 Task: Find a place to stay in Leominster from July 12 to July 16 for 8 guests, with amenities like WiFi, TV, and breakfast, within a price range of 10,000 to 160,000.
Action: Mouse moved to (625, 124)
Screenshot: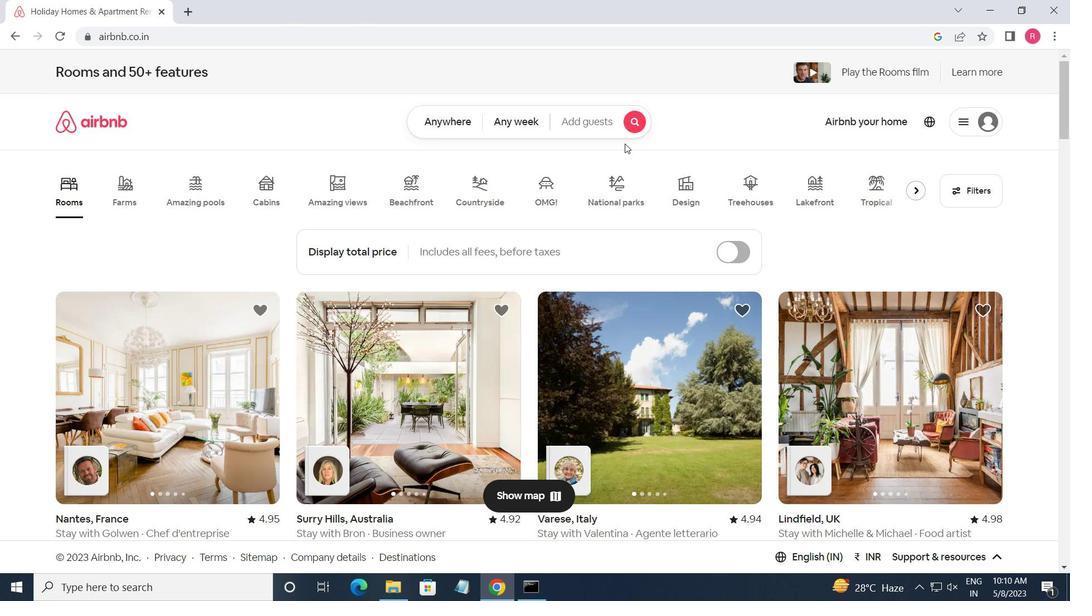 
Action: Mouse pressed left at (625, 124)
Screenshot: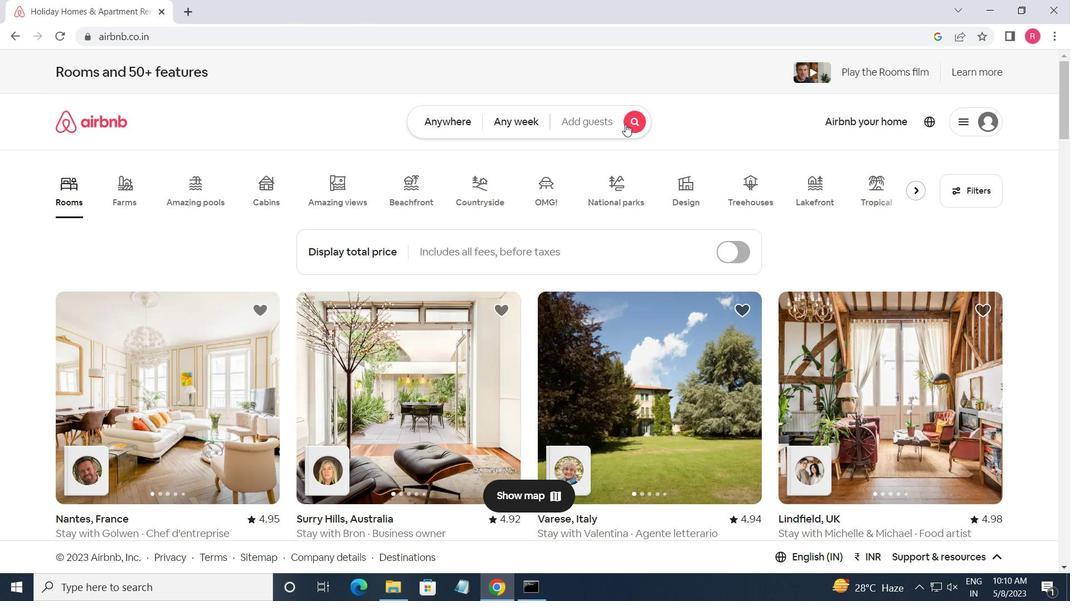 
Action: Mouse moved to (381, 173)
Screenshot: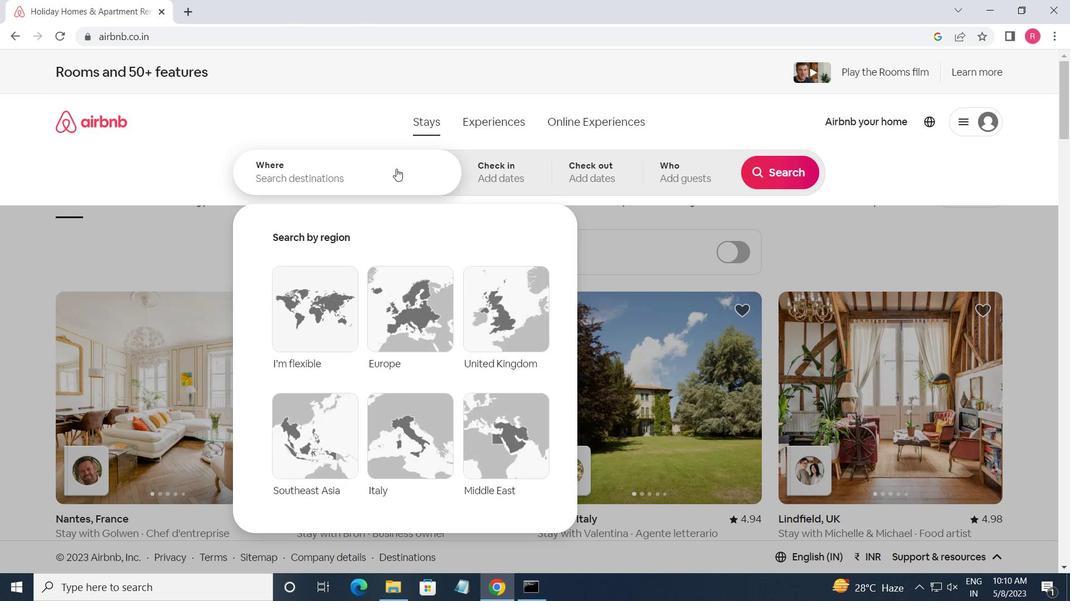 
Action: Mouse pressed left at (381, 173)
Screenshot: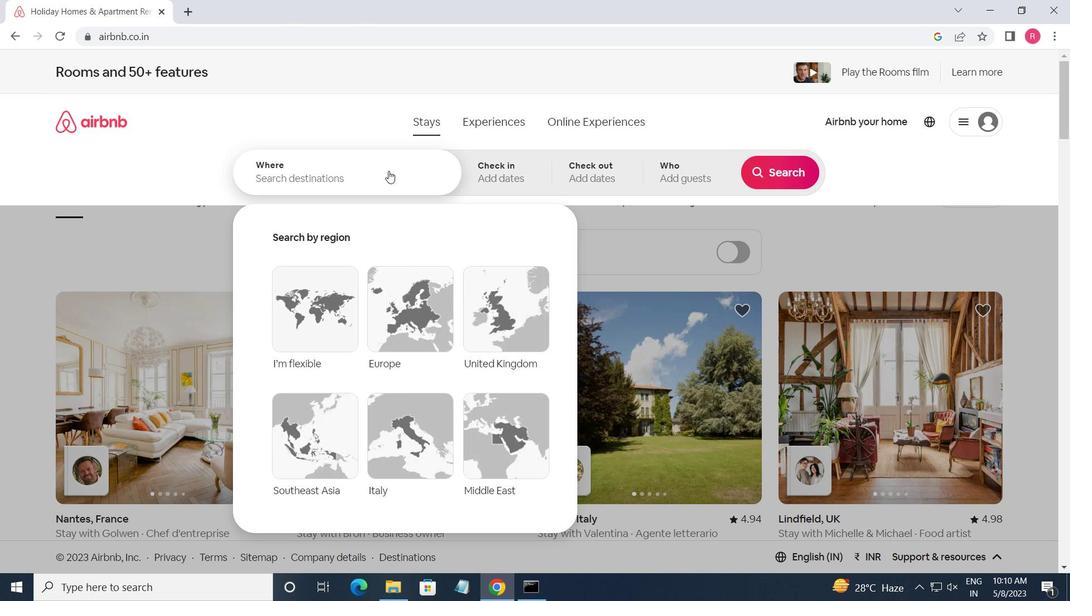 
Action: Mouse moved to (365, 180)
Screenshot: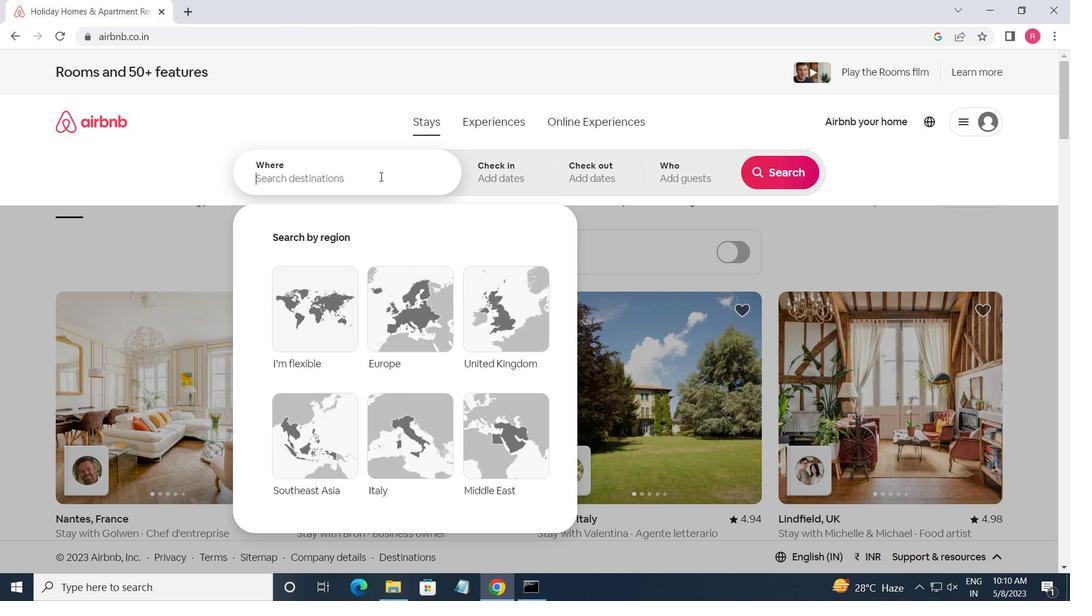 
Action: Key pressed <Key.shift_r><Key.shift_r><Key.shift_r><Key.shift_r><Key.shift_r><Key.shift_r><Key.shift_r><Key.shift_r><Key.shift_r><Key.shift_r><Key.shift_r><Key.shift_r><Key.shift_r><Key.shift_r><Key.shift_r><Key.shift_r><Key.shift_r><Key.shift_r><Key.shift_r><Key.shift_r><Key.shift_r><Key.shift_r><Key.shift_r><Key.shift_r><Key.shift_r><Key.shift_r><Key.shift_r><Key.shift_r><Key.shift_r><Key.shift_r><Key.shift_r><Key.shift_r><Key.shift_r><Key.shift_r><Key.shift_r><Key.shift_r><Key.shift_r><Key.shift_r><Key.shift_r><Key.shift_r><Key.shift_r>Leomi
Screenshot: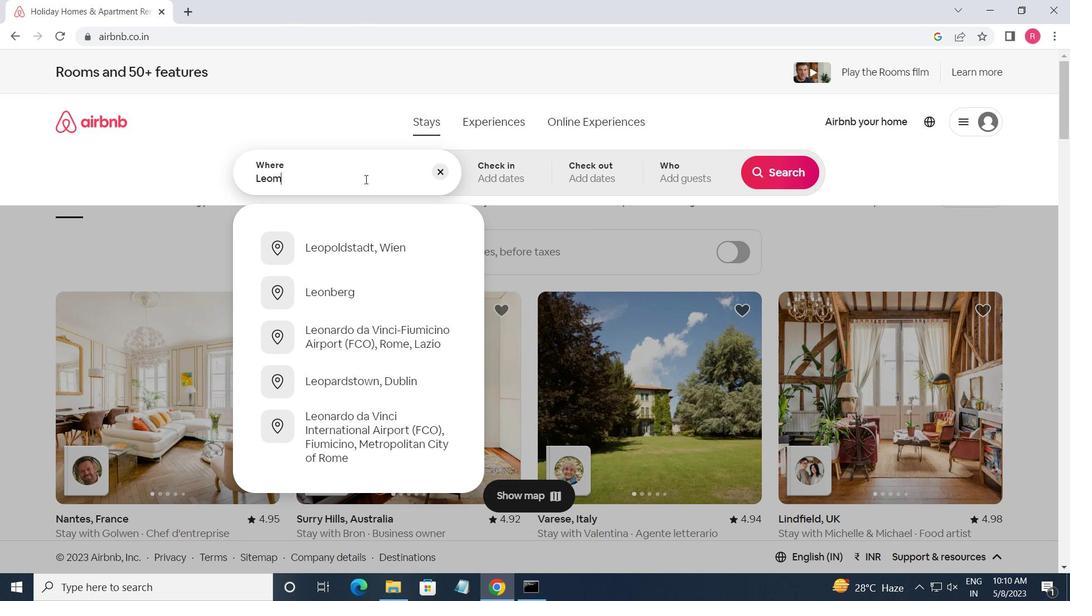 
Action: Mouse moved to (343, 254)
Screenshot: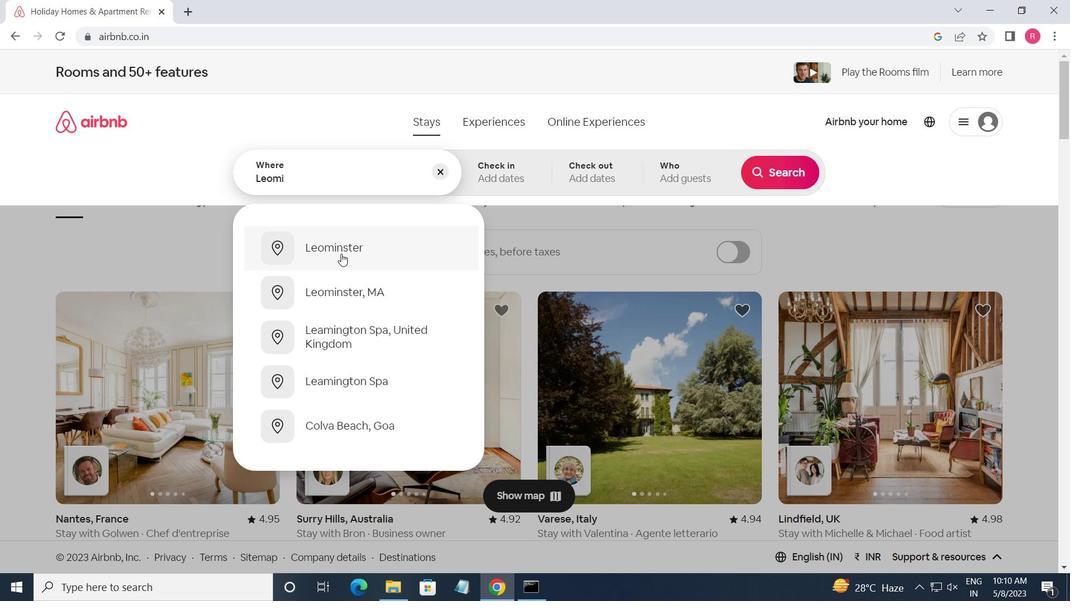 
Action: Mouse pressed left at (343, 254)
Screenshot: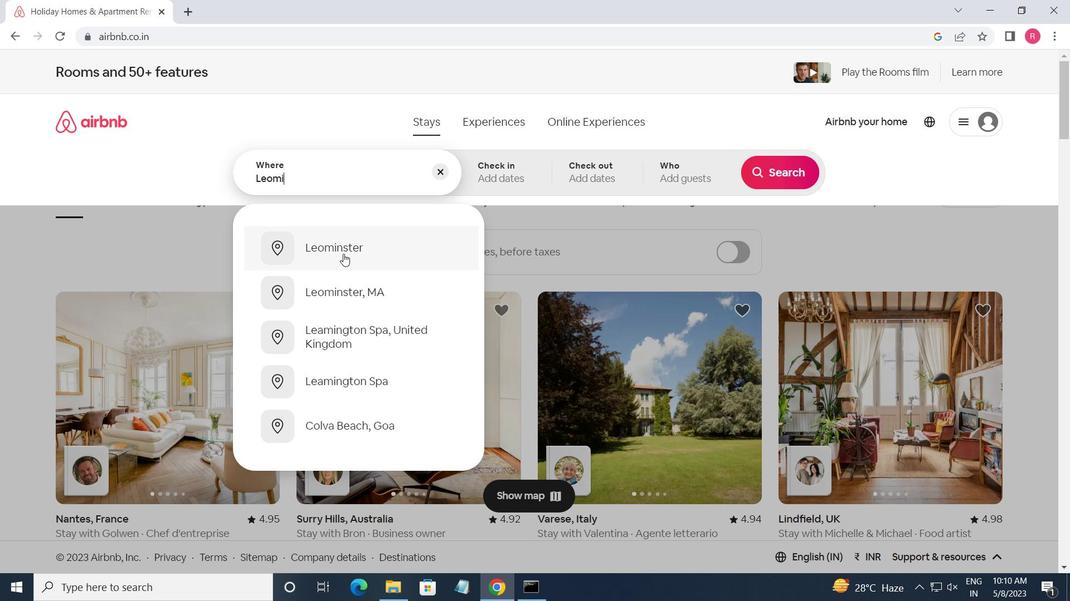 
Action: Mouse moved to (781, 284)
Screenshot: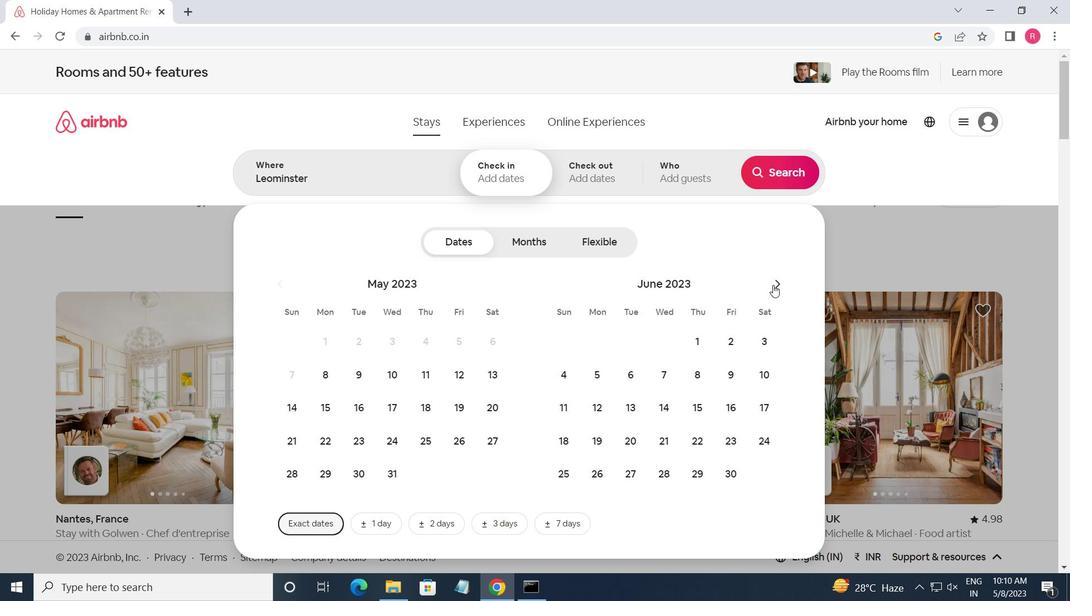 
Action: Mouse pressed left at (781, 284)
Screenshot: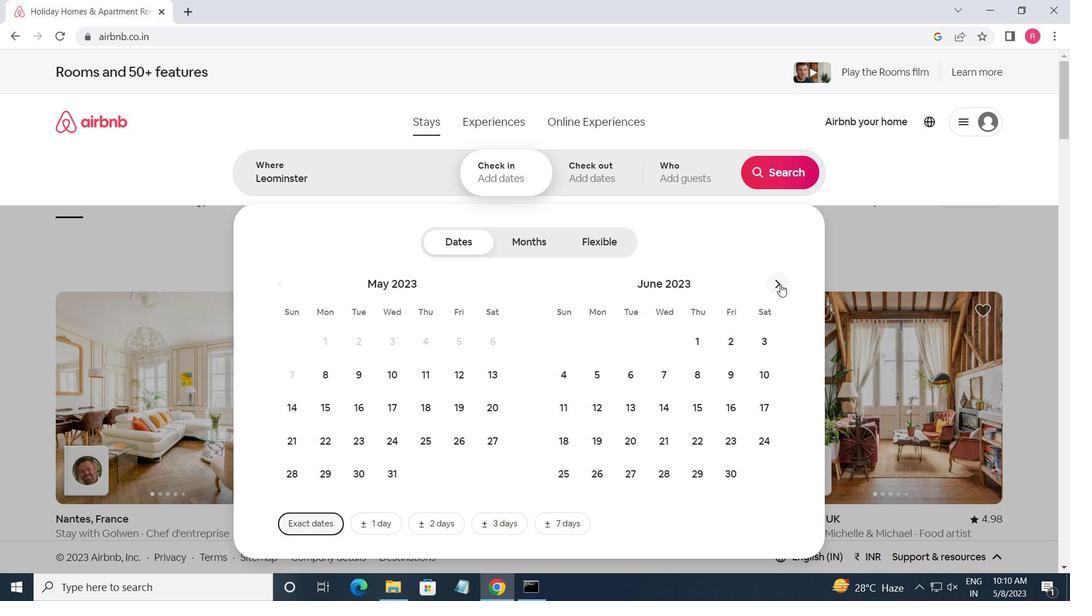 
Action: Mouse moved to (782, 284)
Screenshot: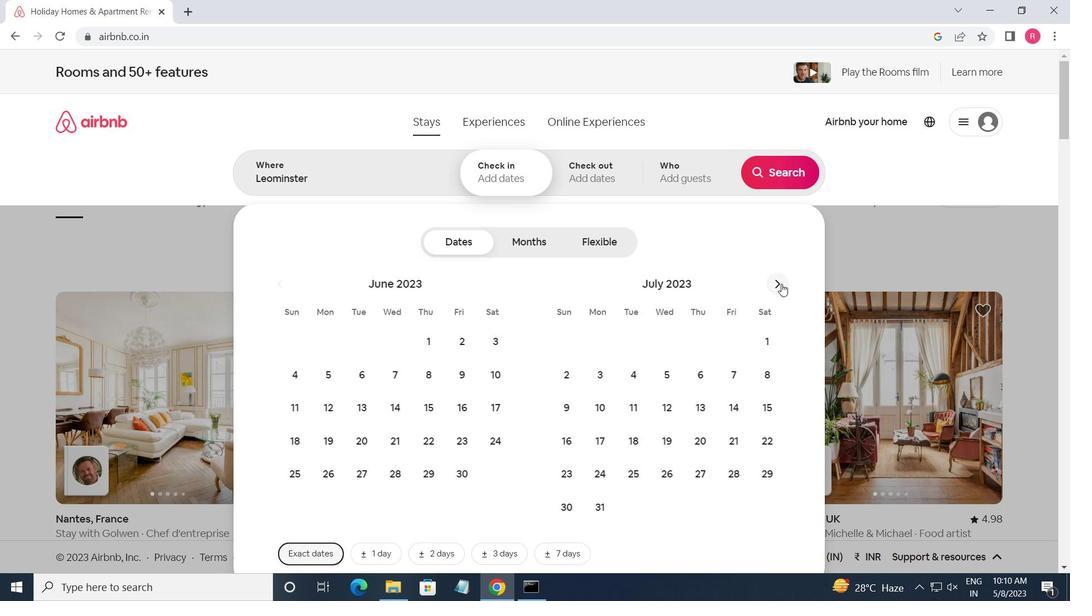 
Action: Mouse pressed left at (782, 284)
Screenshot: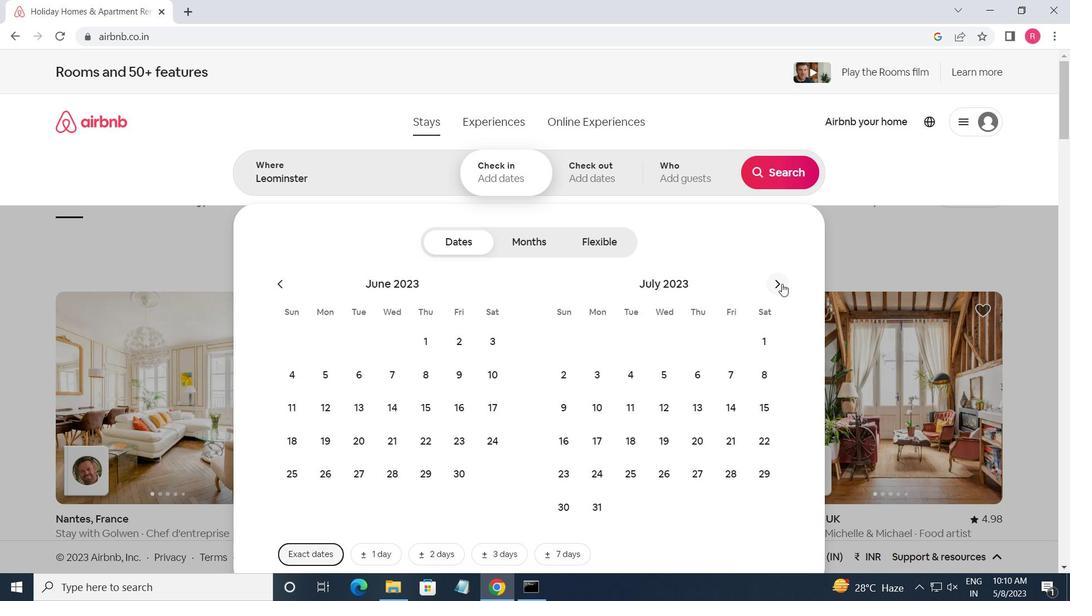 
Action: Mouse moved to (397, 406)
Screenshot: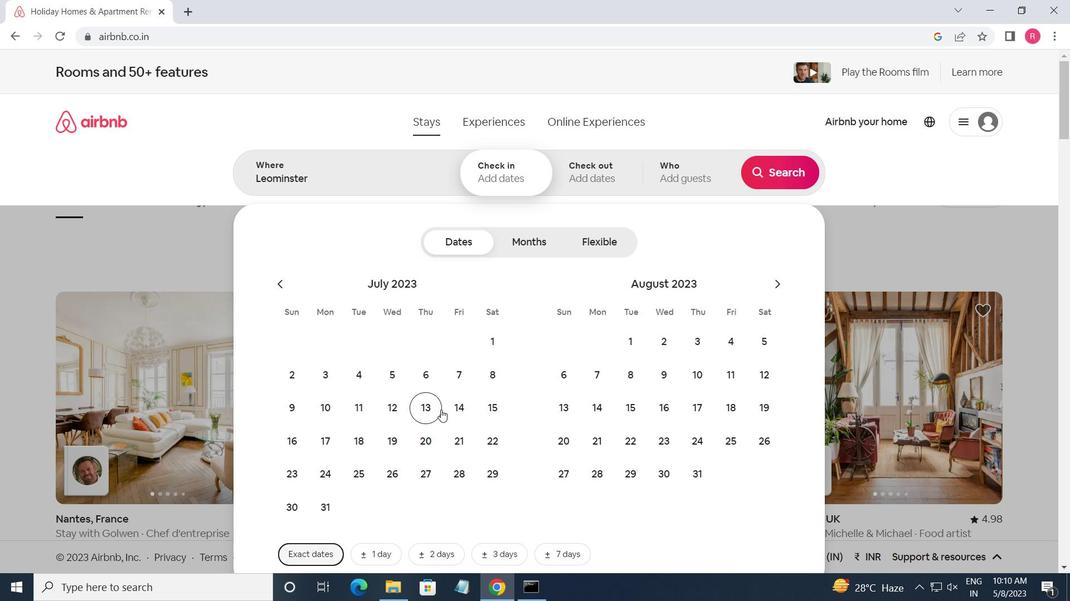 
Action: Mouse pressed left at (397, 406)
Screenshot: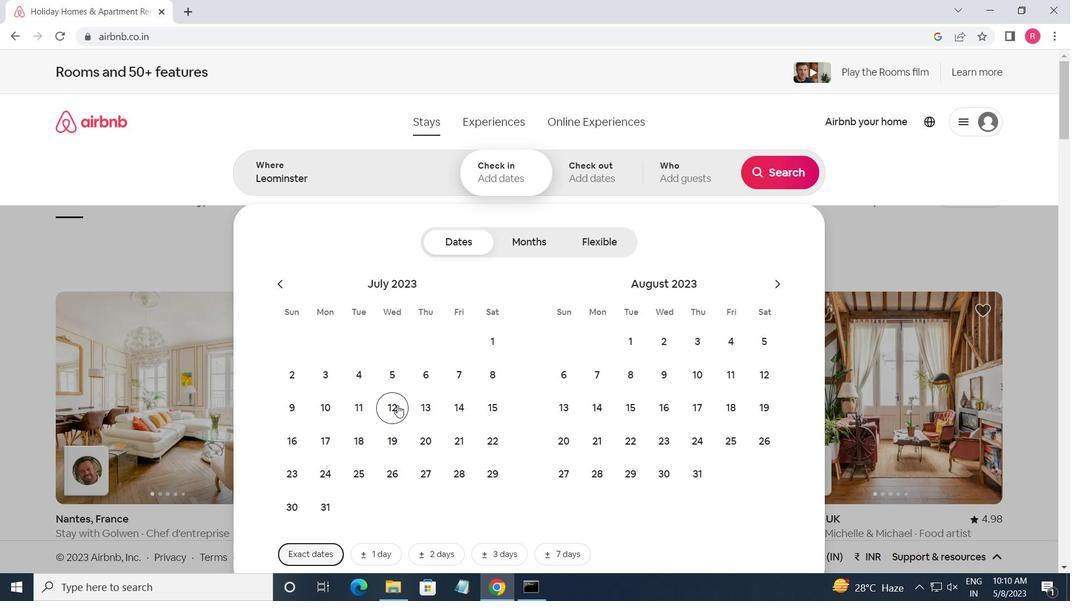 
Action: Mouse moved to (307, 440)
Screenshot: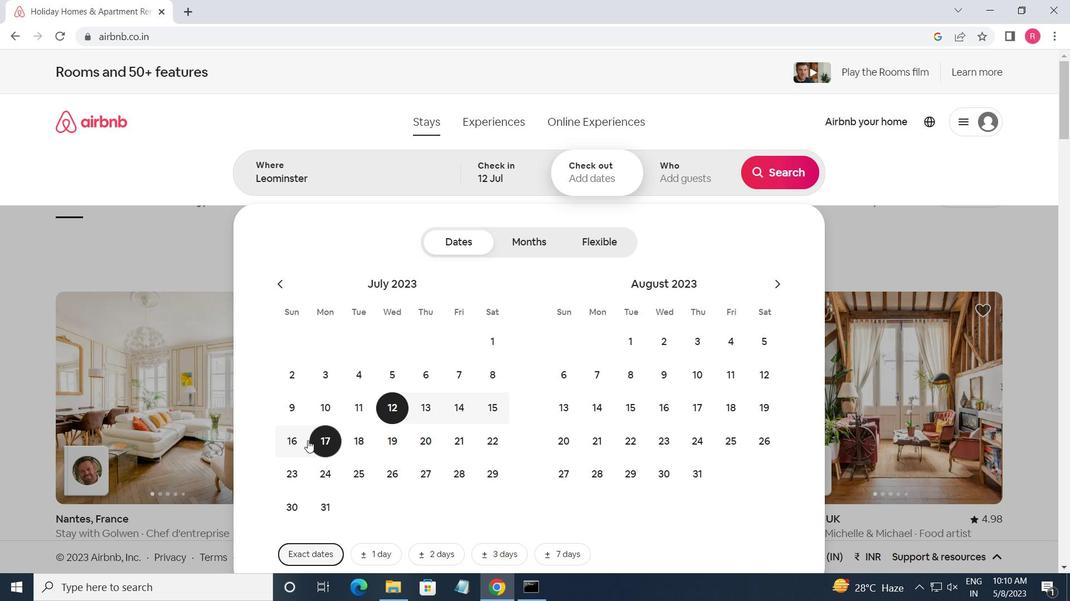 
Action: Mouse pressed left at (307, 440)
Screenshot: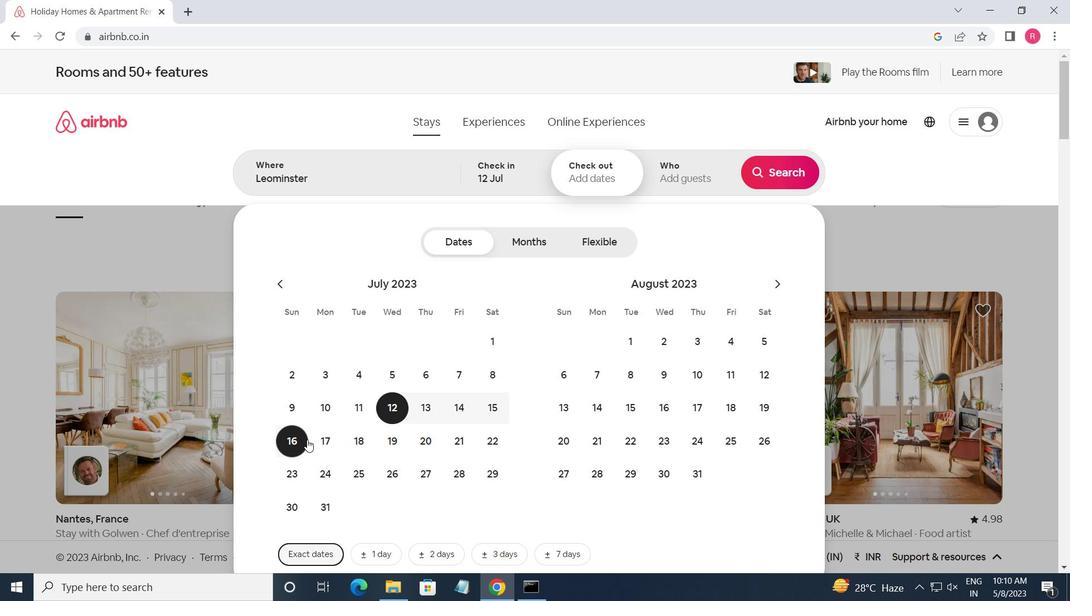 
Action: Mouse moved to (665, 173)
Screenshot: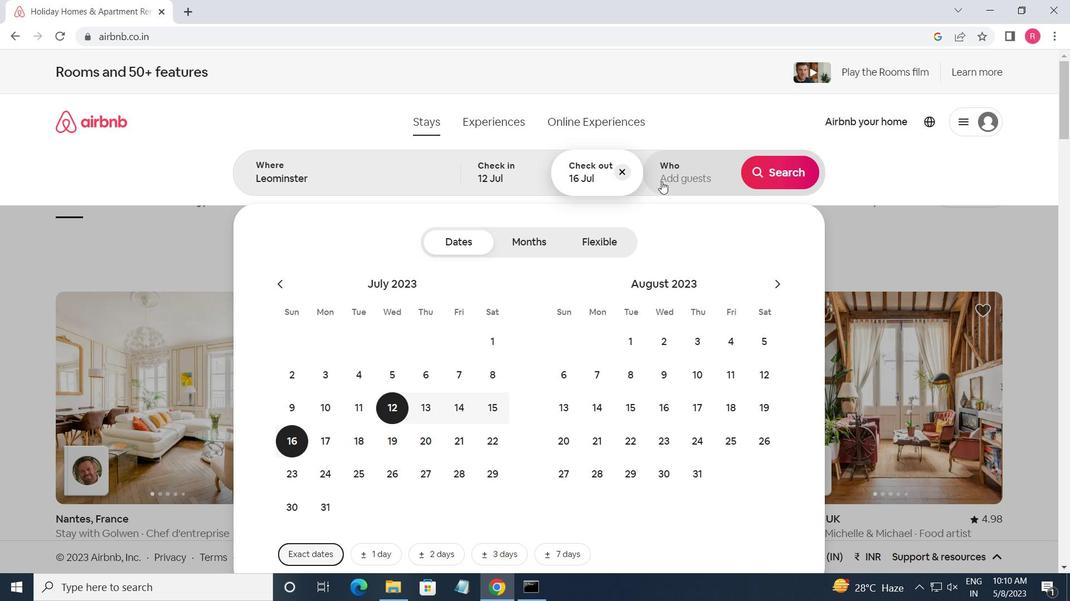 
Action: Mouse pressed left at (665, 173)
Screenshot: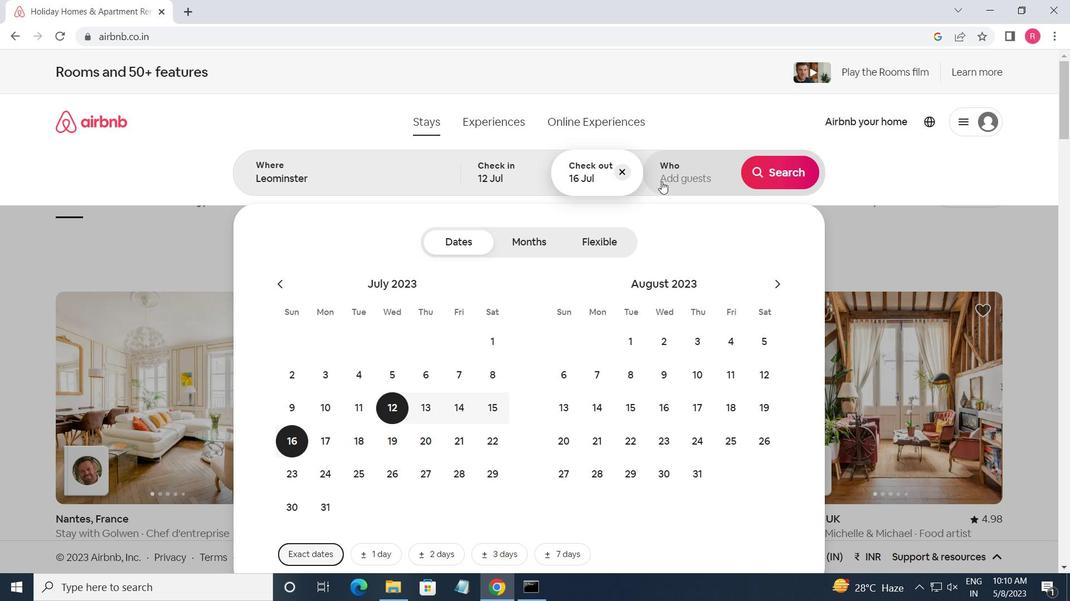 
Action: Mouse moved to (781, 253)
Screenshot: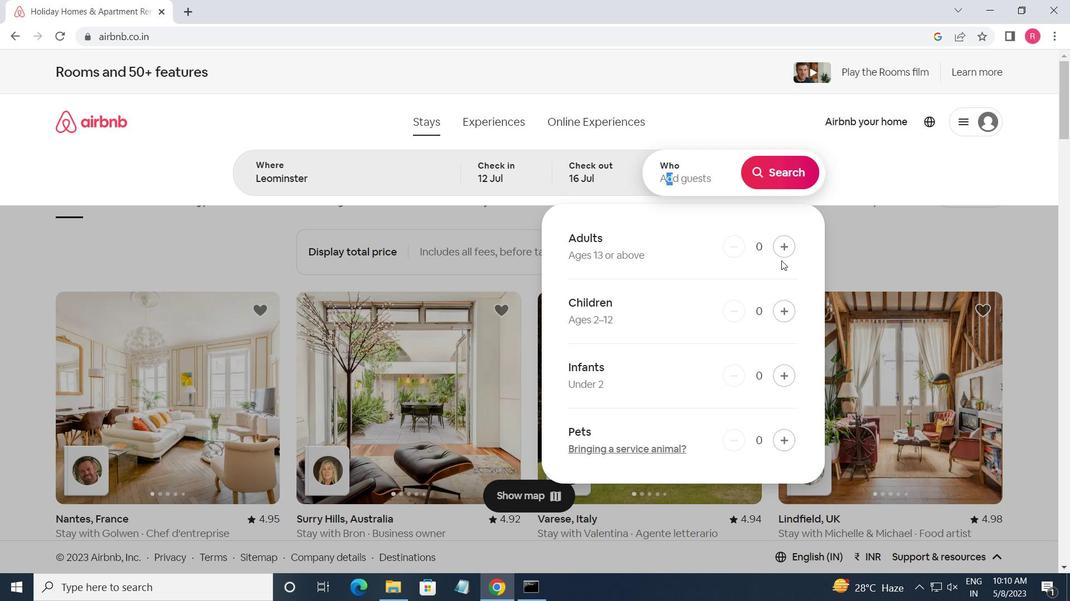
Action: Mouse pressed left at (781, 253)
Screenshot: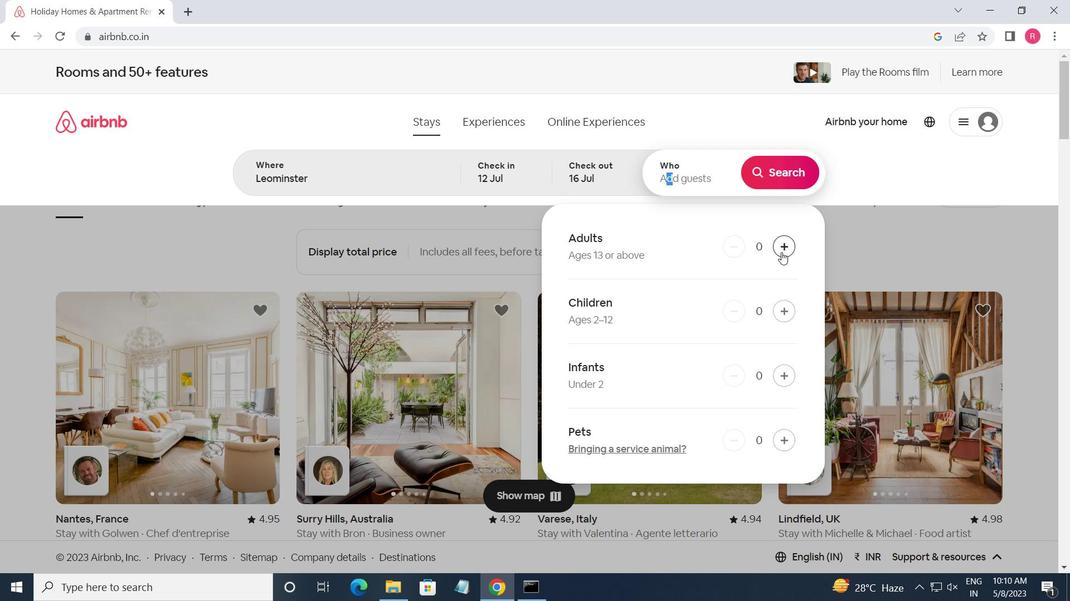 
Action: Mouse pressed left at (781, 253)
Screenshot: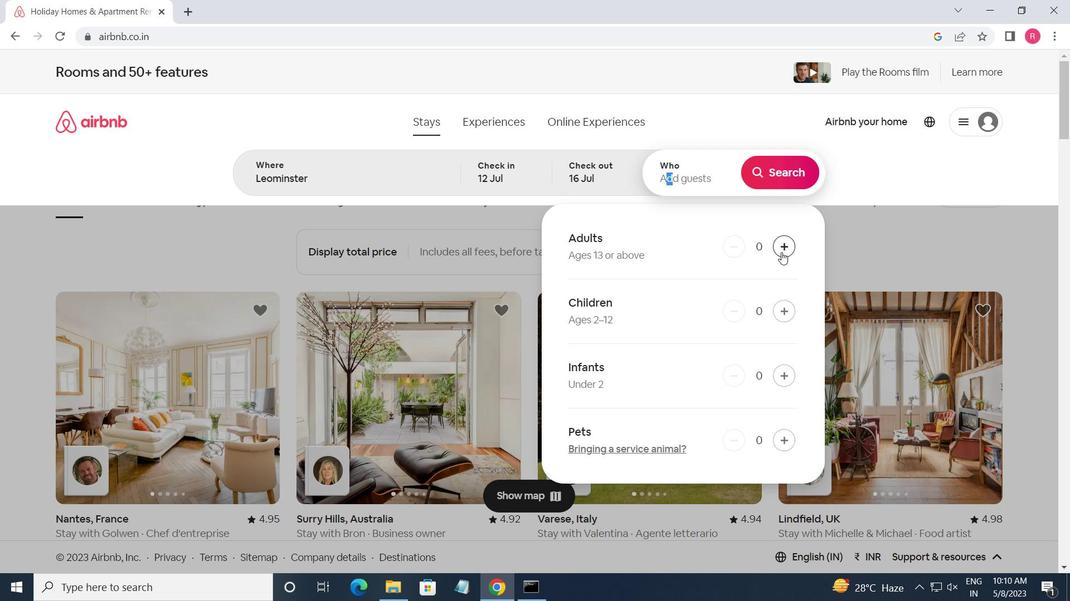
Action: Mouse pressed left at (781, 253)
Screenshot: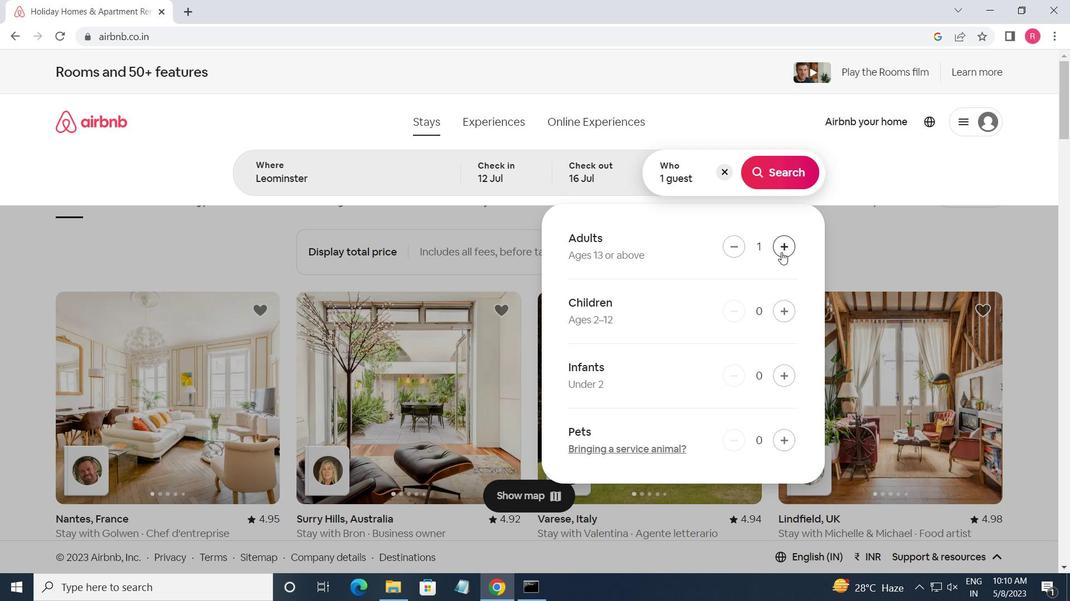 
Action: Mouse pressed left at (781, 253)
Screenshot: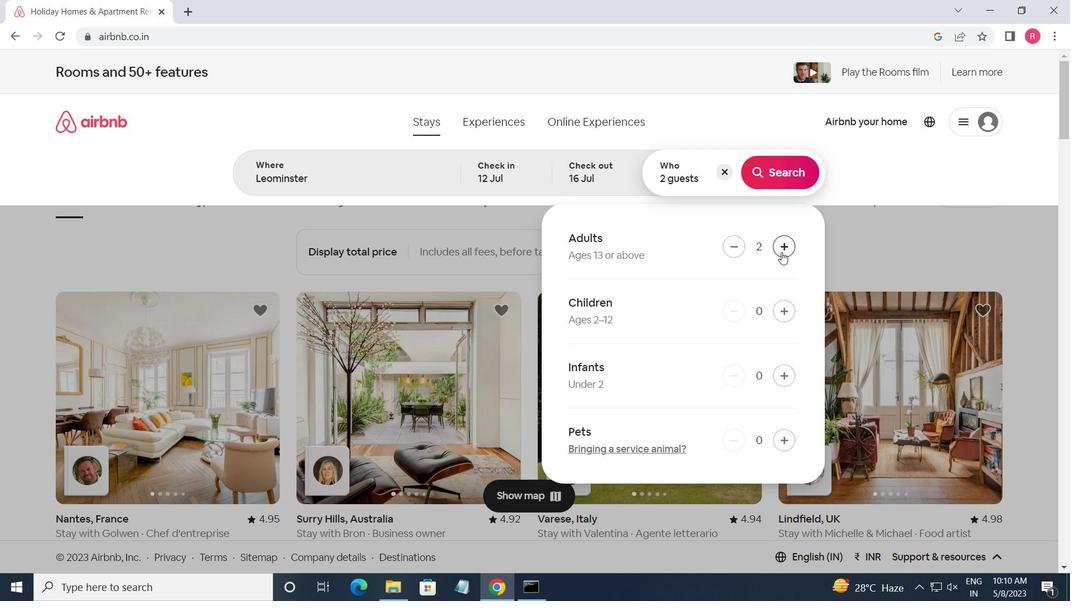 
Action: Mouse pressed left at (781, 253)
Screenshot: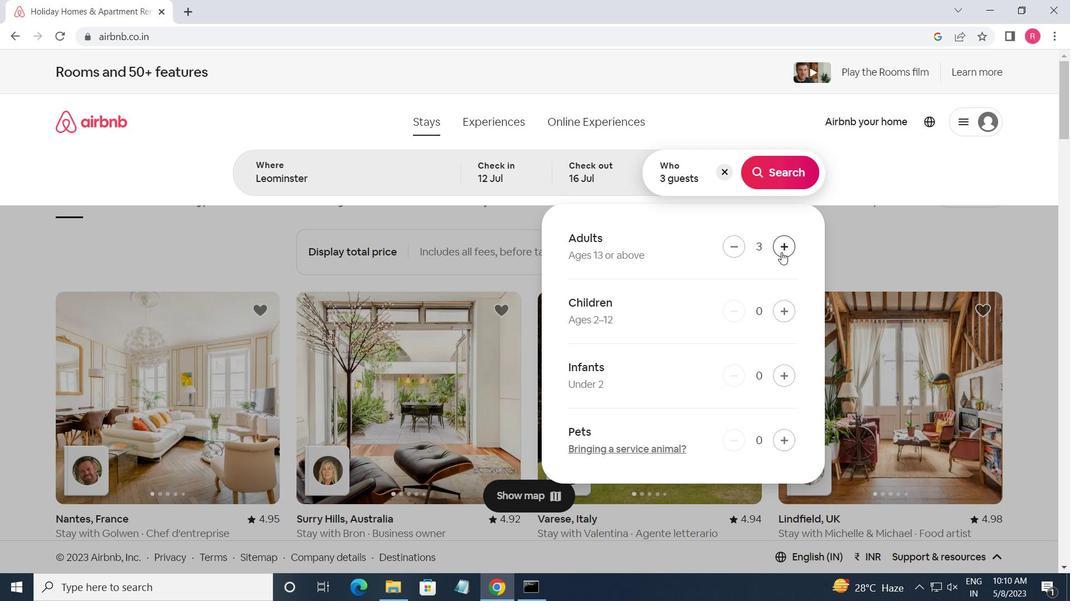 
Action: Mouse pressed left at (781, 253)
Screenshot: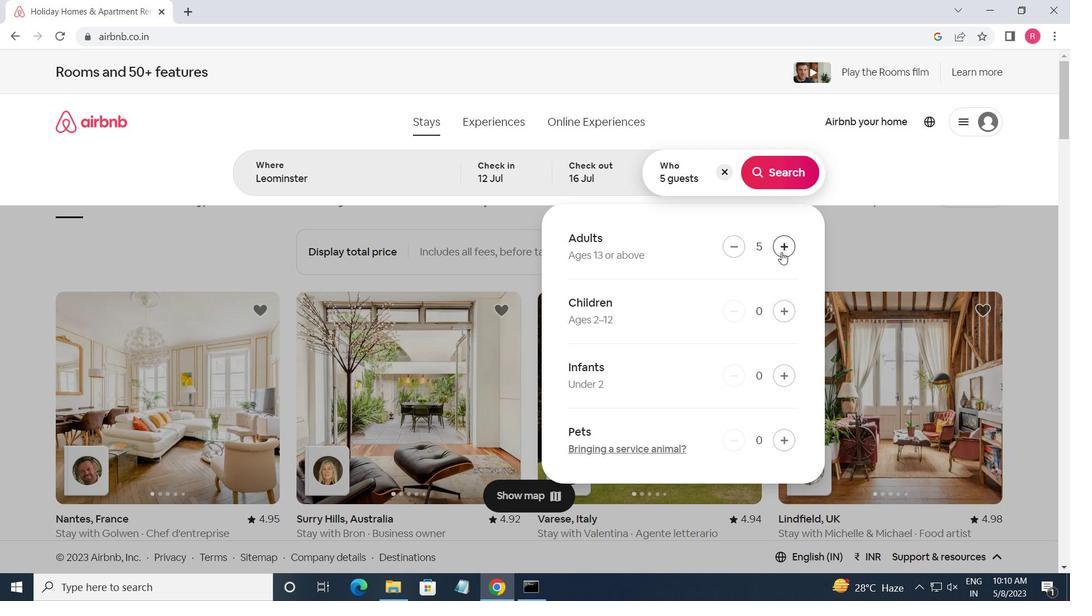 
Action: Mouse pressed left at (781, 253)
Screenshot: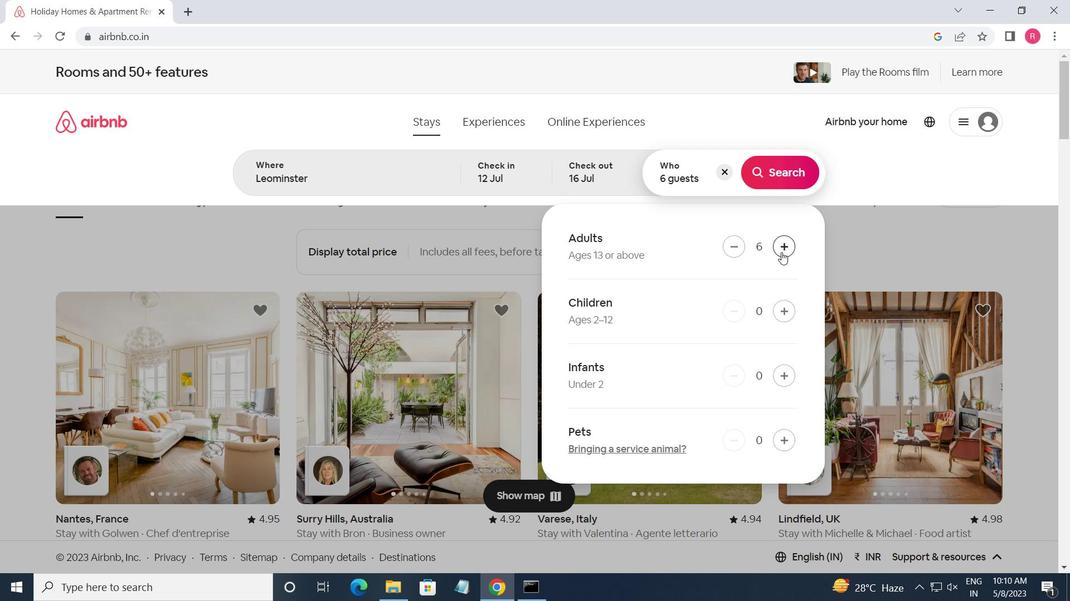 
Action: Mouse pressed left at (781, 253)
Screenshot: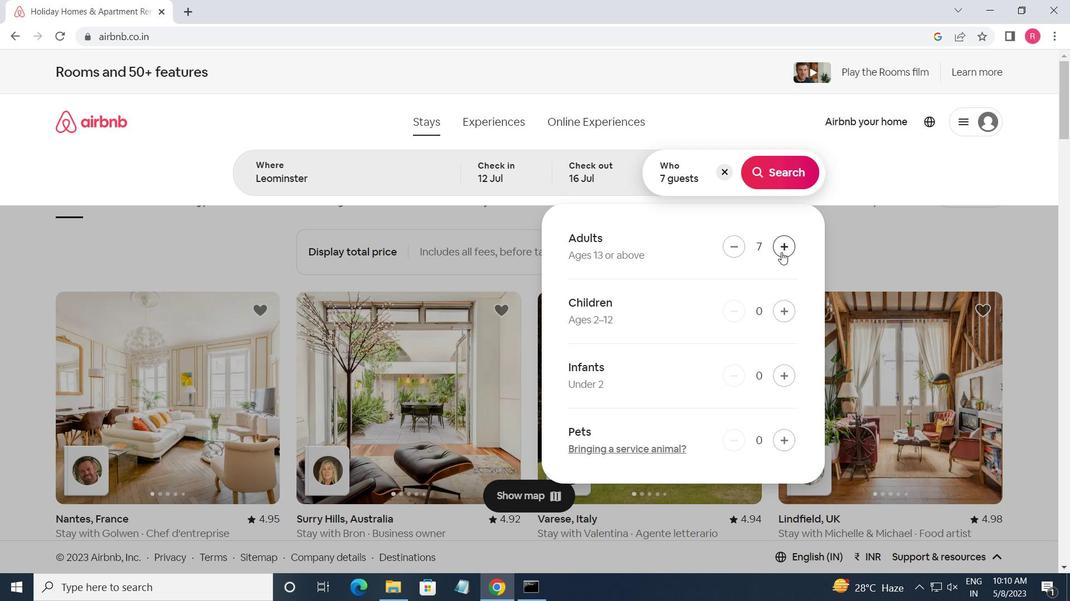 
Action: Mouse moved to (762, 162)
Screenshot: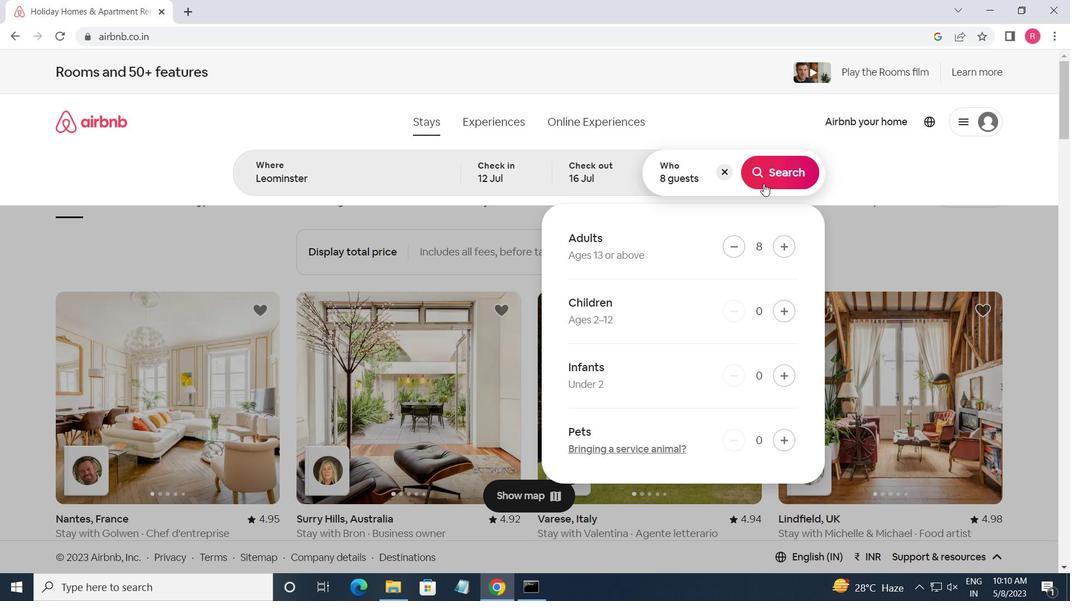 
Action: Mouse pressed left at (762, 162)
Screenshot: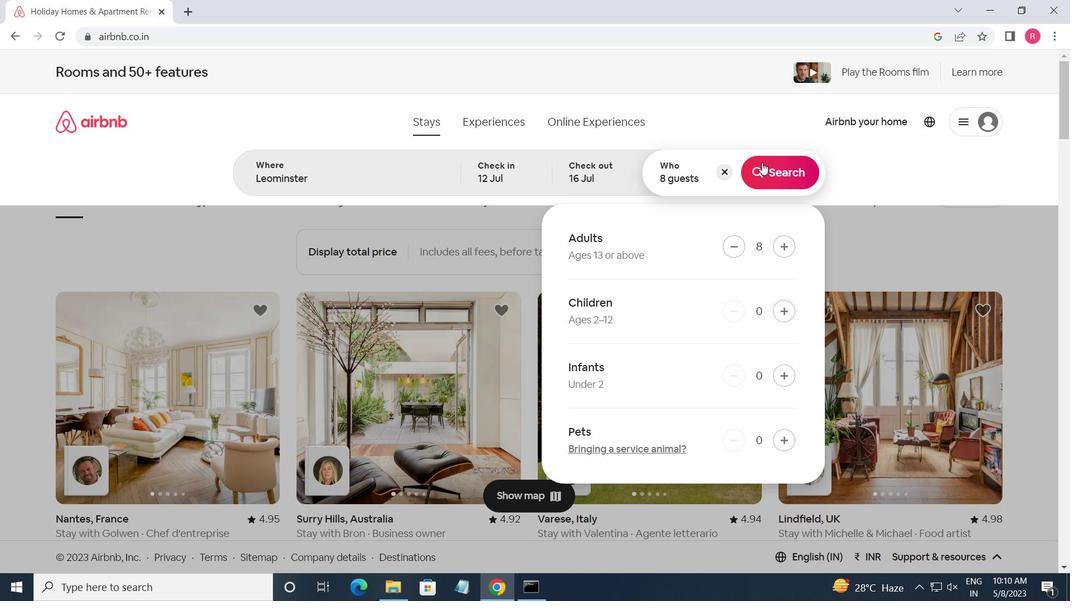 
Action: Mouse moved to (992, 132)
Screenshot: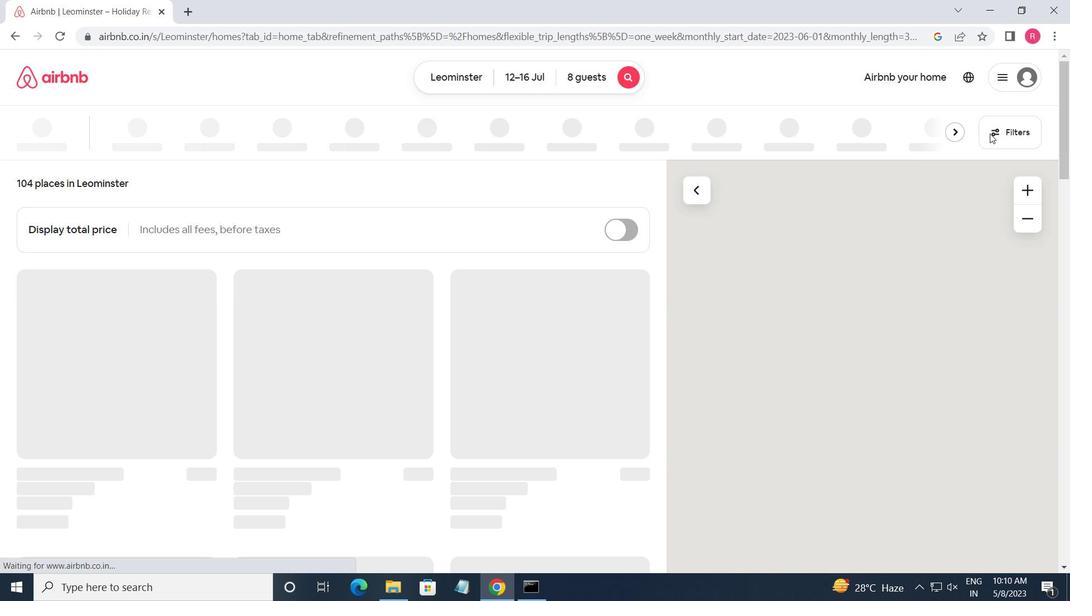 
Action: Mouse pressed left at (992, 132)
Screenshot: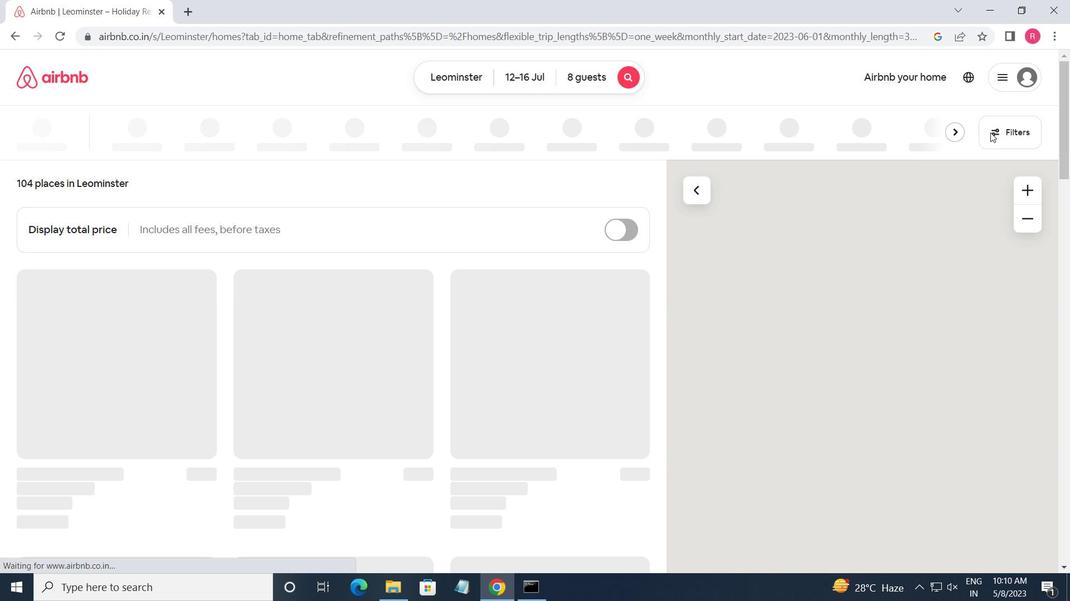 
Action: Mouse moved to (362, 476)
Screenshot: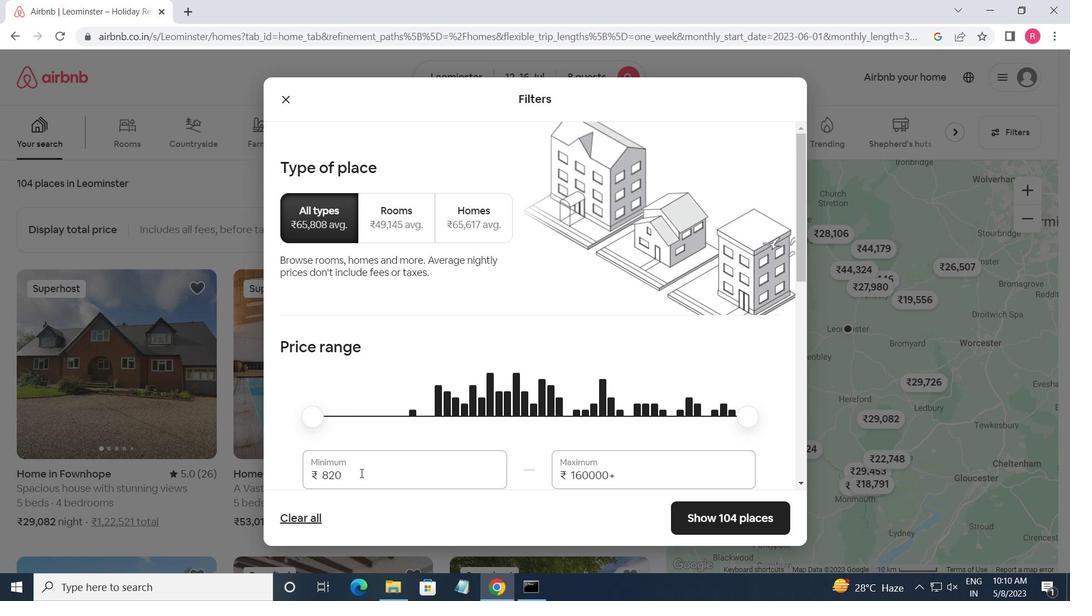 
Action: Mouse pressed left at (362, 476)
Screenshot: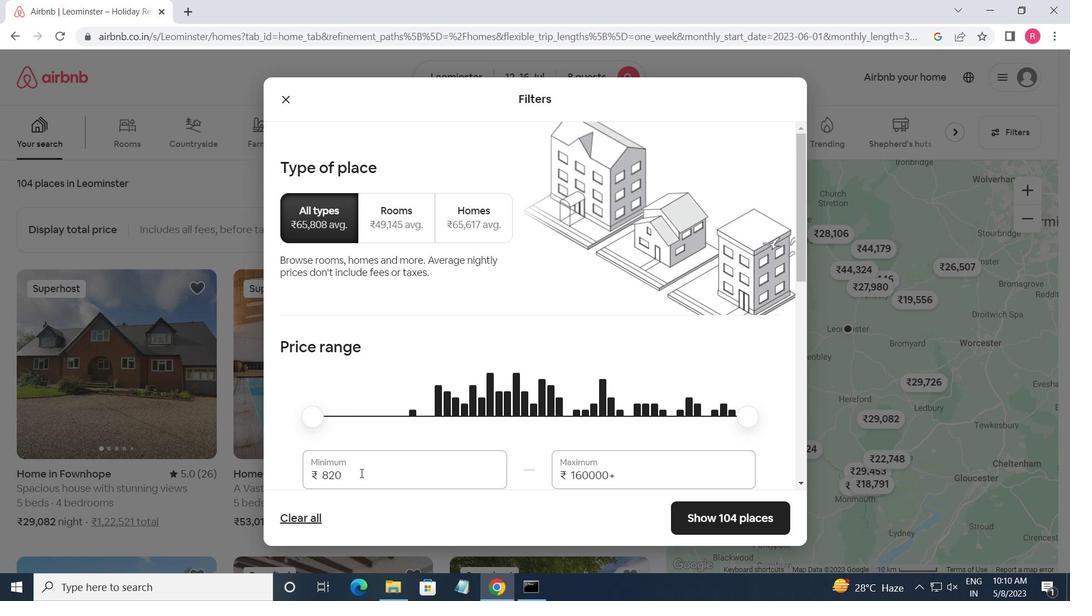 
Action: Key pressed <Key.backspace><Key.backspace><Key.backspace><Key.backspace>10000<Key.tab>16000
Screenshot: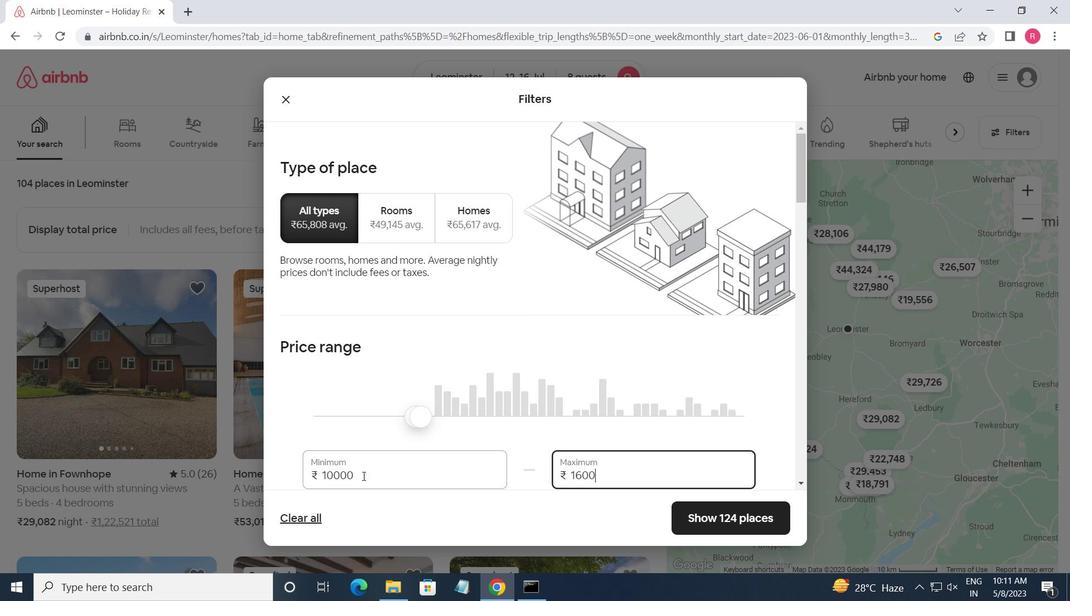 
Action: Mouse moved to (443, 423)
Screenshot: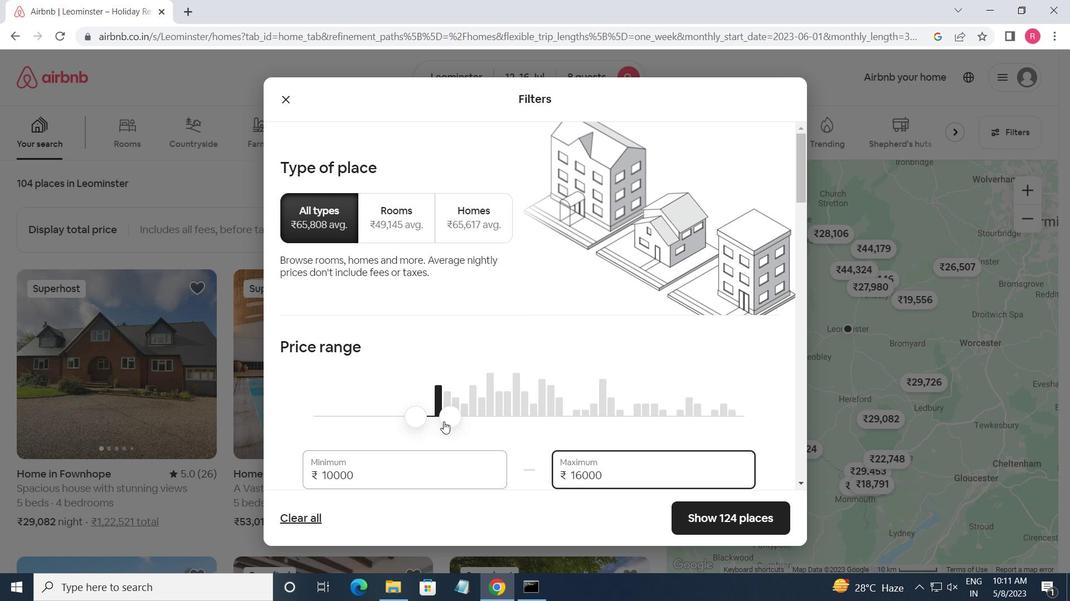 
Action: Mouse scrolled (443, 423) with delta (0, 0)
Screenshot: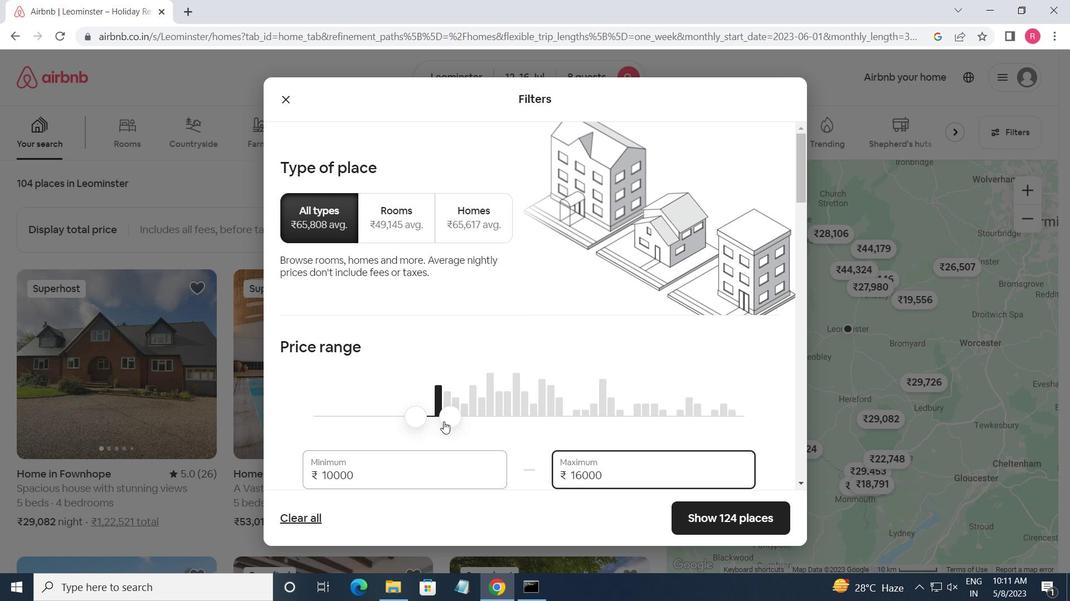 
Action: Mouse scrolled (443, 423) with delta (0, 0)
Screenshot: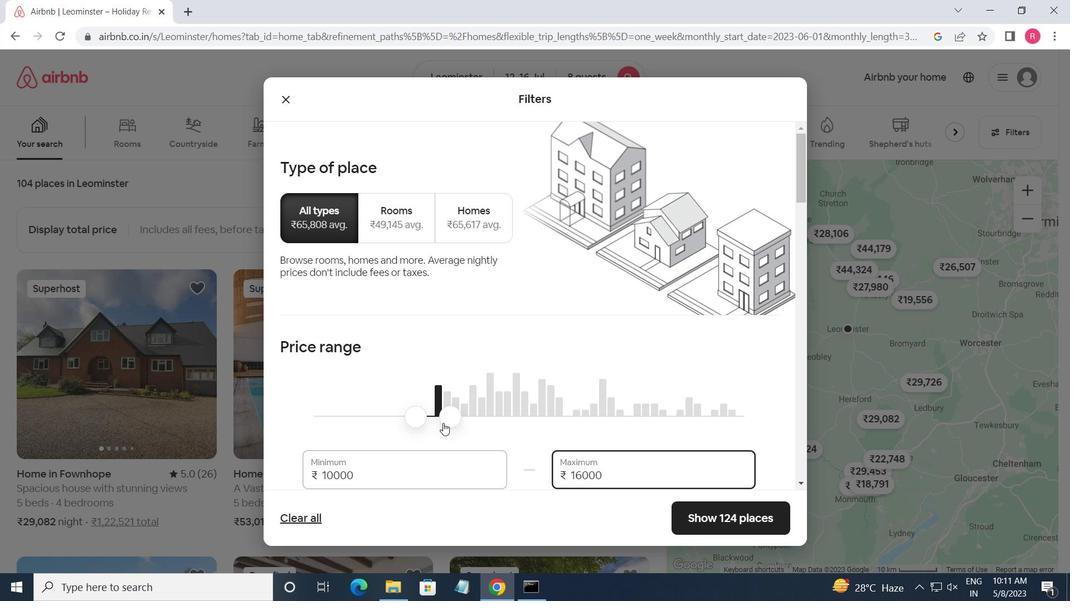 
Action: Mouse scrolled (443, 423) with delta (0, 0)
Screenshot: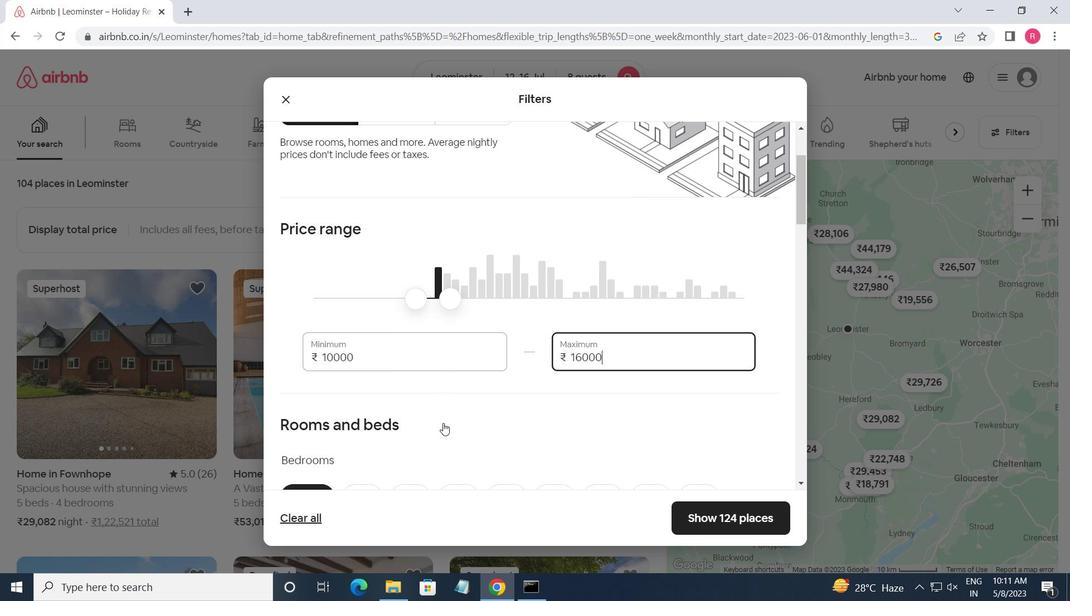 
Action: Mouse moved to (703, 416)
Screenshot: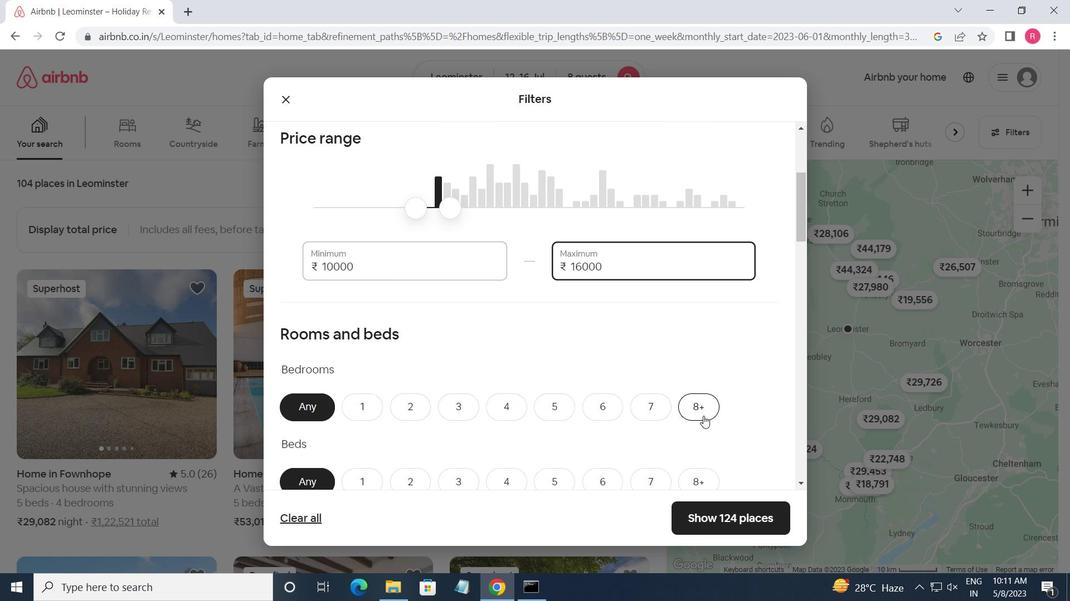 
Action: Mouse pressed left at (703, 416)
Screenshot: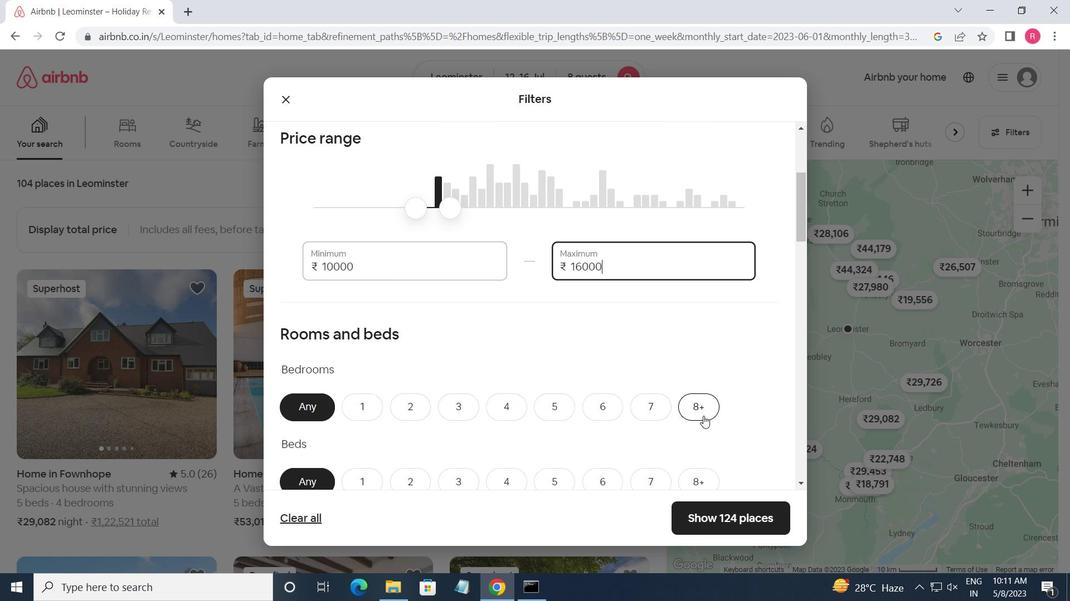 
Action: Mouse moved to (700, 486)
Screenshot: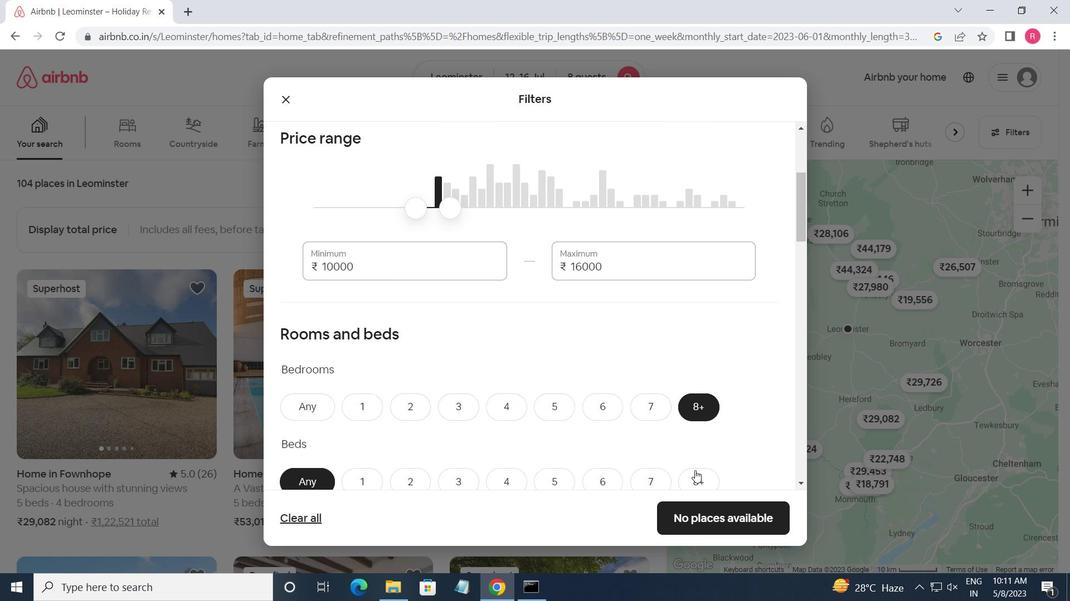 
Action: Mouse pressed left at (700, 486)
Screenshot: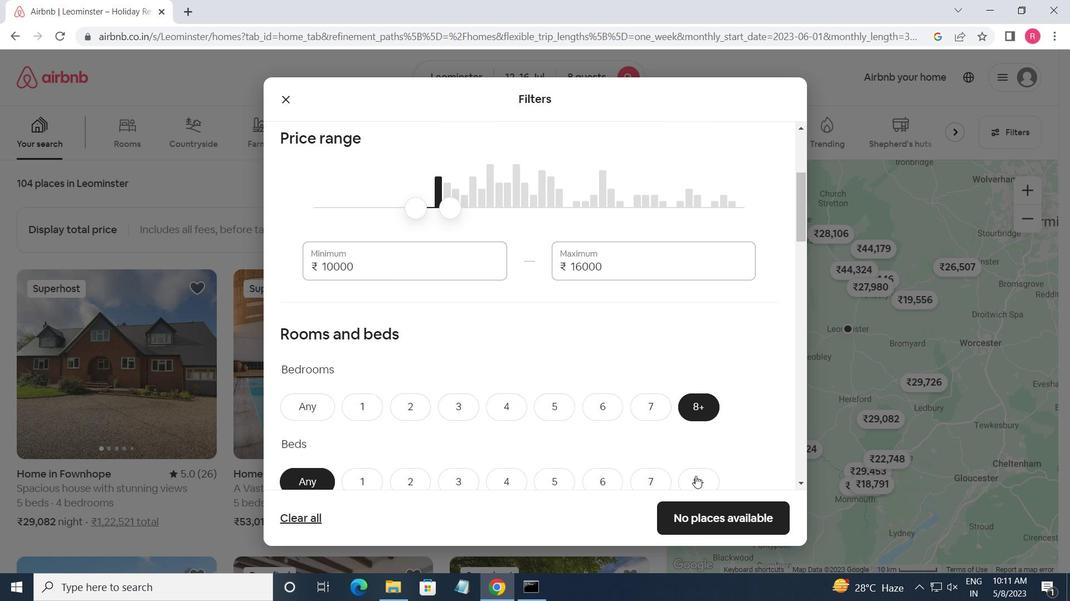 
Action: Mouse moved to (664, 410)
Screenshot: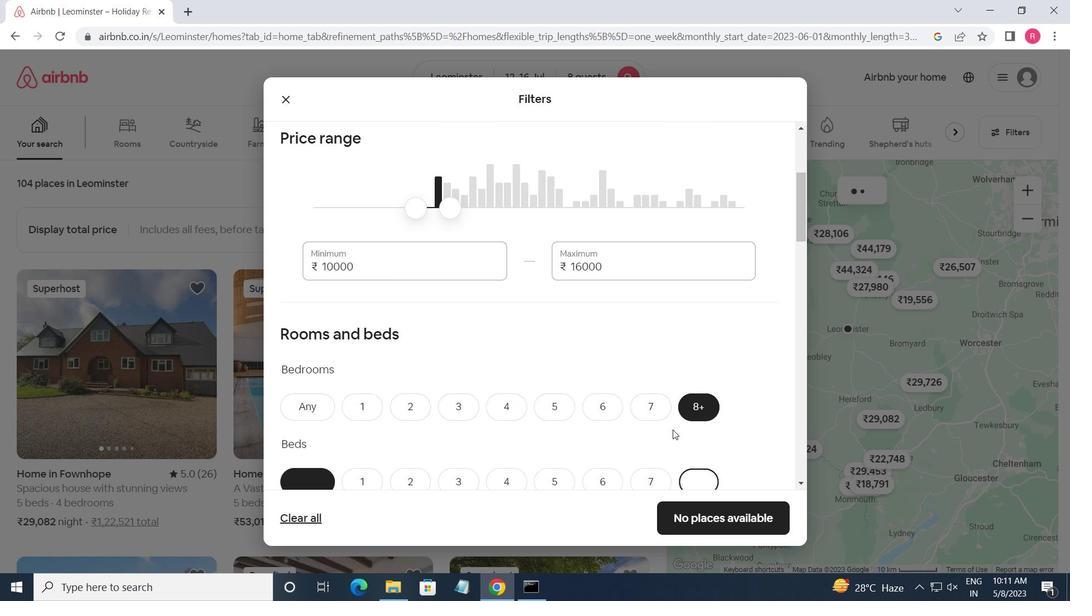 
Action: Mouse scrolled (664, 410) with delta (0, 0)
Screenshot: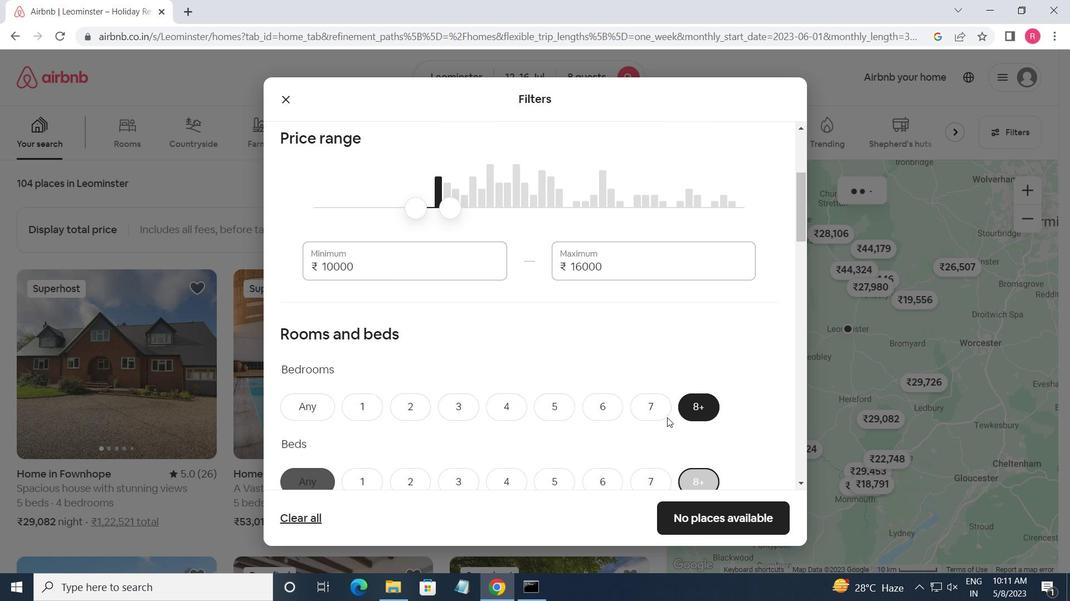 
Action: Mouse scrolled (664, 410) with delta (0, 0)
Screenshot: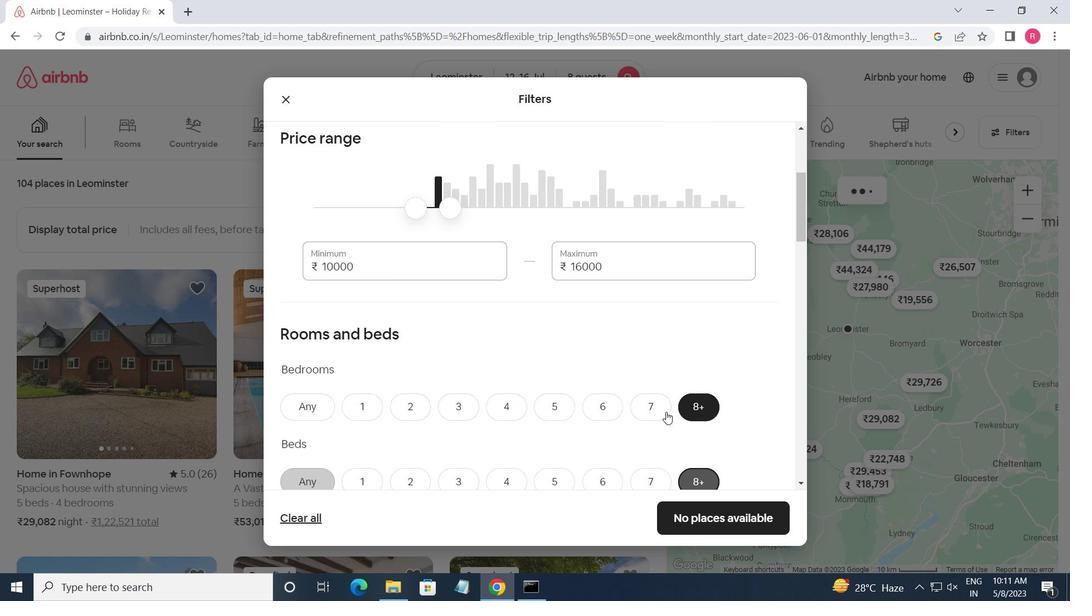 
Action: Mouse moved to (664, 410)
Screenshot: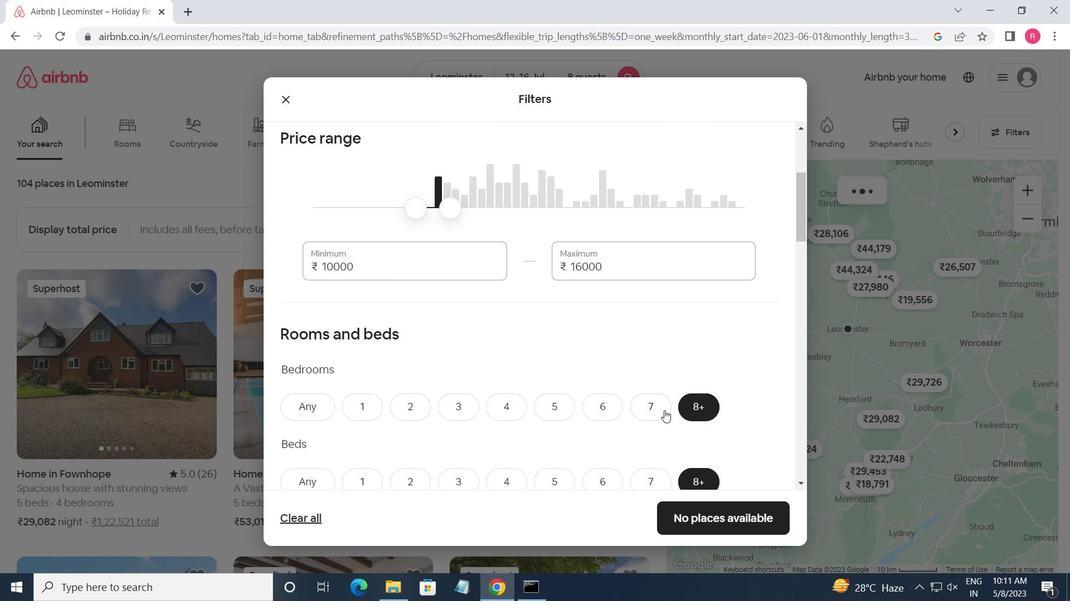 
Action: Mouse scrolled (664, 409) with delta (0, 0)
Screenshot: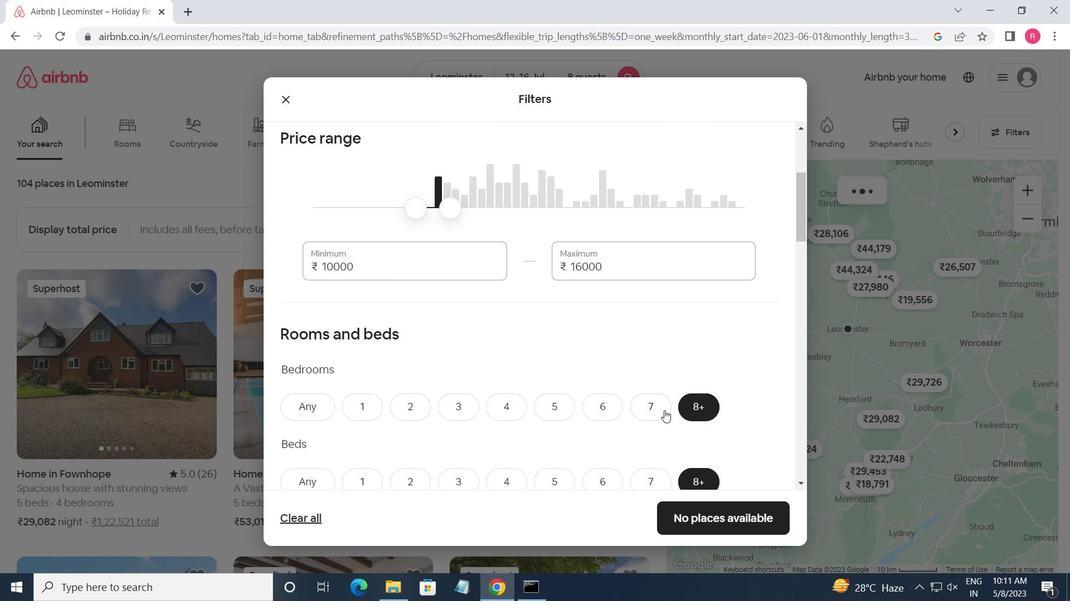 
Action: Mouse moved to (700, 334)
Screenshot: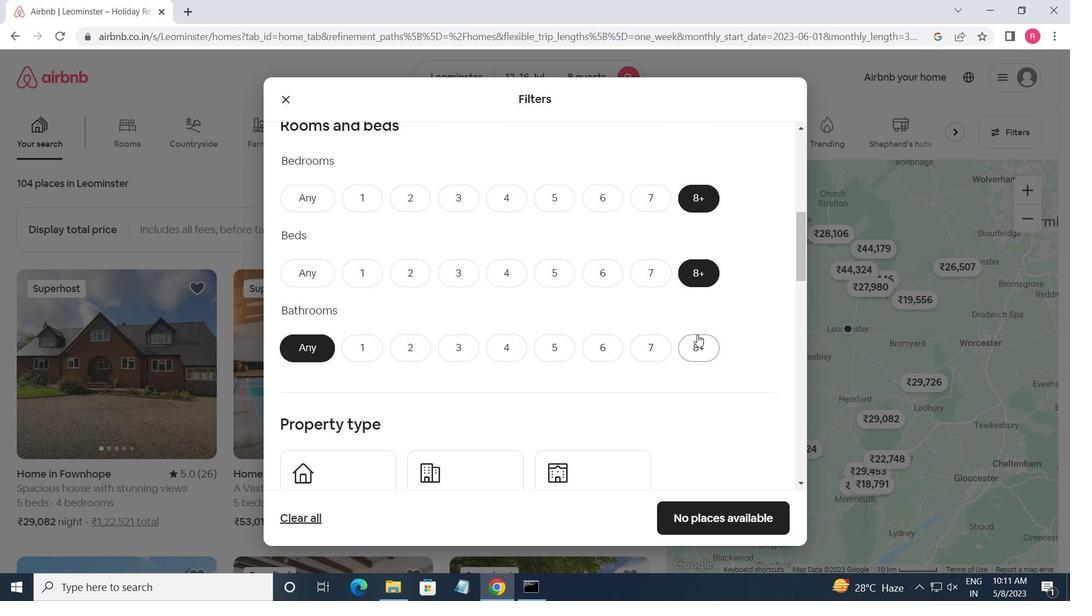 
Action: Mouse pressed left at (700, 334)
Screenshot: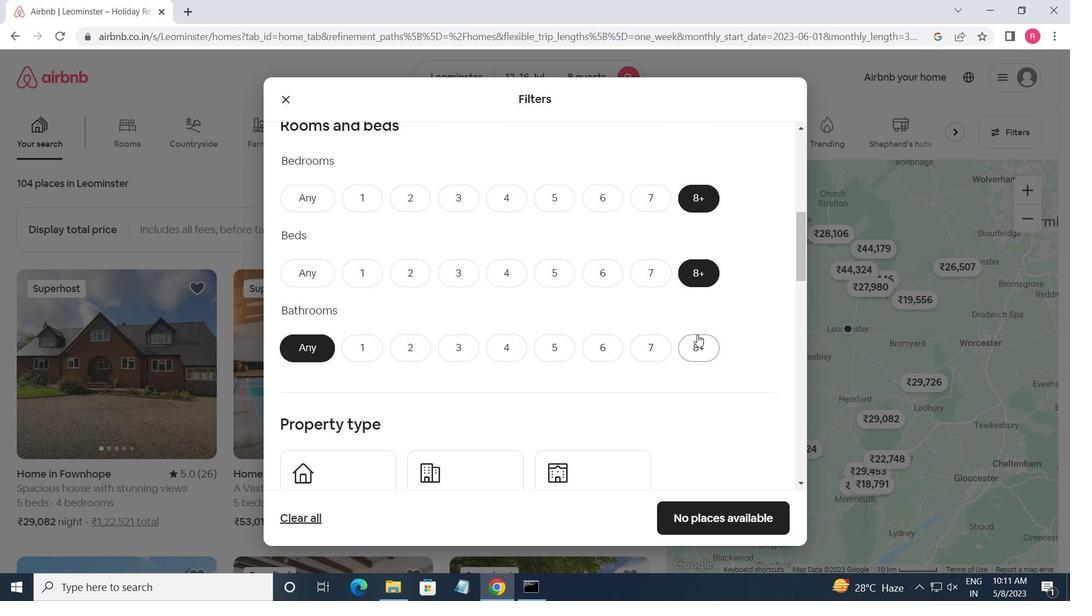 
Action: Mouse moved to (643, 343)
Screenshot: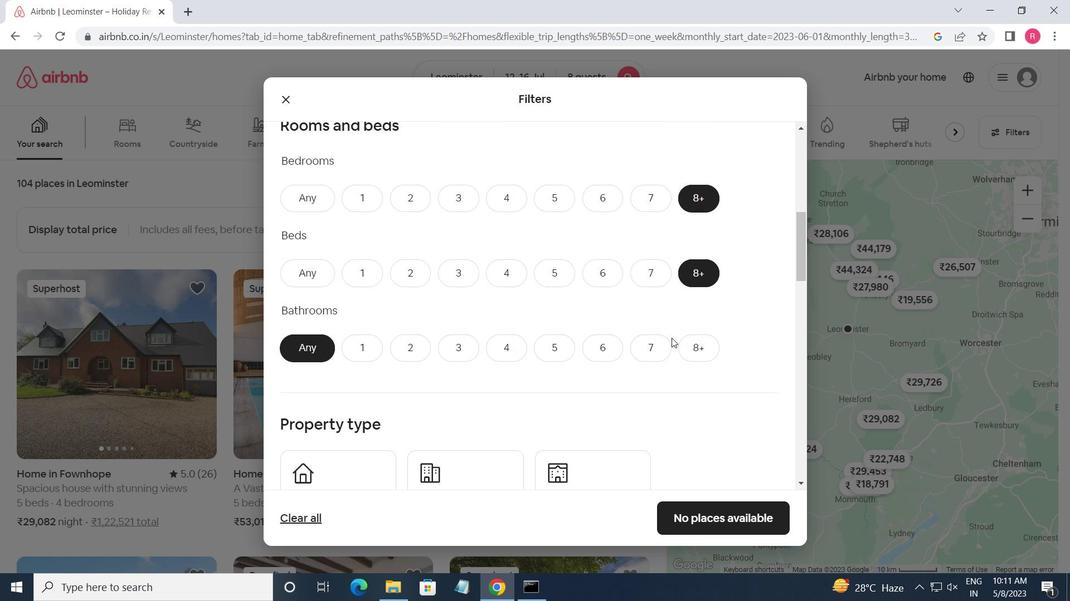
Action: Mouse scrolled (643, 343) with delta (0, 0)
Screenshot: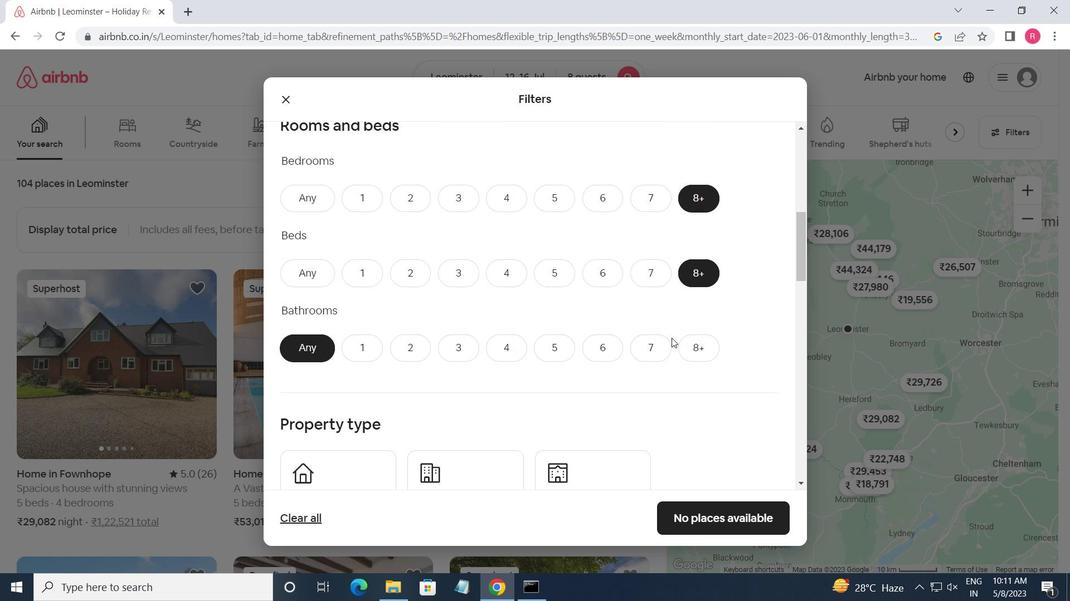 
Action: Mouse moved to (626, 346)
Screenshot: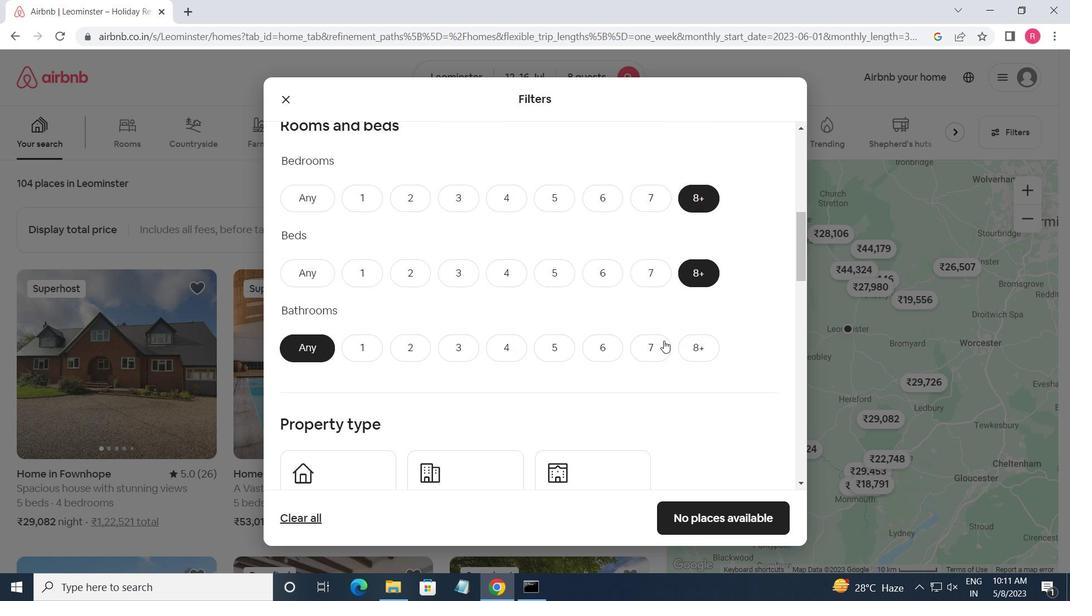 
Action: Mouse scrolled (626, 346) with delta (0, 0)
Screenshot: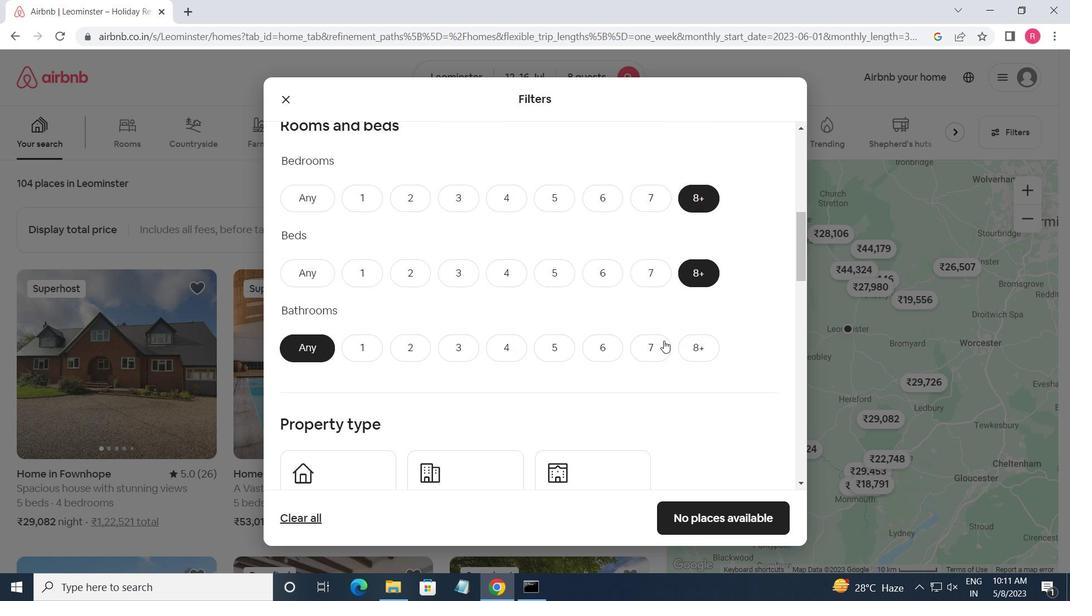 
Action: Mouse moved to (332, 346)
Screenshot: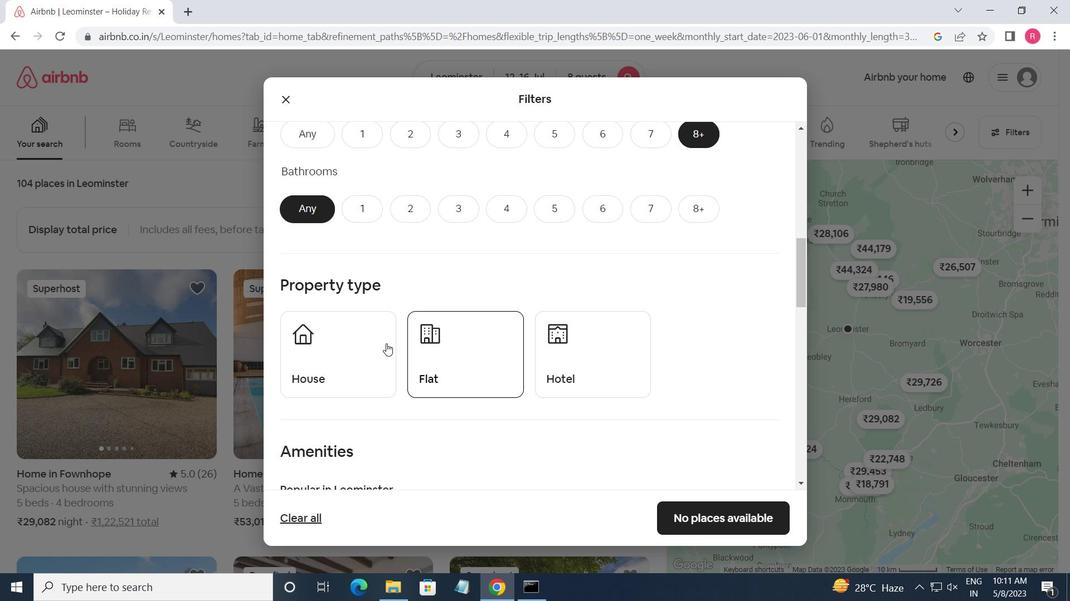 
Action: Mouse pressed left at (332, 346)
Screenshot: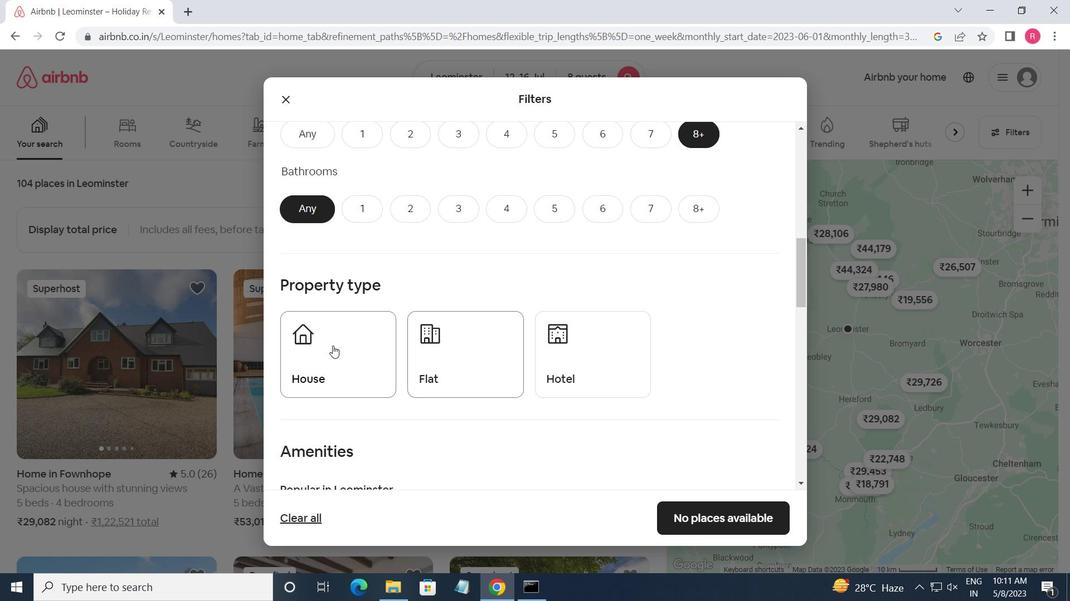 
Action: Mouse moved to (442, 361)
Screenshot: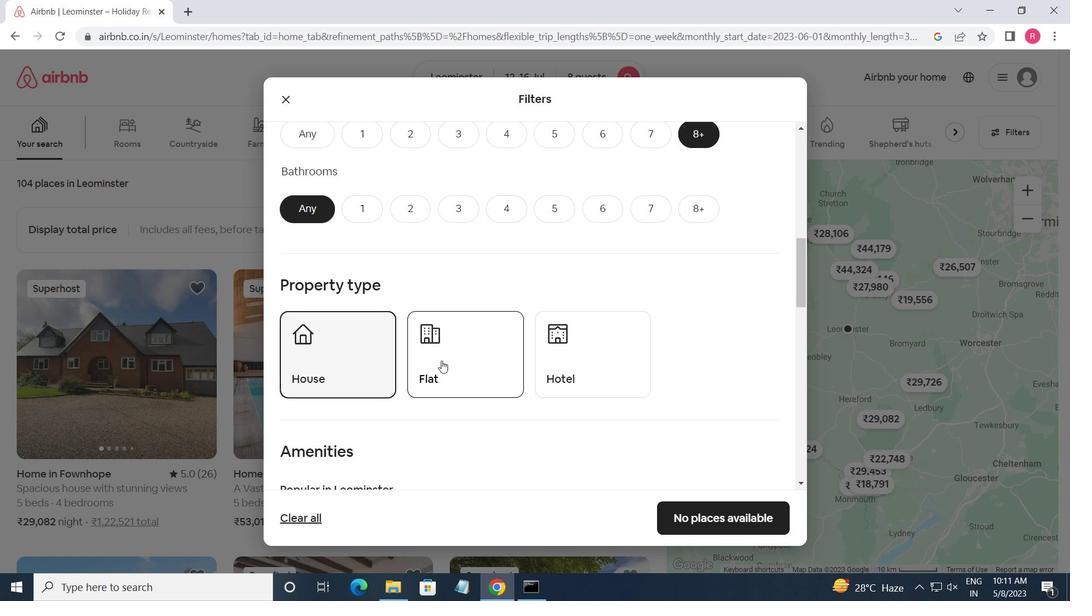 
Action: Mouse pressed left at (442, 361)
Screenshot: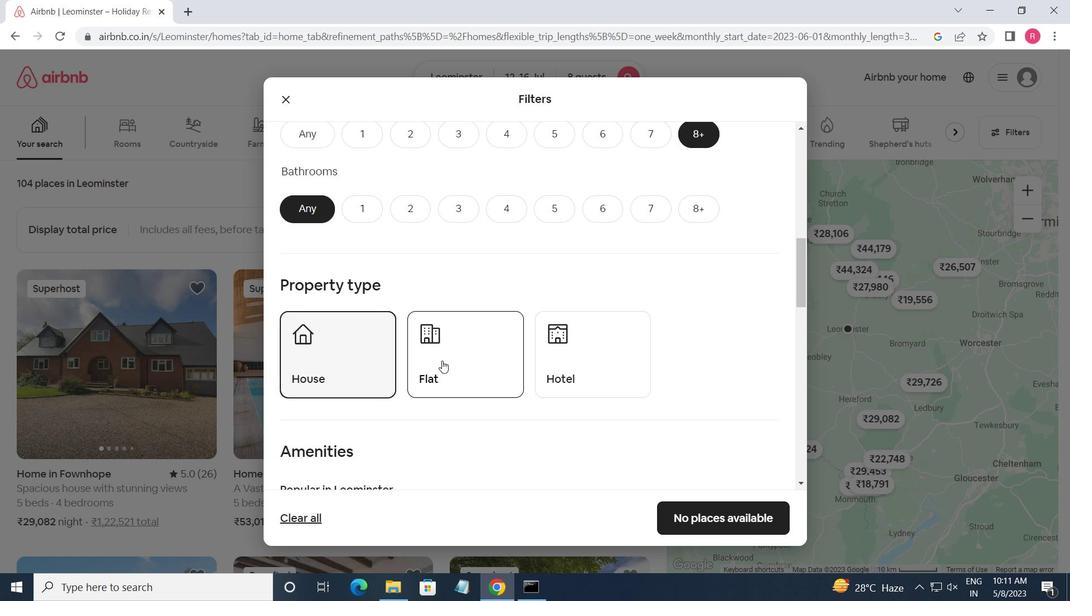 
Action: Mouse moved to (558, 370)
Screenshot: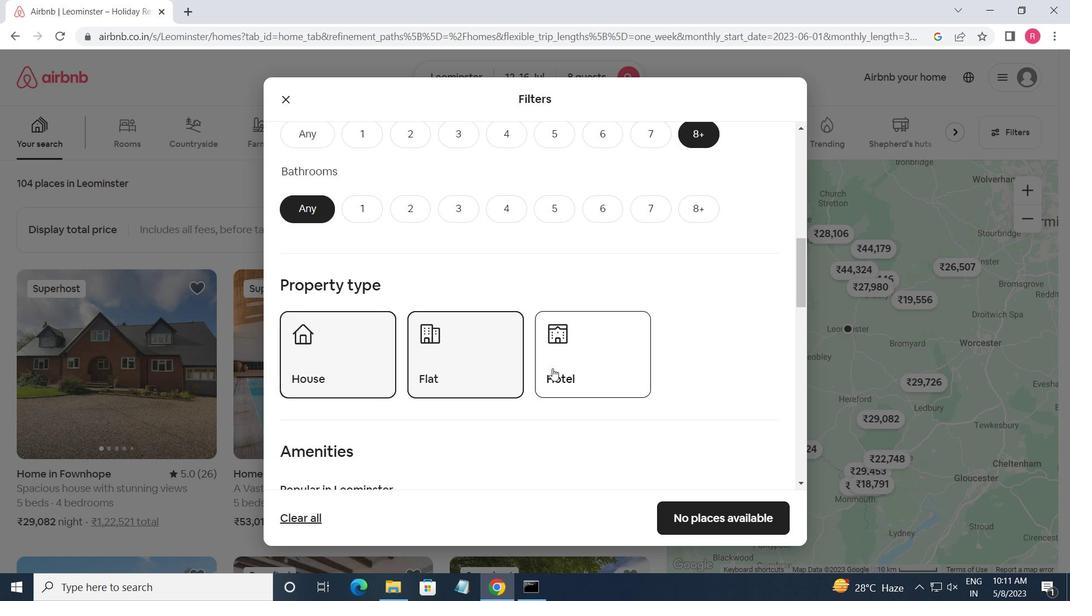 
Action: Mouse pressed left at (558, 370)
Screenshot: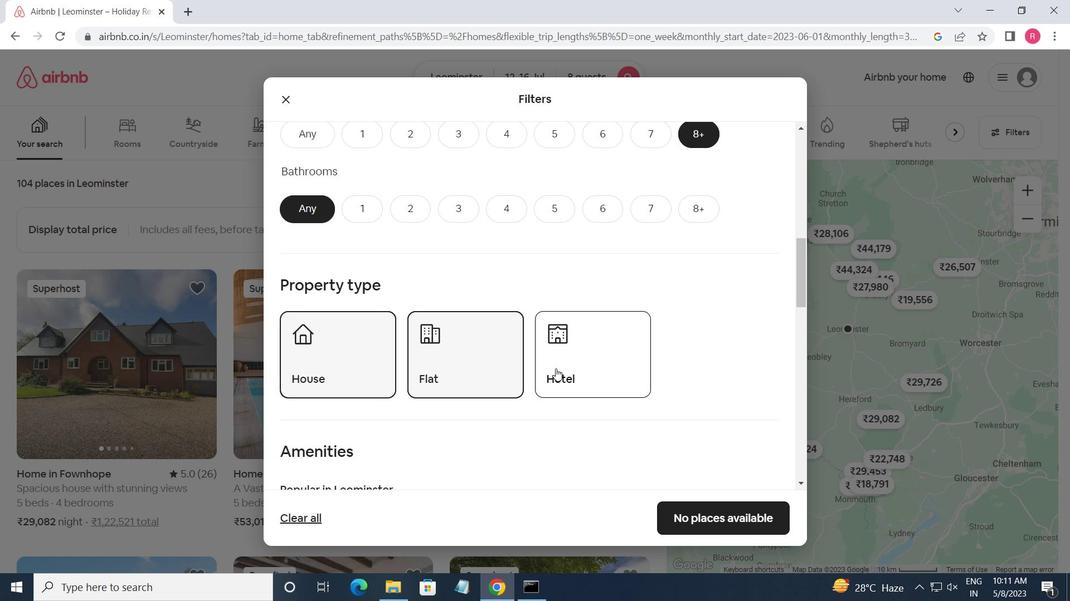 
Action: Mouse moved to (556, 365)
Screenshot: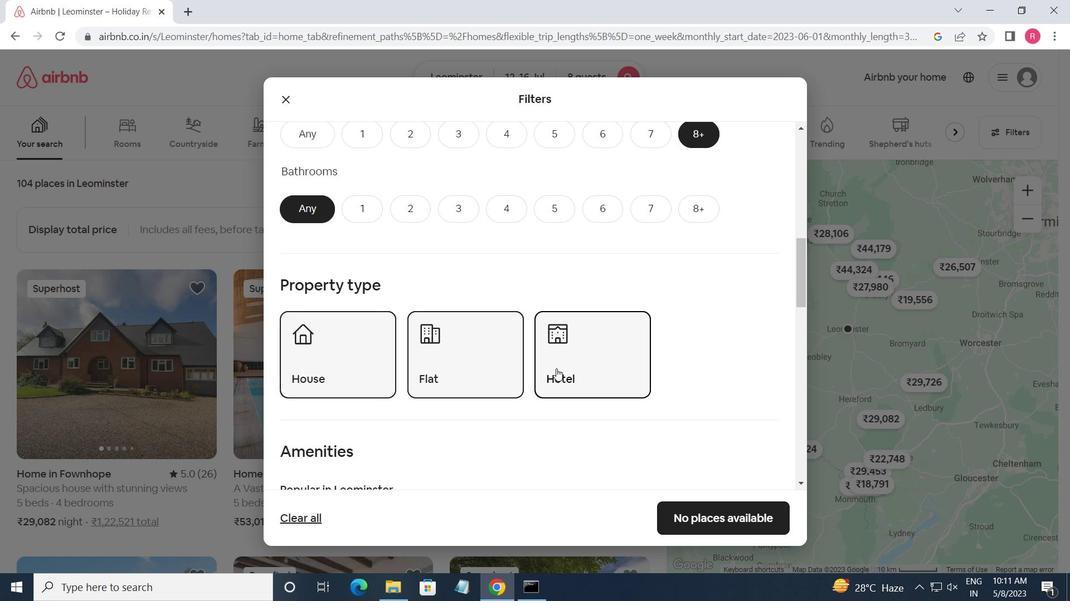 
Action: Mouse scrolled (556, 365) with delta (0, 0)
Screenshot: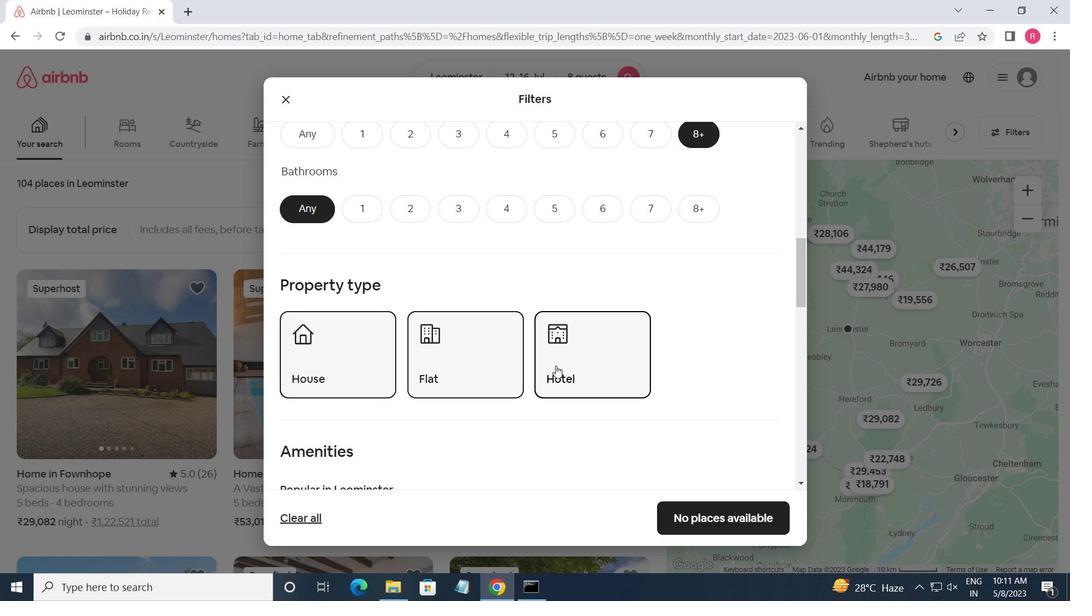 
Action: Mouse moved to (555, 365)
Screenshot: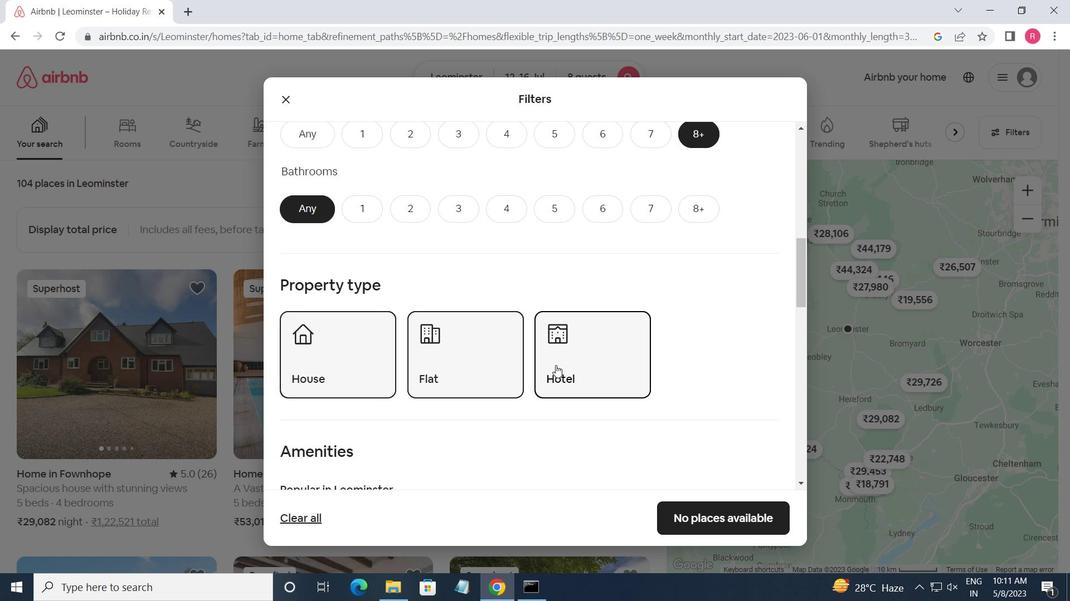 
Action: Mouse scrolled (555, 365) with delta (0, 0)
Screenshot: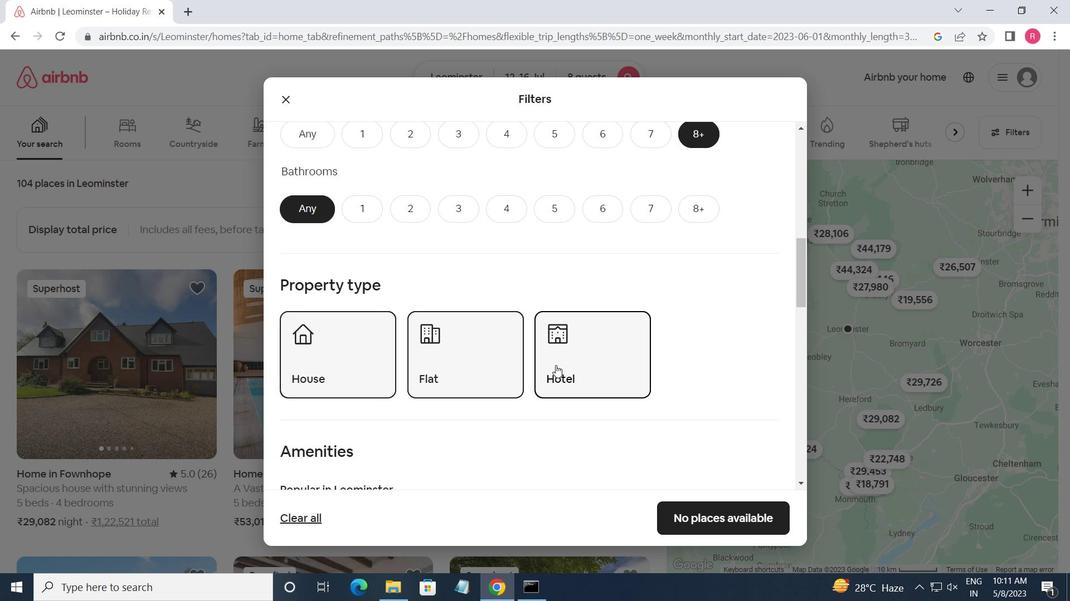 
Action: Mouse moved to (554, 364)
Screenshot: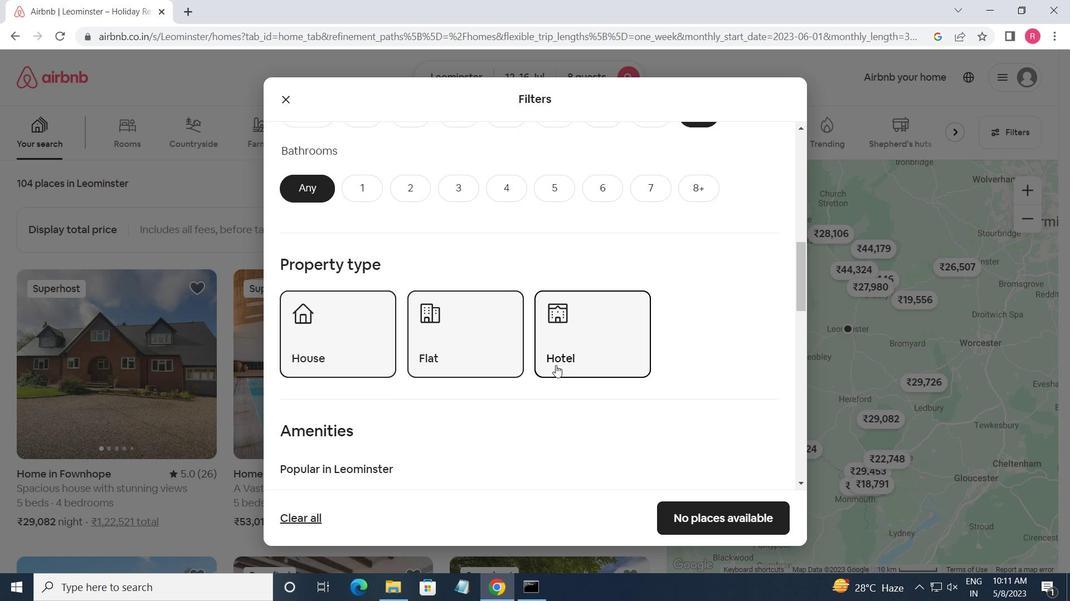 
Action: Mouse scrolled (554, 363) with delta (0, 0)
Screenshot: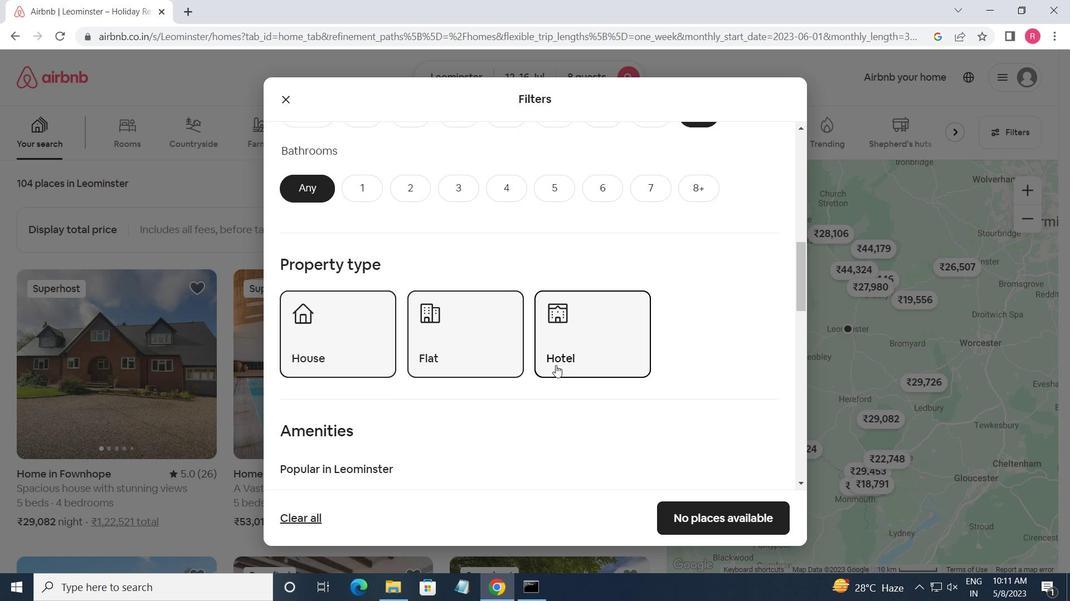
Action: Mouse moved to (540, 319)
Screenshot: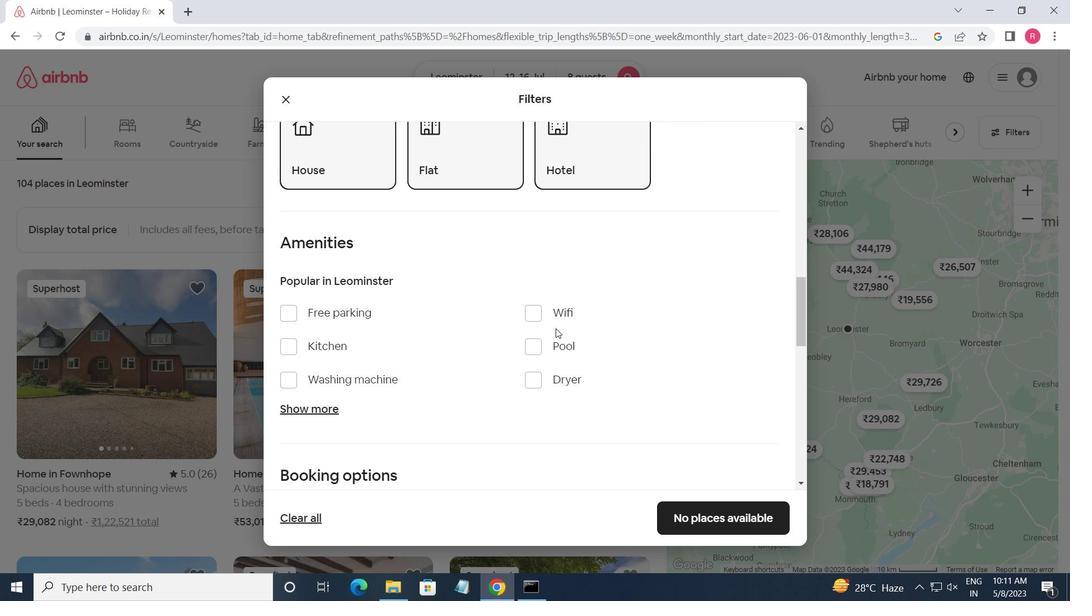 
Action: Mouse pressed left at (540, 319)
Screenshot: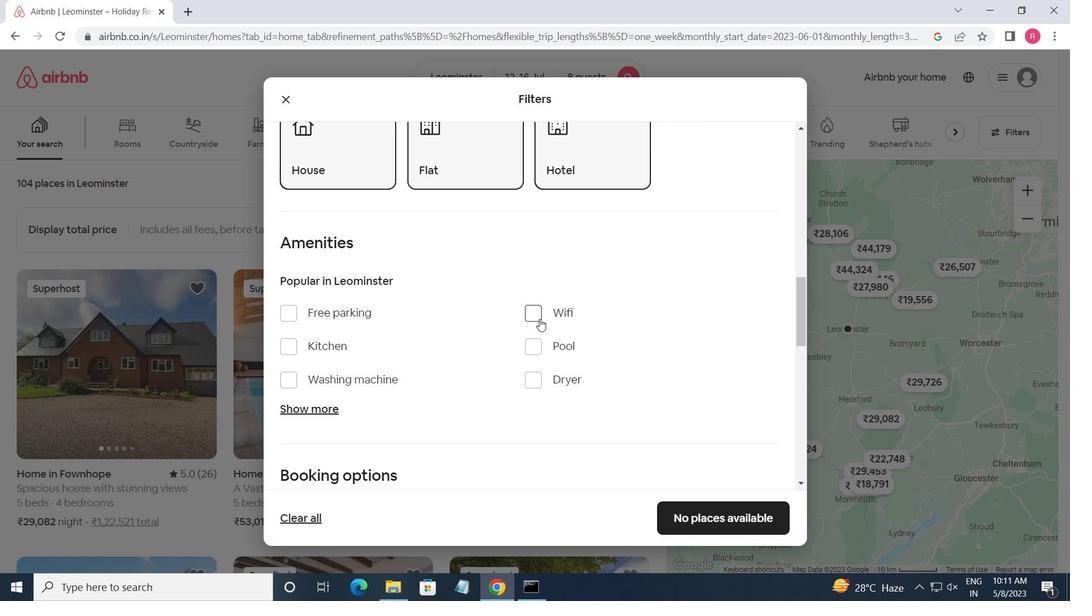 
Action: Mouse moved to (291, 318)
Screenshot: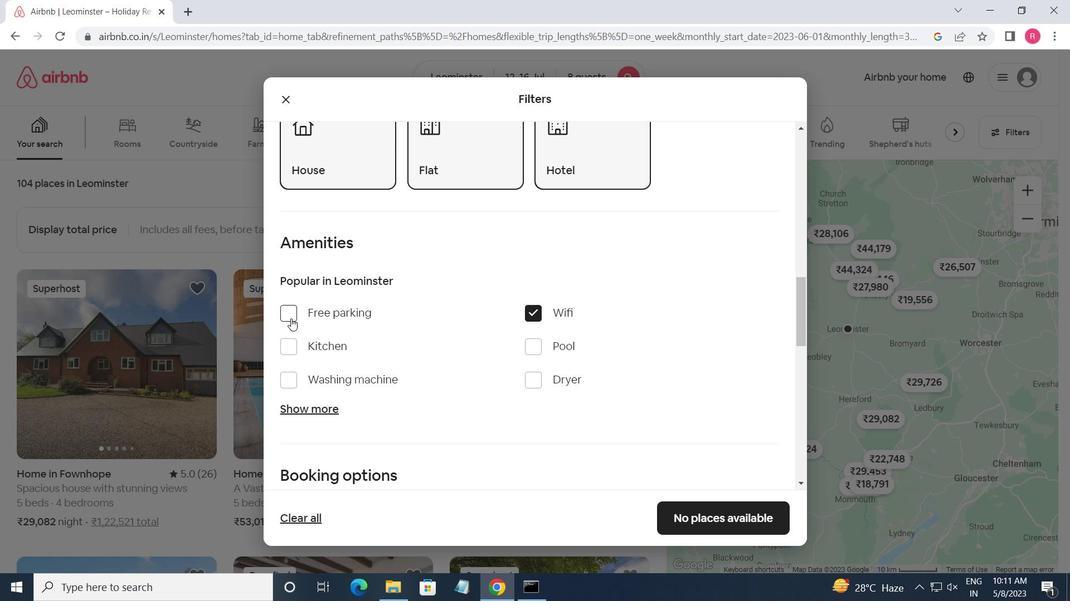 
Action: Mouse pressed left at (291, 318)
Screenshot: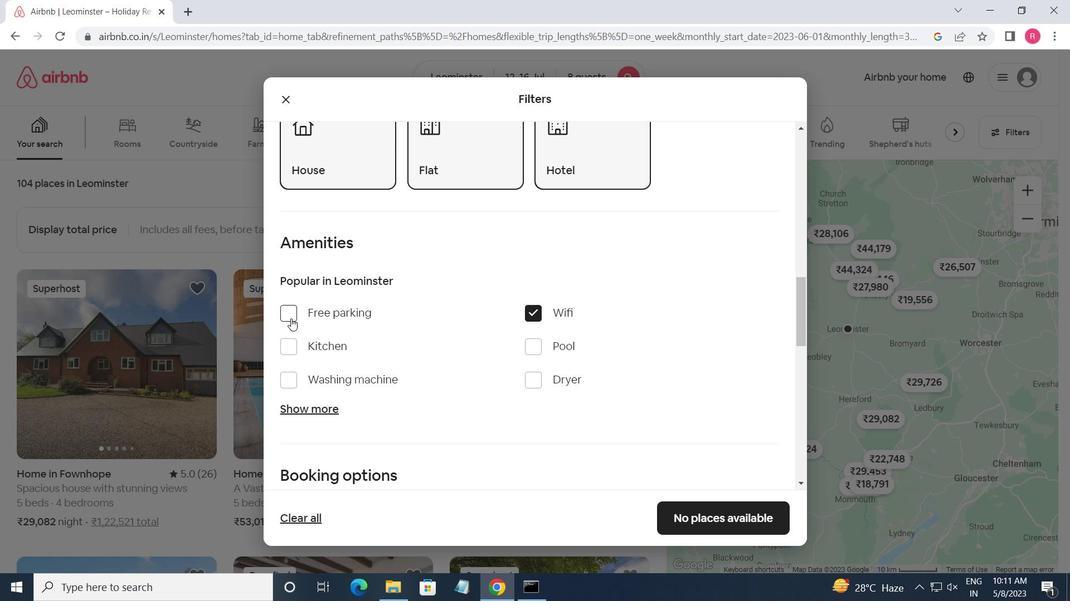 
Action: Mouse moved to (336, 410)
Screenshot: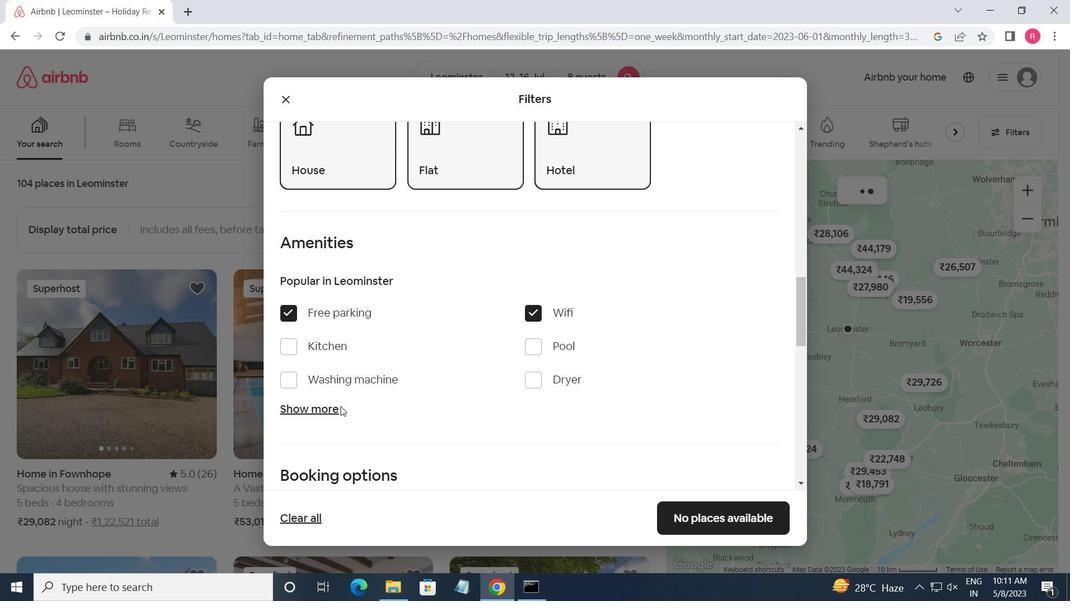 
Action: Mouse pressed left at (336, 410)
Screenshot: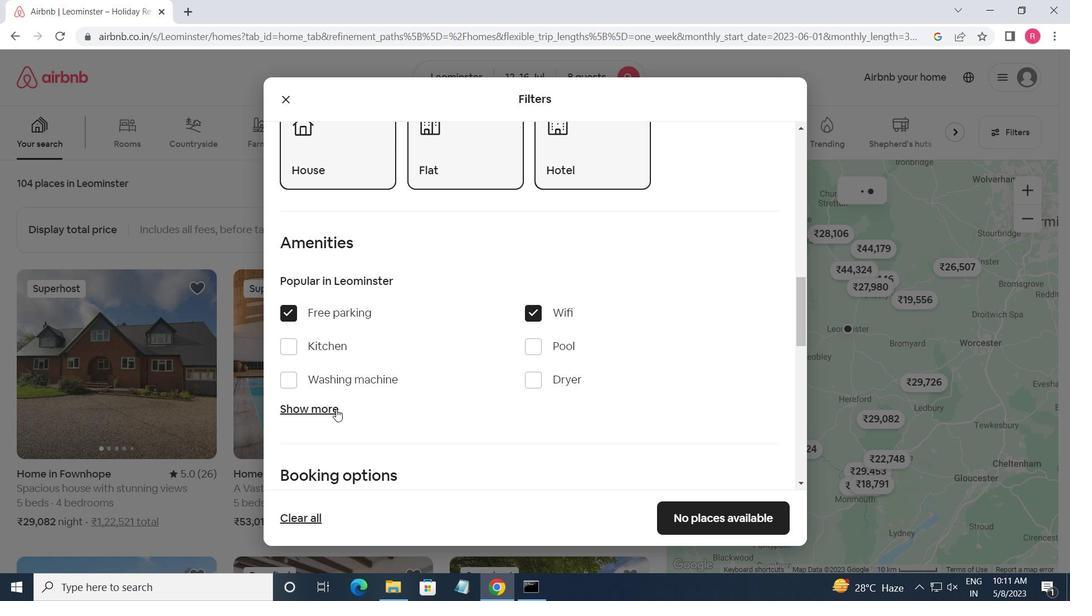 
Action: Mouse moved to (339, 404)
Screenshot: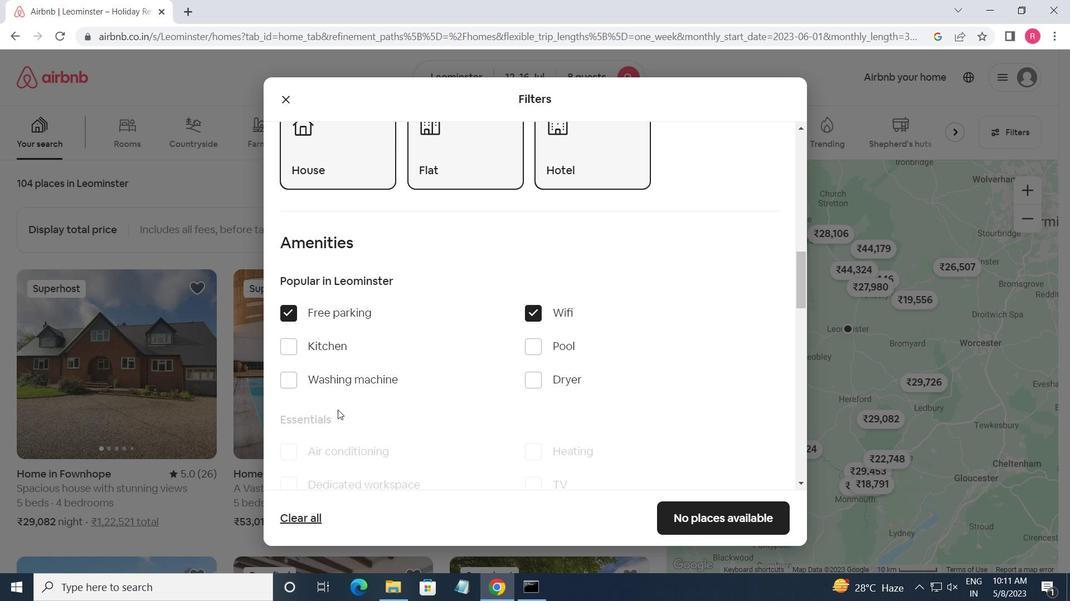 
Action: Mouse scrolled (339, 404) with delta (0, 0)
Screenshot: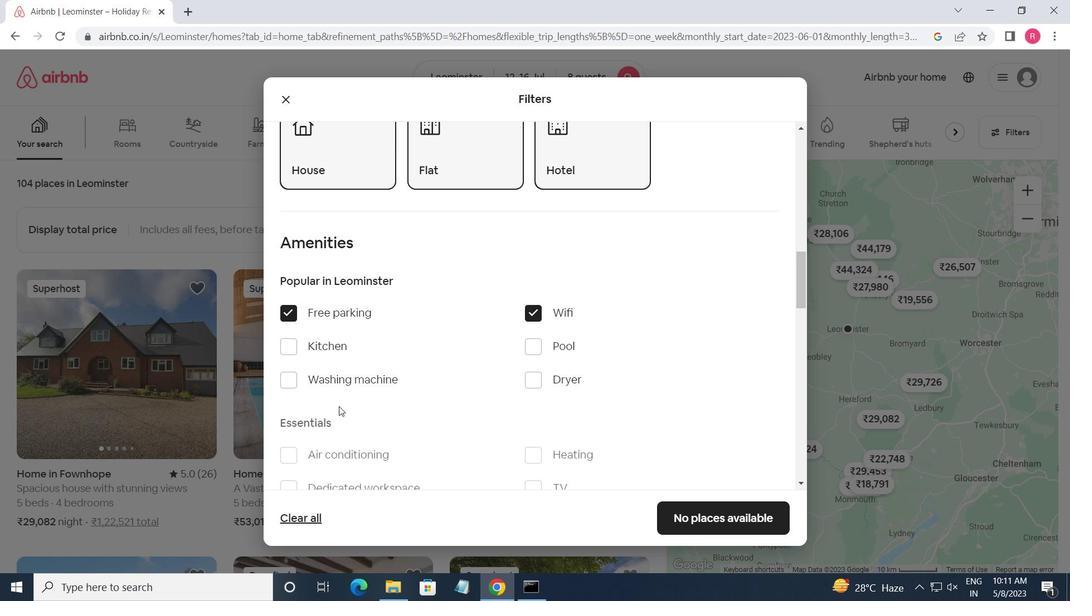 
Action: Mouse scrolled (339, 404) with delta (0, 0)
Screenshot: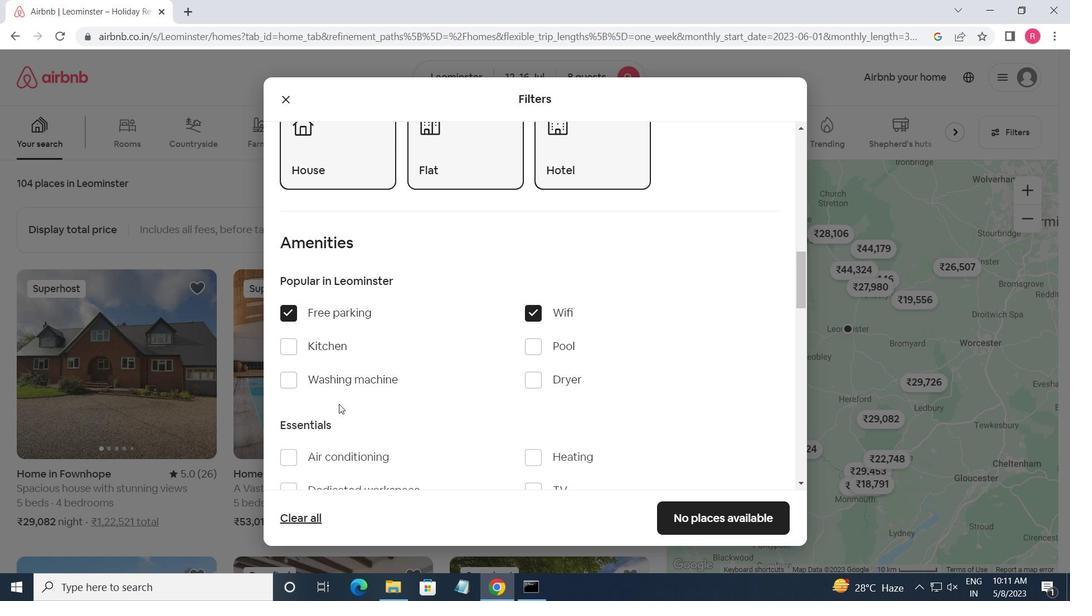 
Action: Mouse moved to (535, 346)
Screenshot: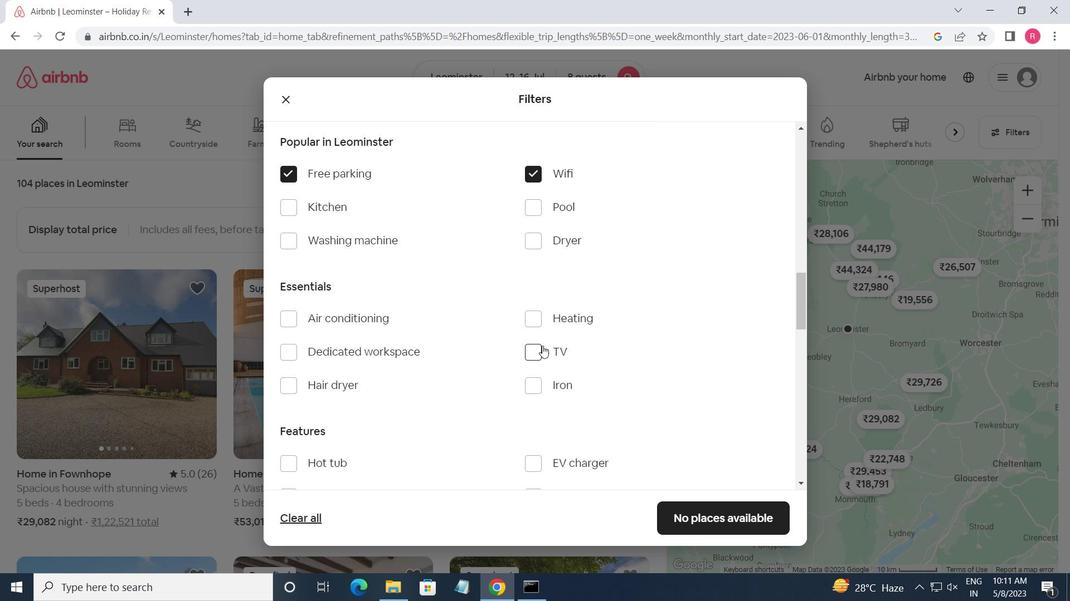 
Action: Mouse pressed left at (535, 346)
Screenshot: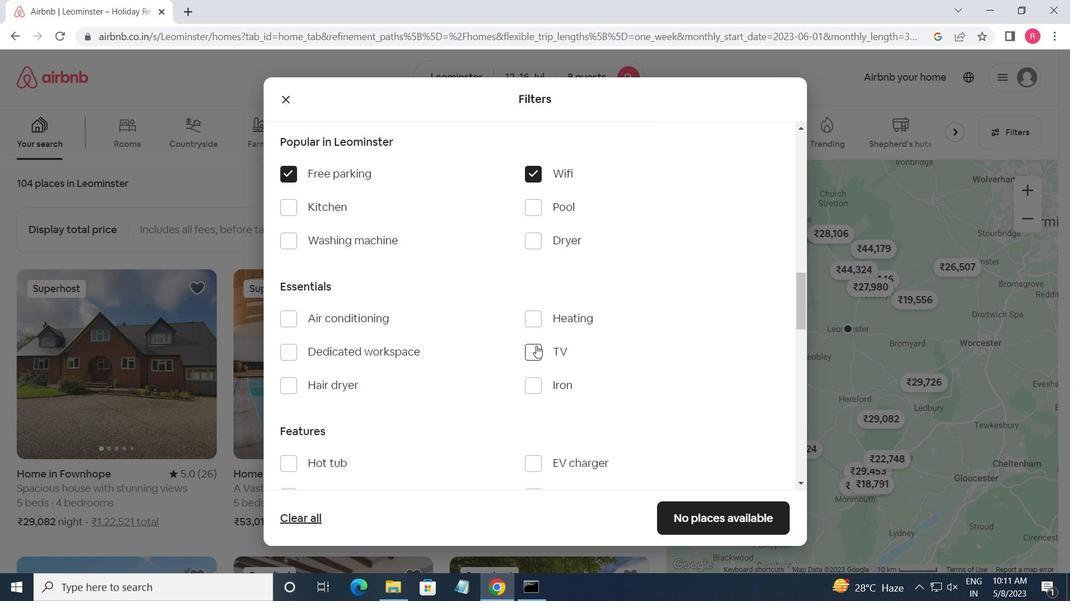 
Action: Mouse moved to (517, 390)
Screenshot: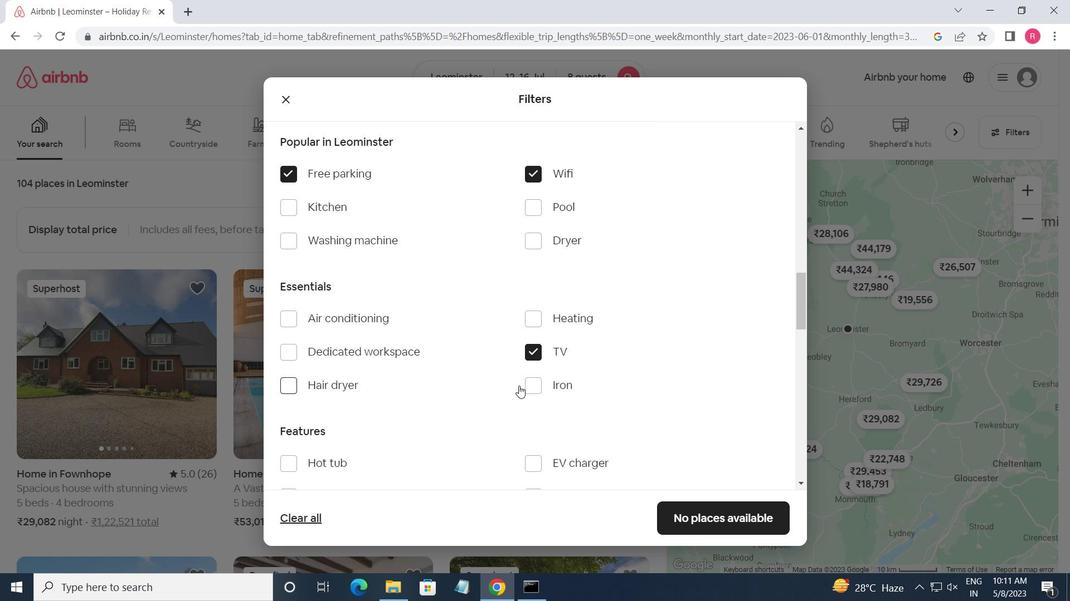 
Action: Mouse scrolled (517, 390) with delta (0, 0)
Screenshot: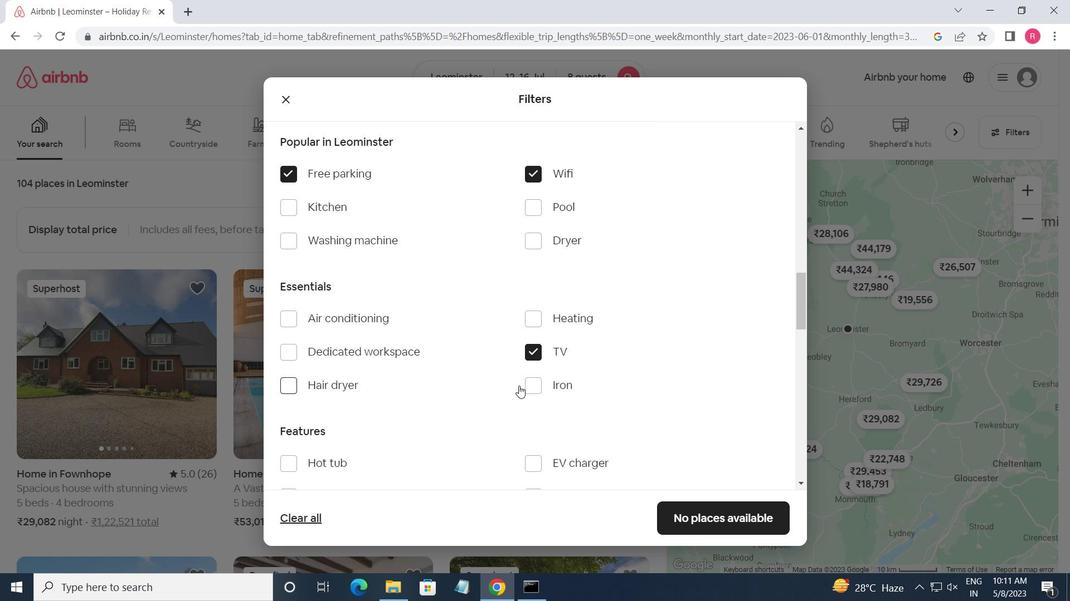 
Action: Mouse moved to (514, 391)
Screenshot: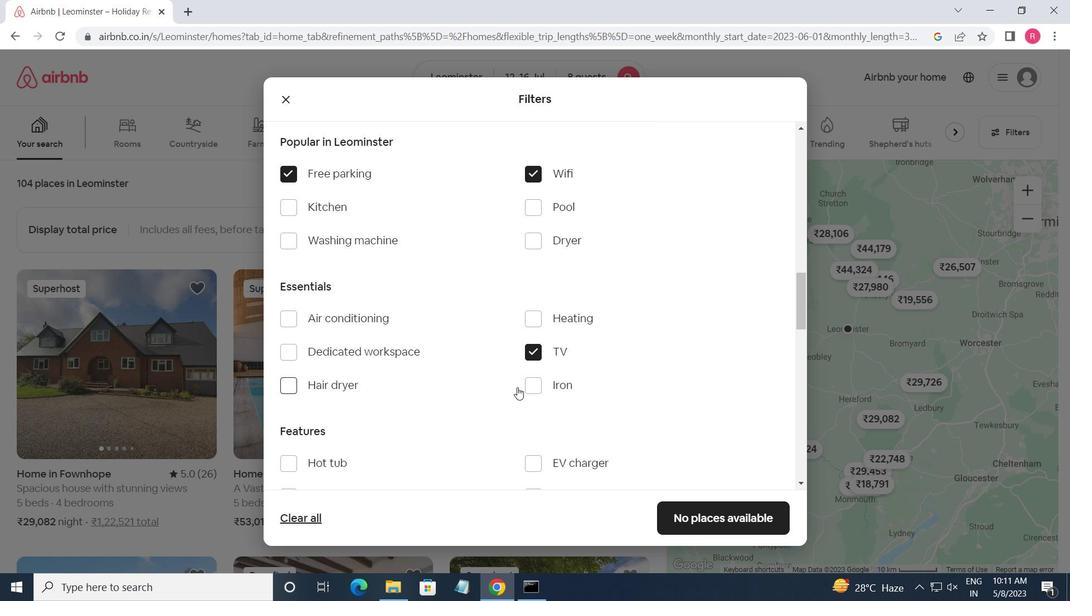 
Action: Mouse scrolled (514, 391) with delta (0, 0)
Screenshot: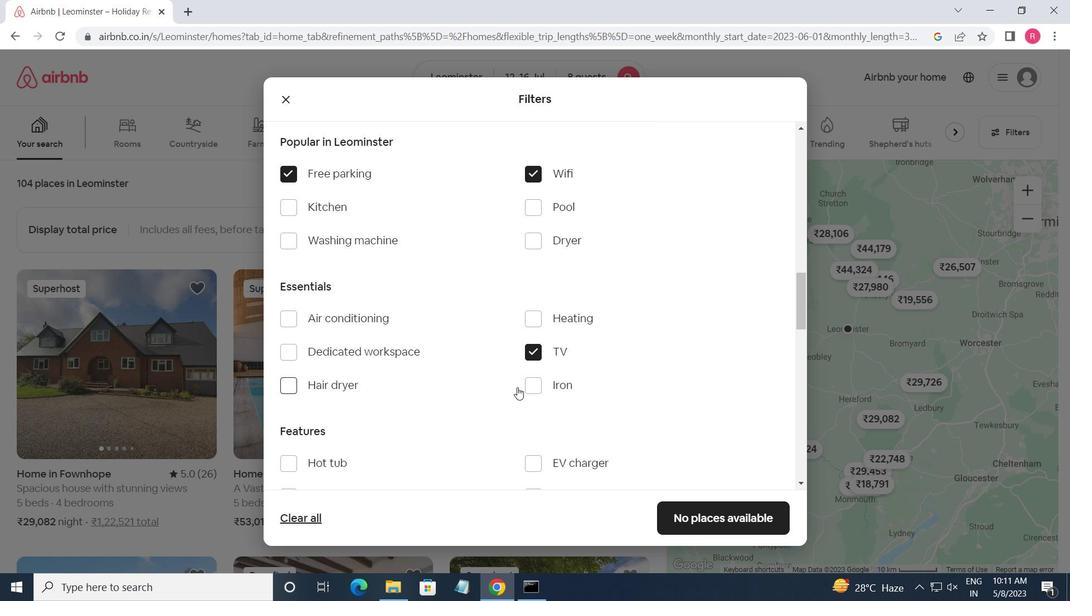 
Action: Mouse moved to (510, 394)
Screenshot: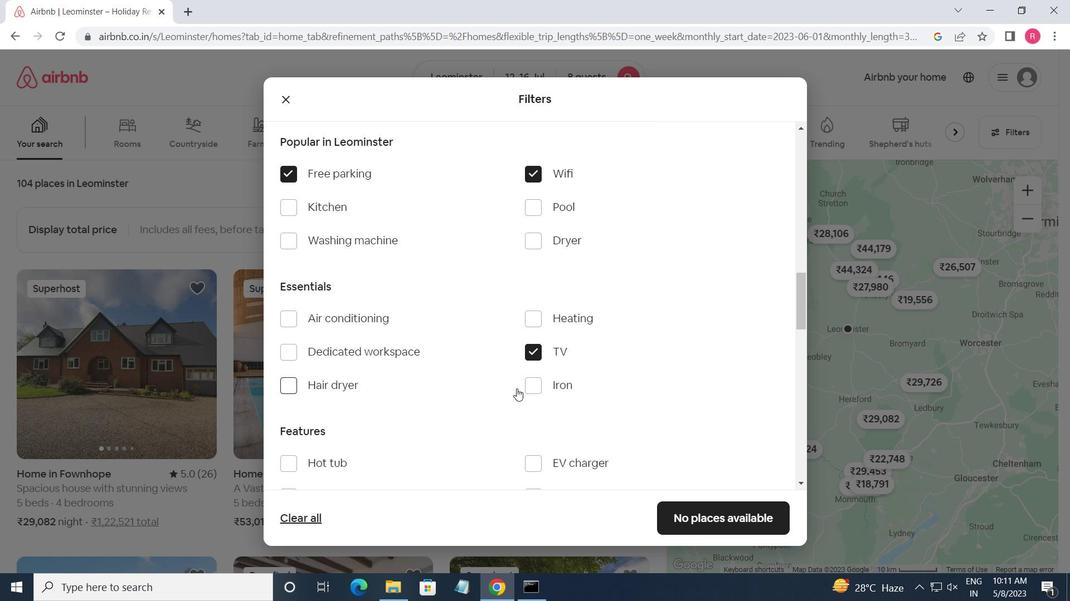 
Action: Mouse scrolled (510, 393) with delta (0, 0)
Screenshot: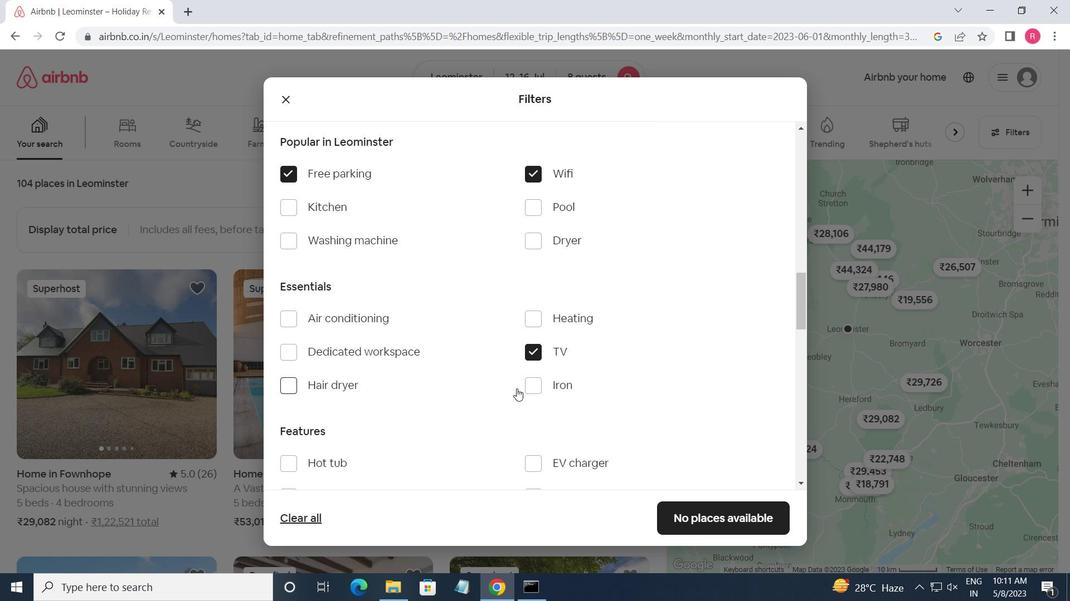 
Action: Mouse moved to (540, 295)
Screenshot: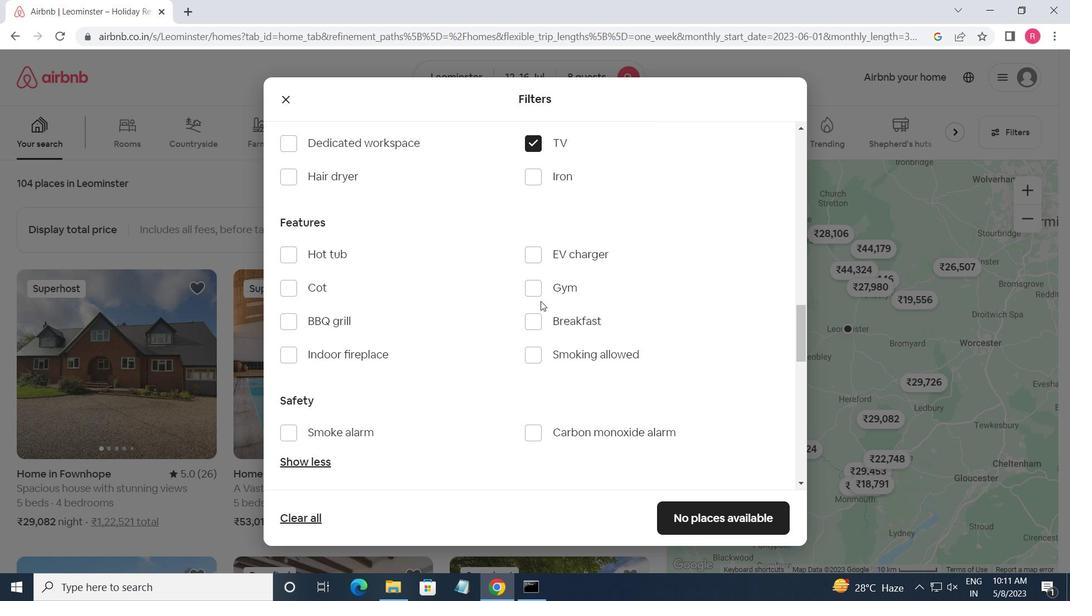 
Action: Mouse pressed left at (540, 295)
Screenshot: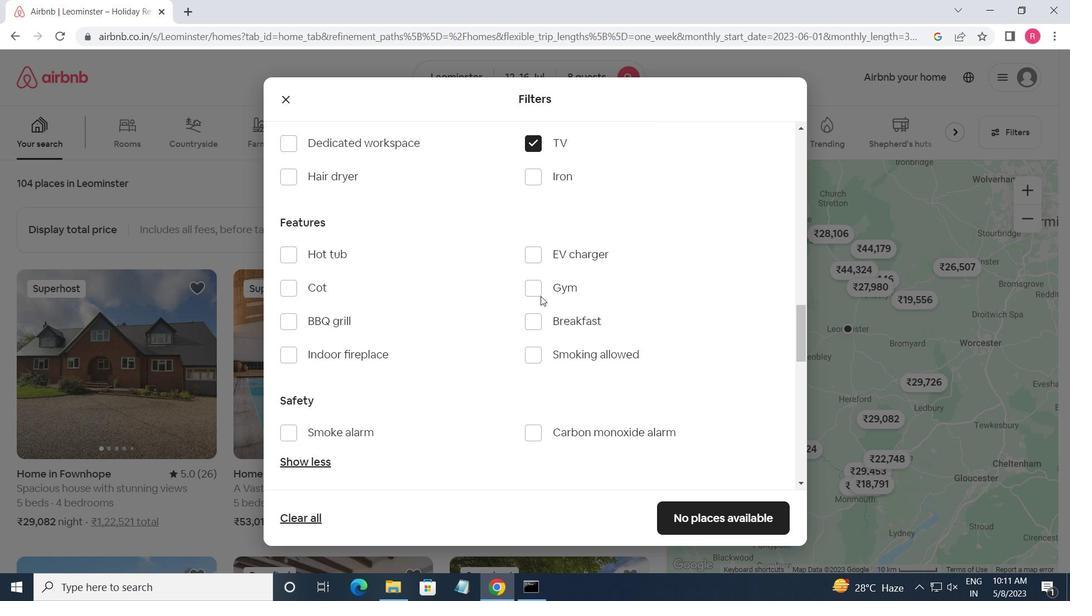 
Action: Mouse moved to (539, 323)
Screenshot: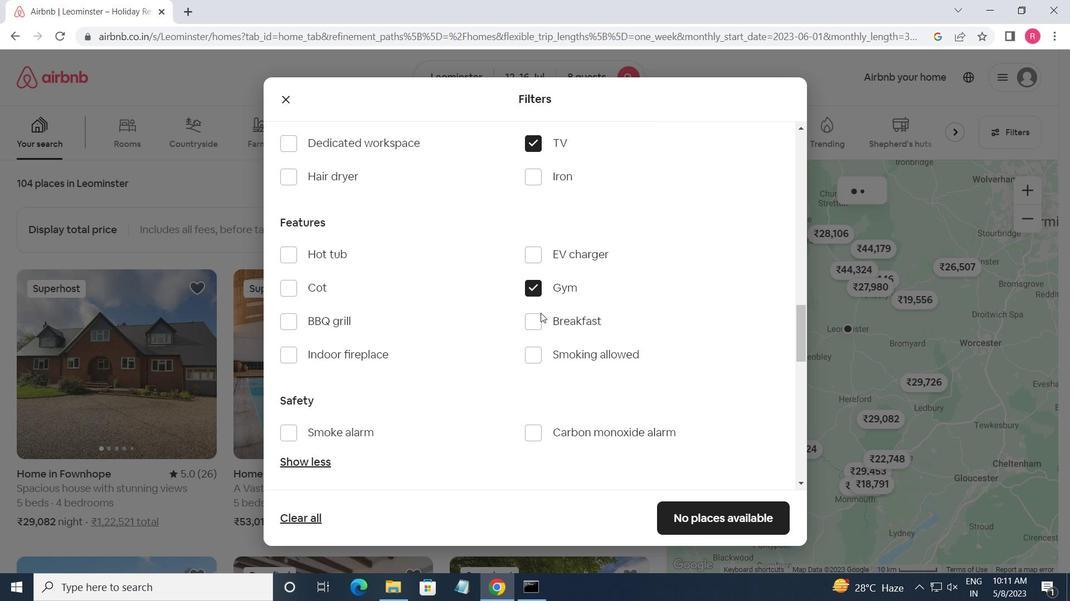 
Action: Mouse pressed left at (539, 323)
Screenshot: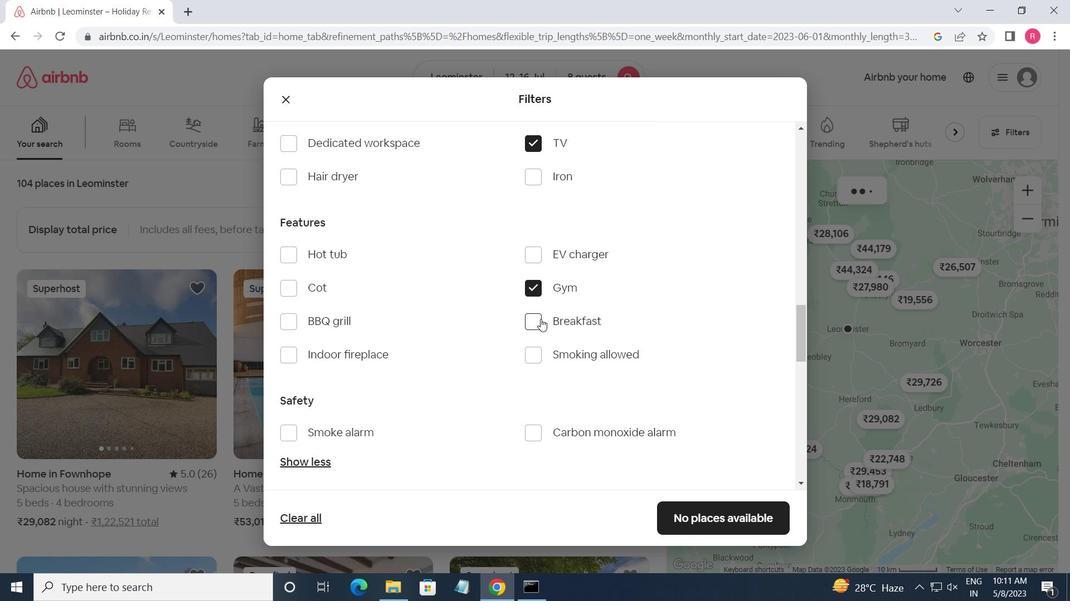 
Action: Mouse scrolled (539, 322) with delta (0, 0)
Screenshot: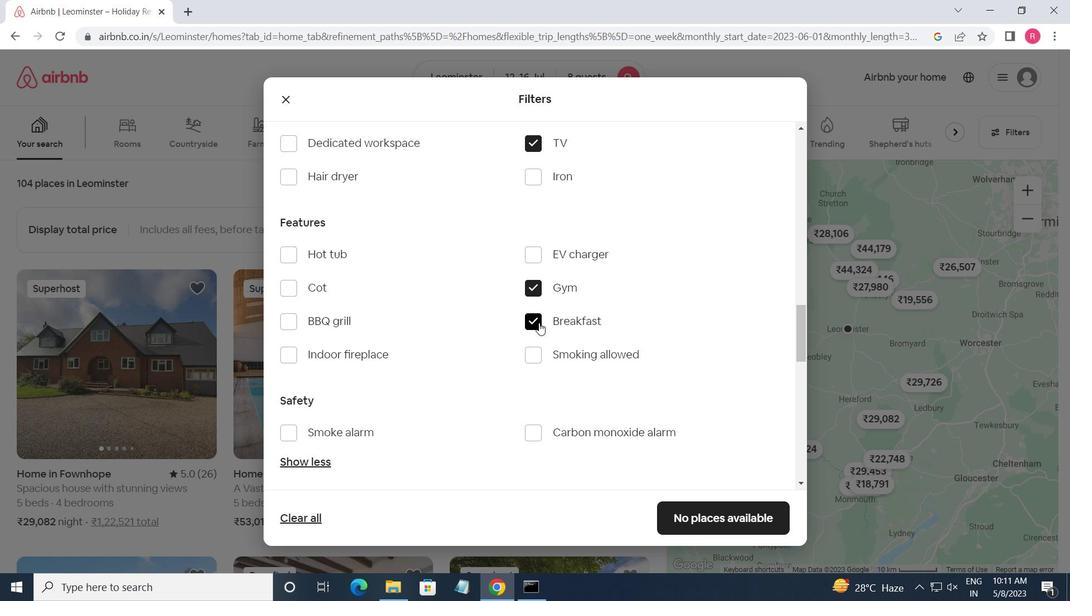
Action: Mouse scrolled (539, 322) with delta (0, 0)
Screenshot: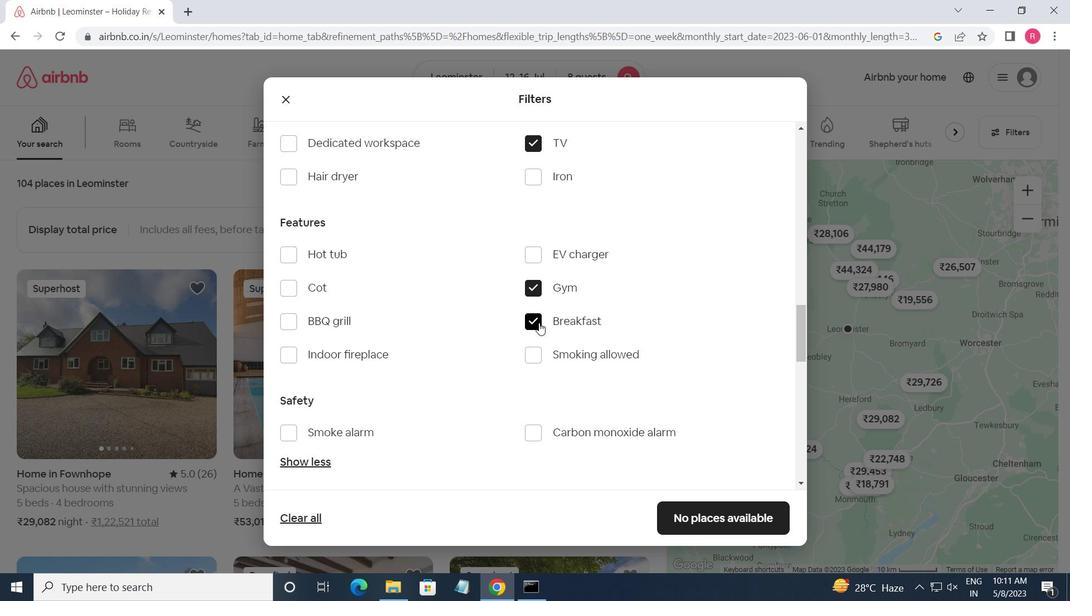 
Action: Mouse moved to (539, 323)
Screenshot: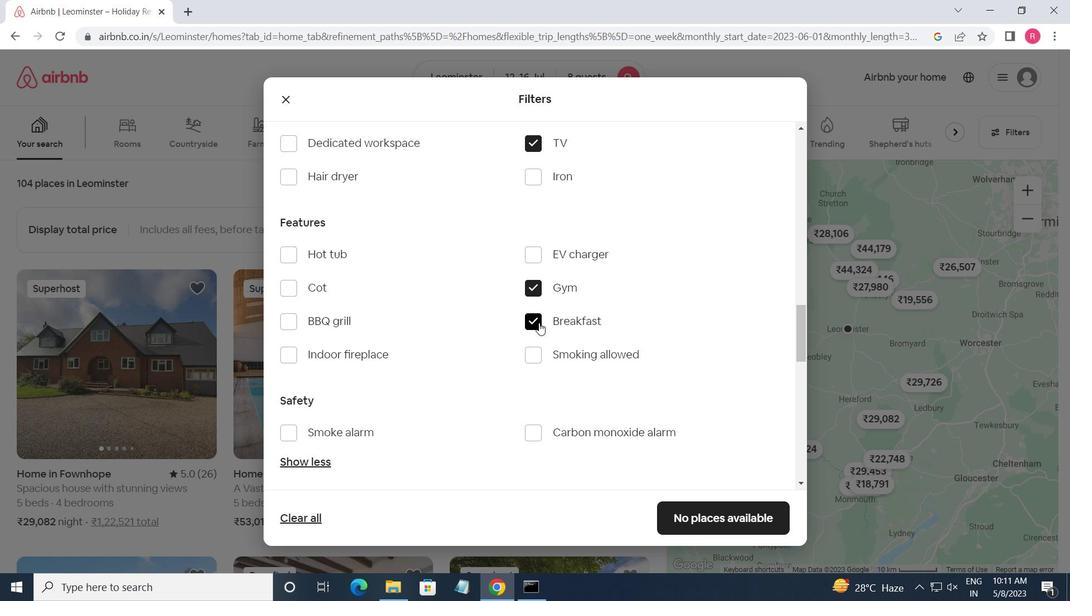
Action: Mouse scrolled (539, 323) with delta (0, 0)
Screenshot: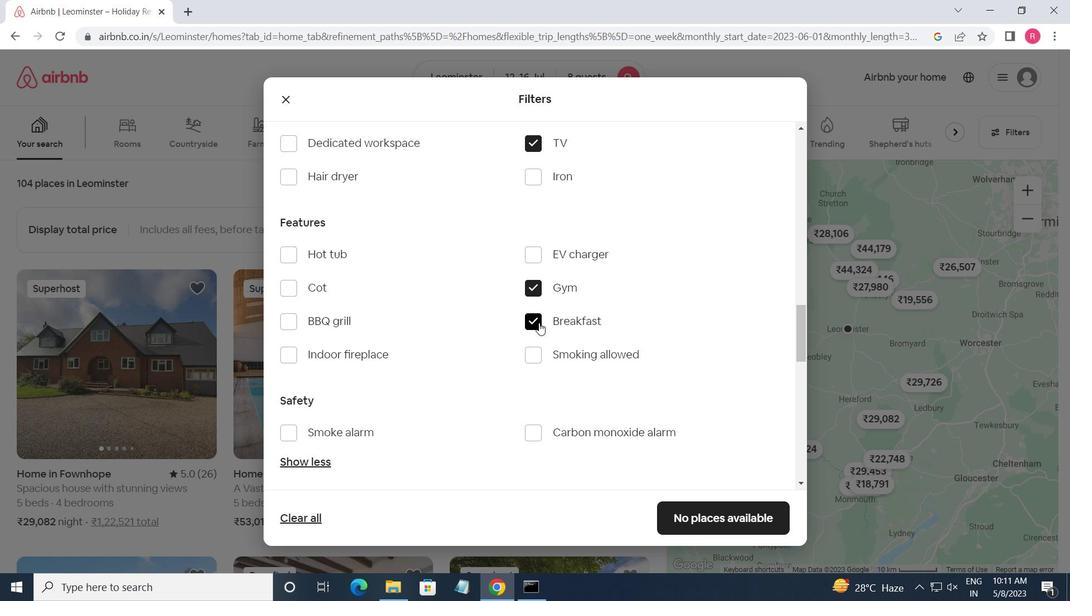 
Action: Mouse scrolled (539, 323) with delta (0, 0)
Screenshot: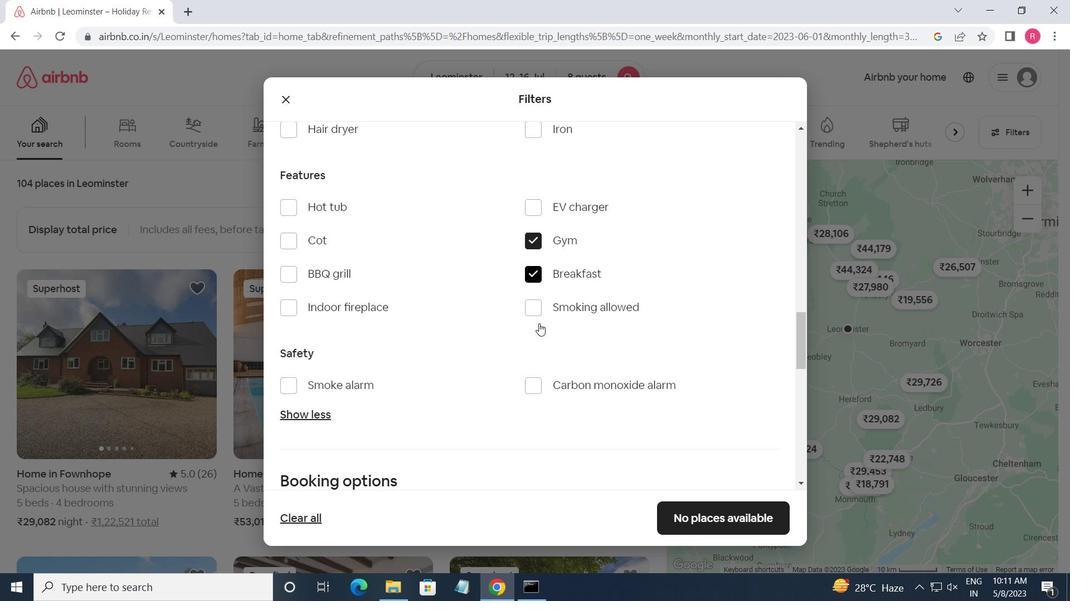 
Action: Mouse moved to (539, 323)
Screenshot: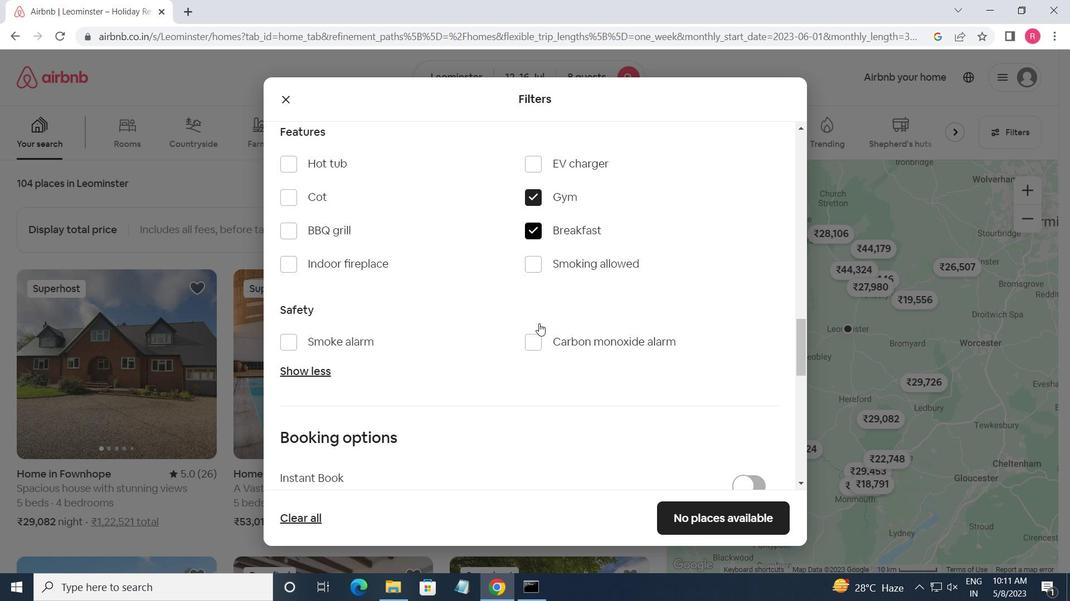 
Action: Mouse scrolled (539, 323) with delta (0, 0)
Screenshot: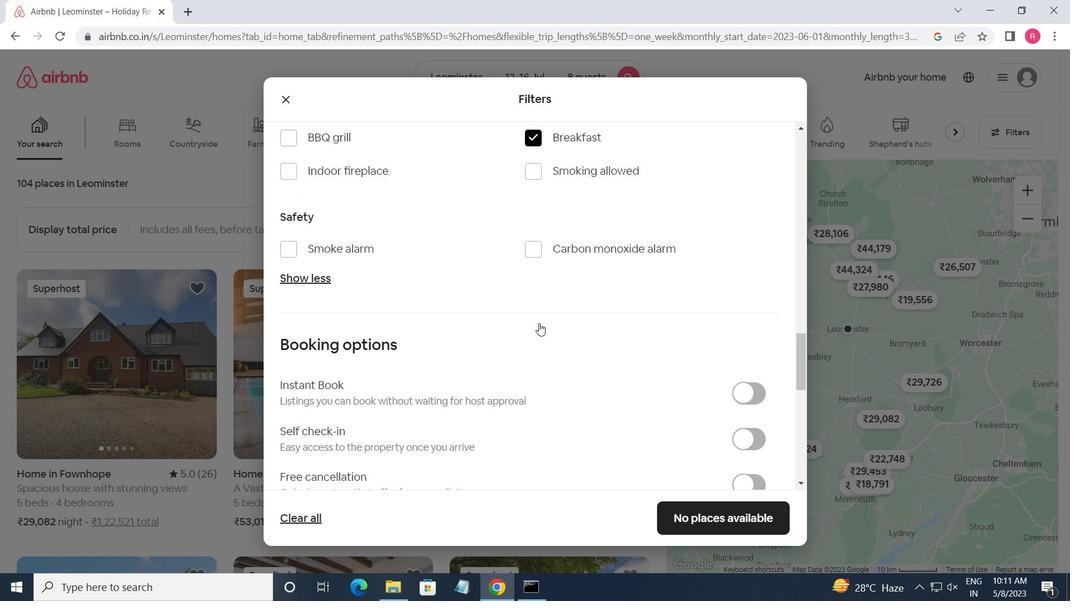 
Action: Mouse moved to (740, 286)
Screenshot: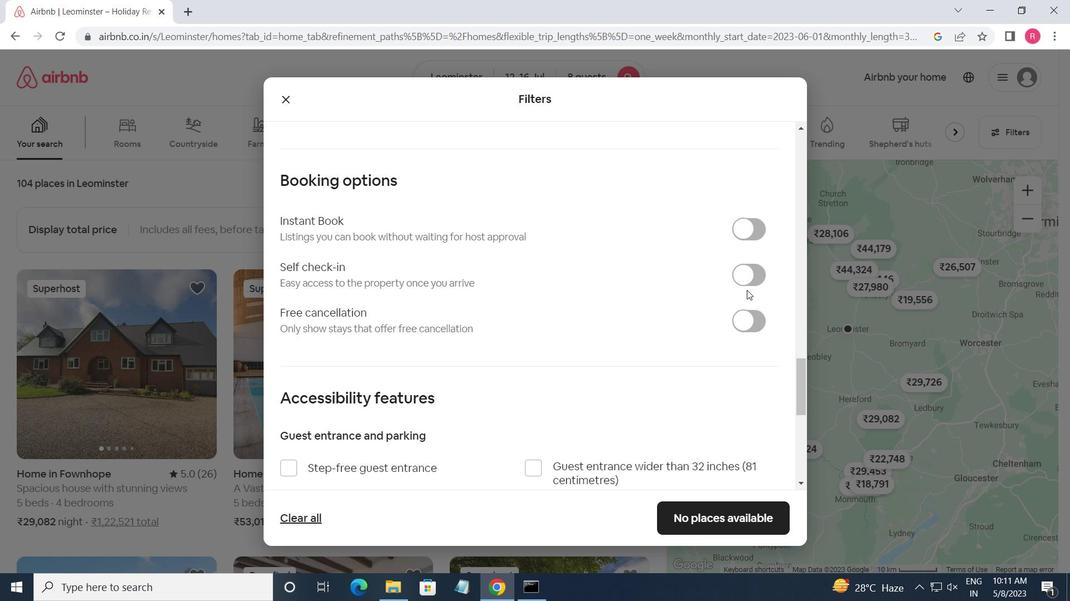 
Action: Mouse pressed left at (740, 286)
Screenshot: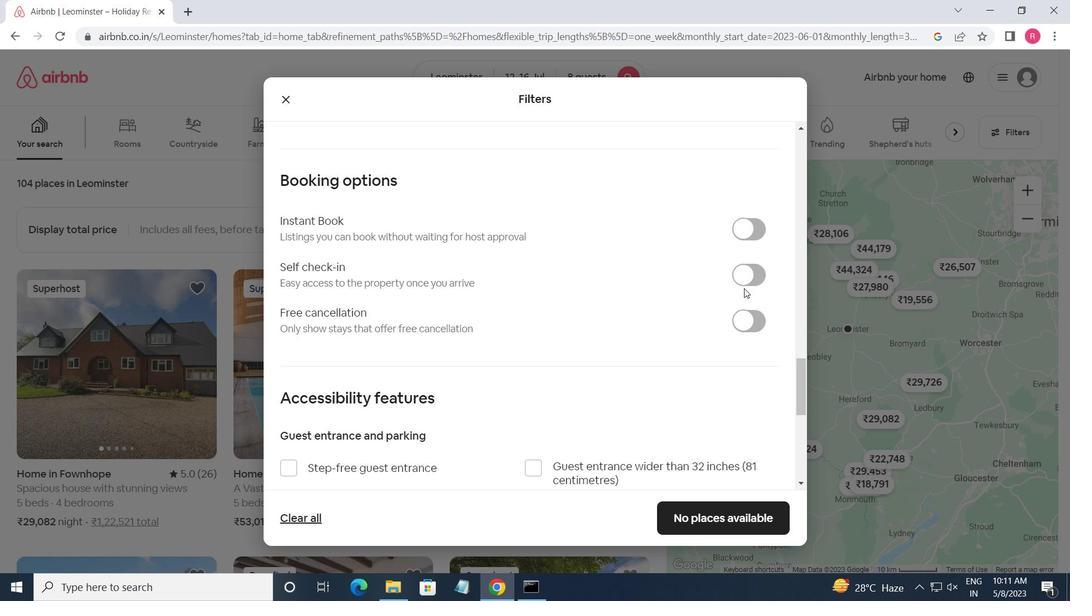 
Action: Mouse moved to (754, 275)
Screenshot: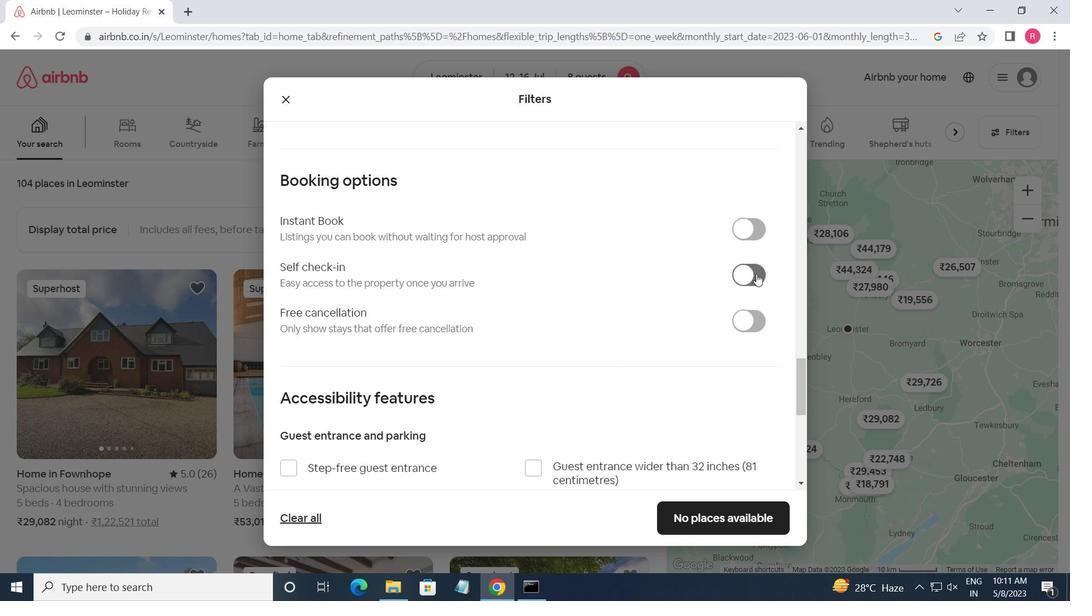 
Action: Mouse pressed left at (754, 275)
Screenshot: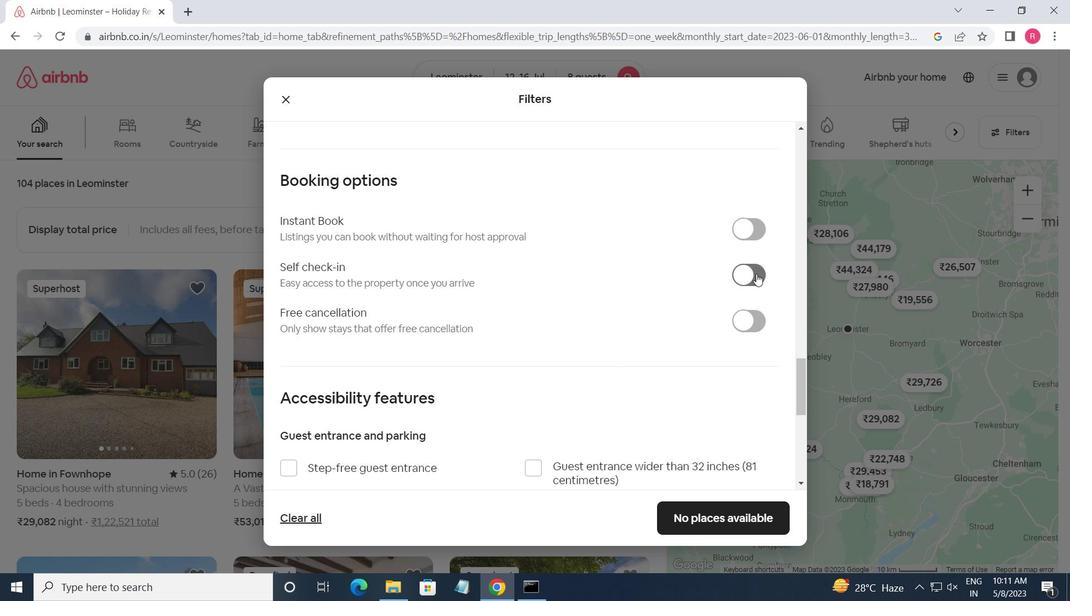 
Action: Mouse moved to (611, 351)
Screenshot: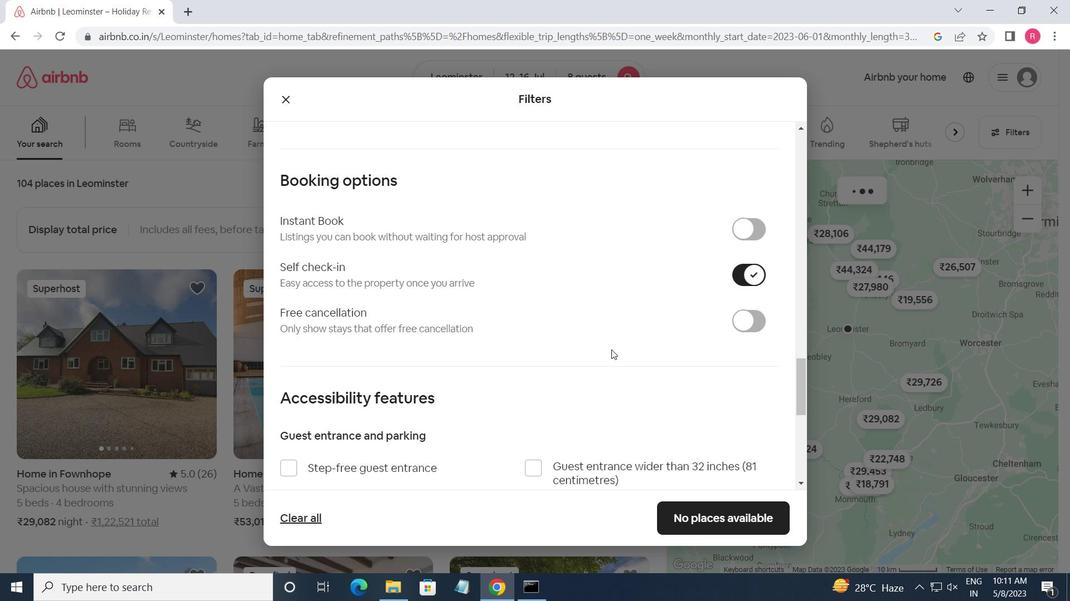 
Action: Mouse scrolled (611, 350) with delta (0, 0)
Screenshot: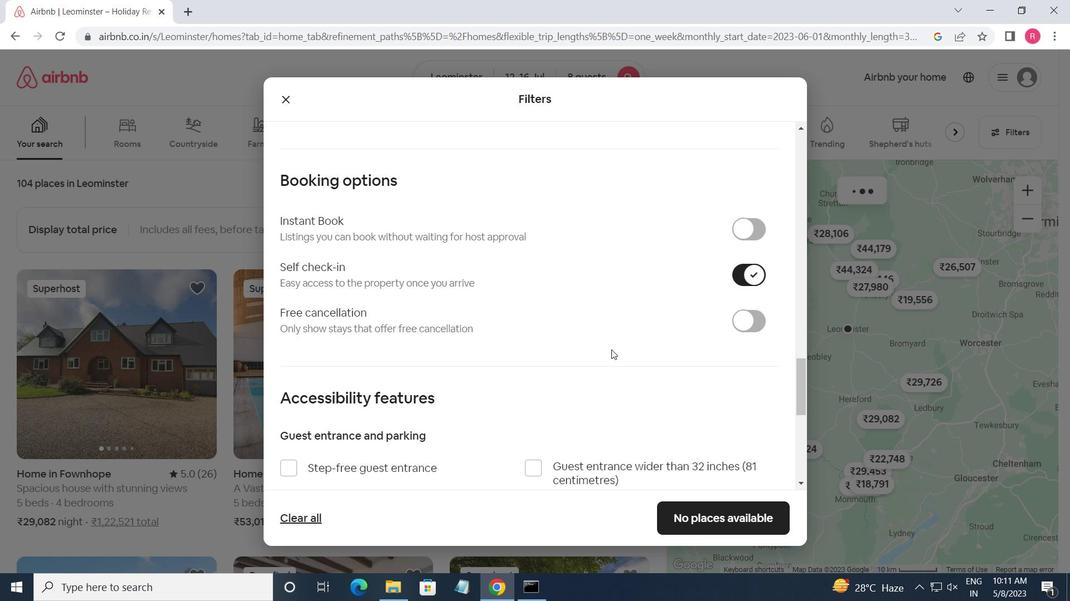 
Action: Mouse moved to (610, 352)
Screenshot: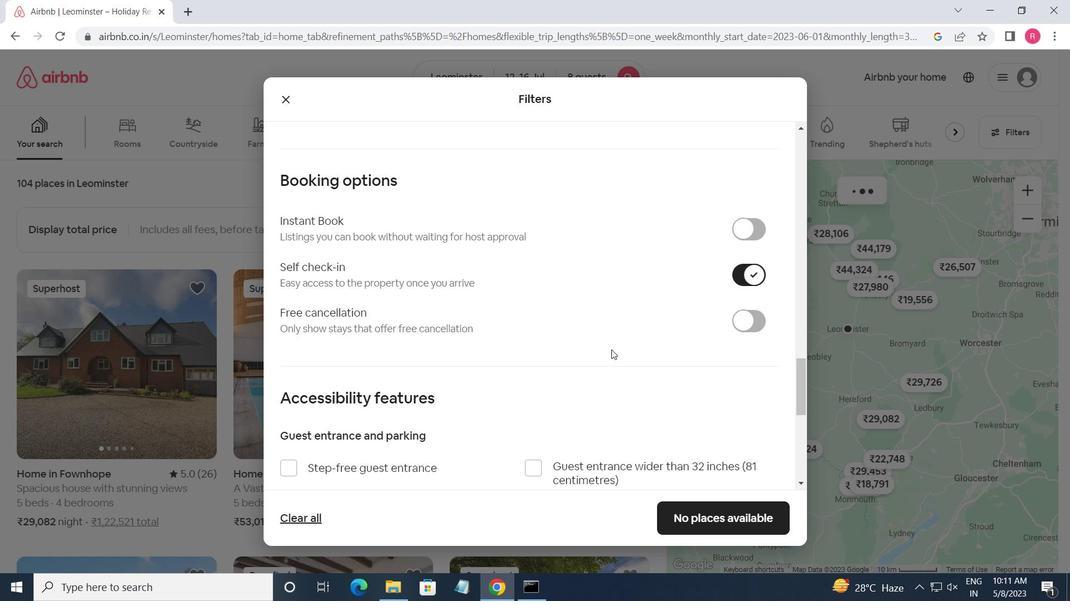 
Action: Mouse scrolled (610, 351) with delta (0, 0)
Screenshot: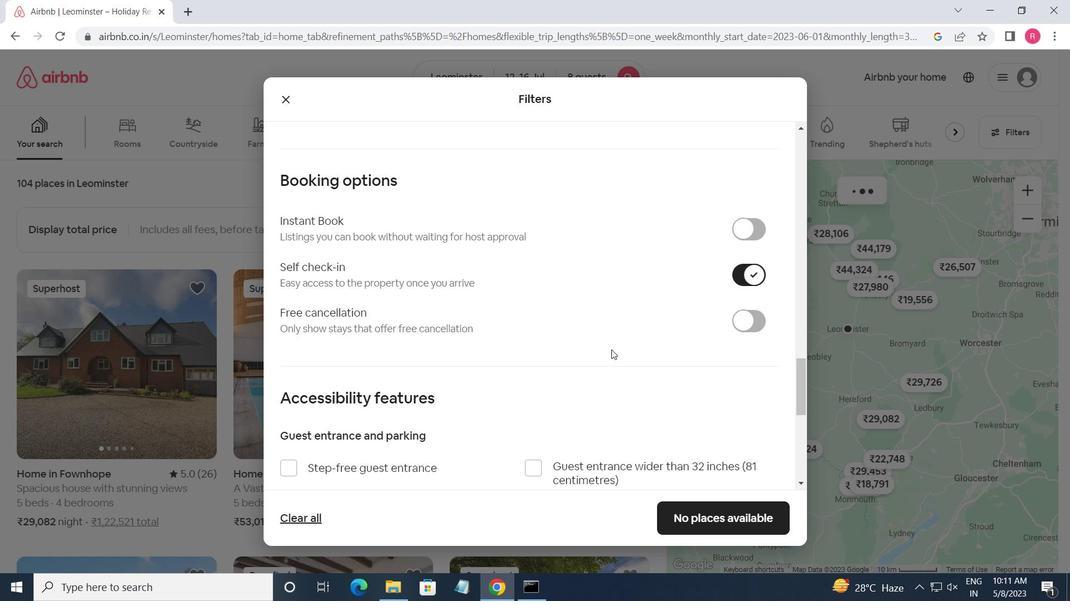 
Action: Mouse moved to (608, 354)
Screenshot: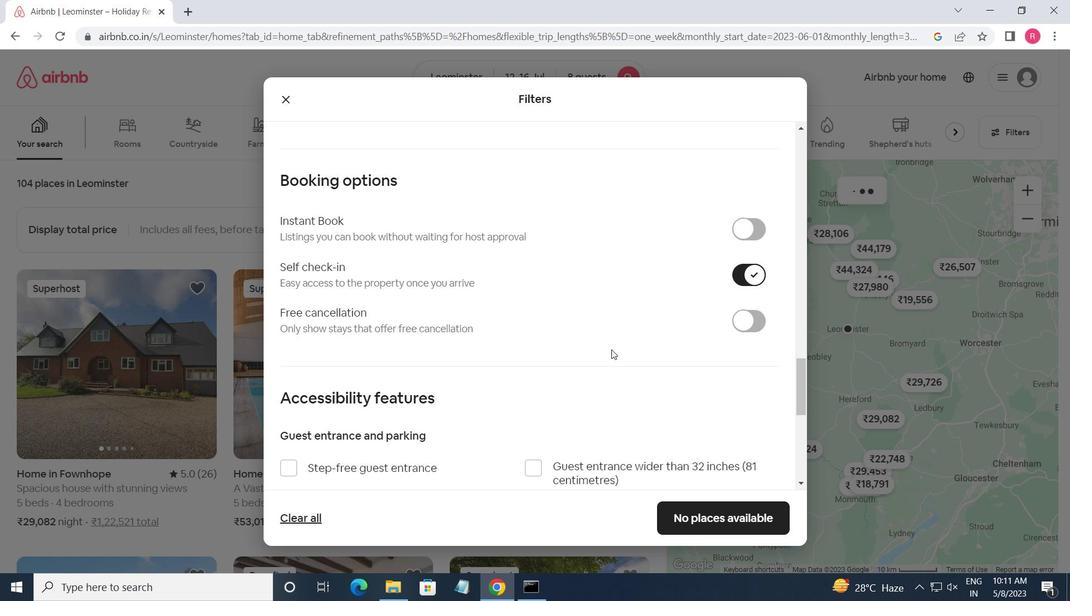 
Action: Mouse scrolled (608, 353) with delta (0, 0)
Screenshot: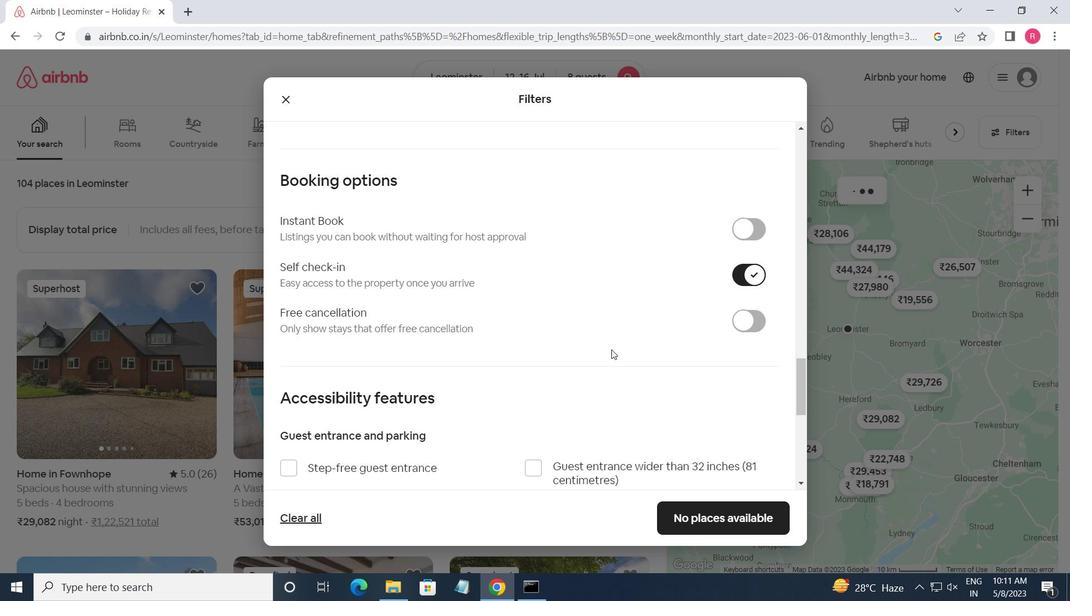 
Action: Mouse moved to (605, 355)
Screenshot: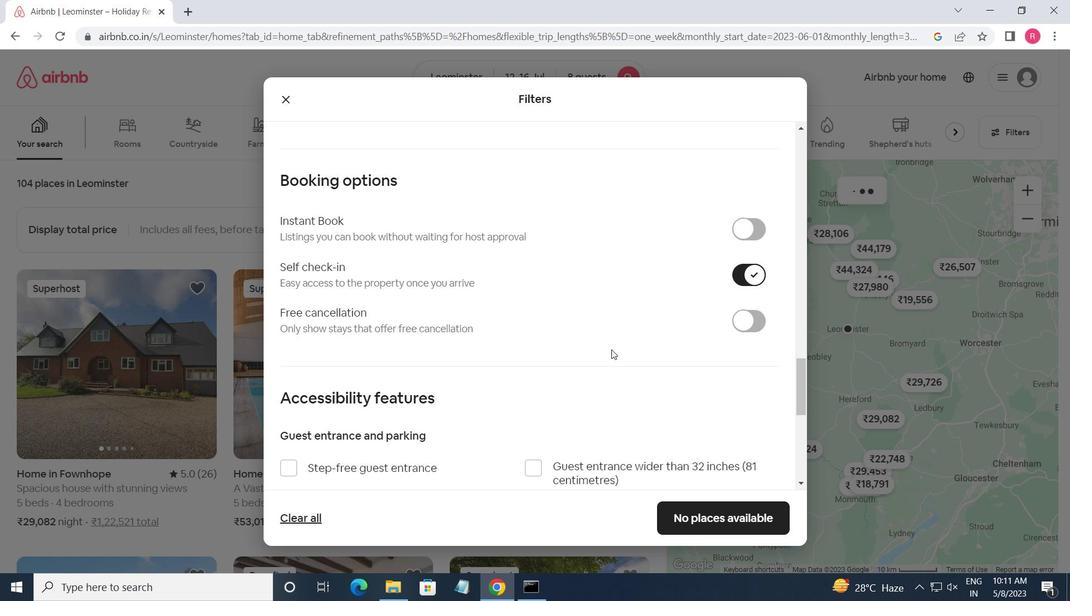
Action: Mouse scrolled (605, 354) with delta (0, 0)
Screenshot: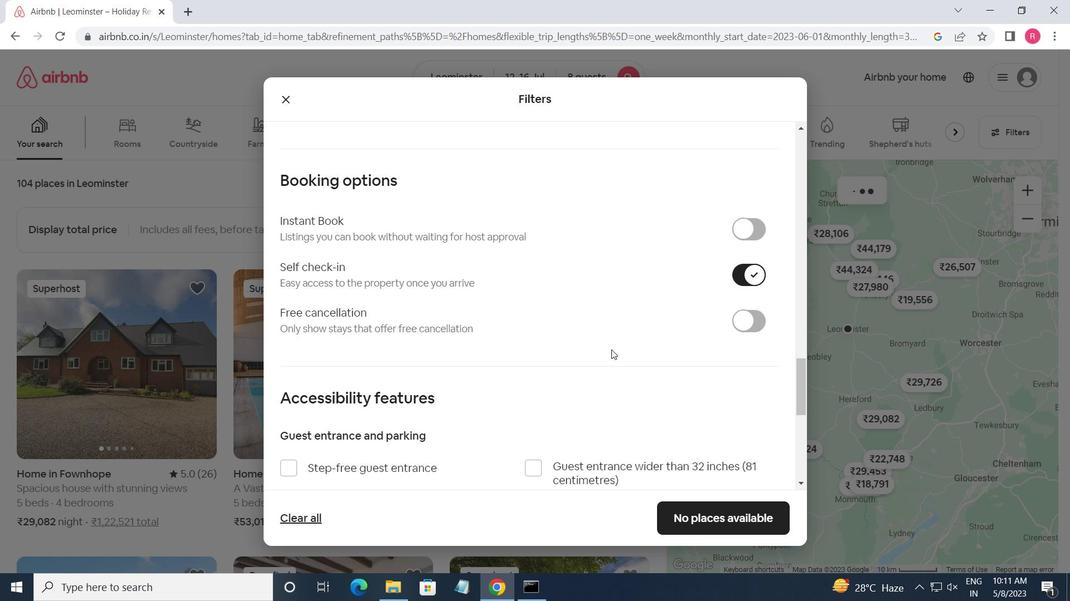 
Action: Mouse moved to (292, 398)
Screenshot: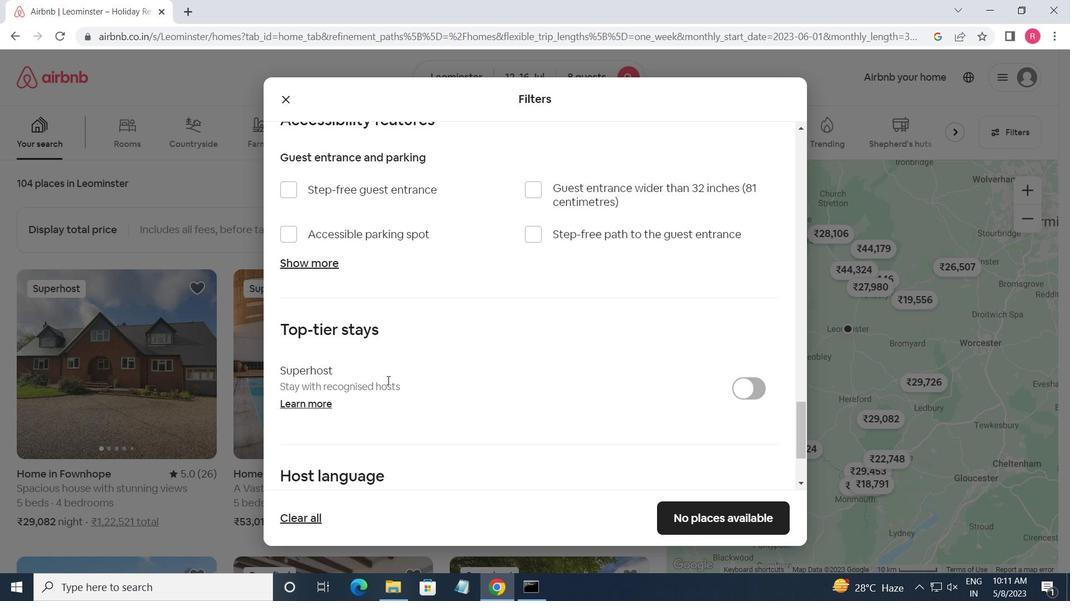 
Action: Mouse scrolled (292, 397) with delta (0, 0)
Screenshot: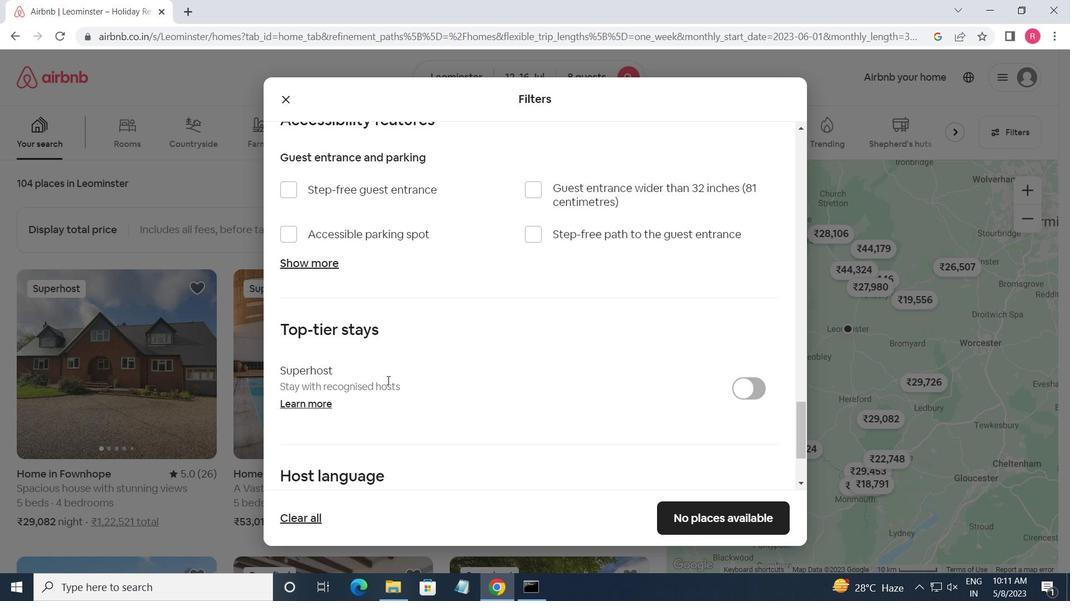 
Action: Mouse moved to (290, 400)
Screenshot: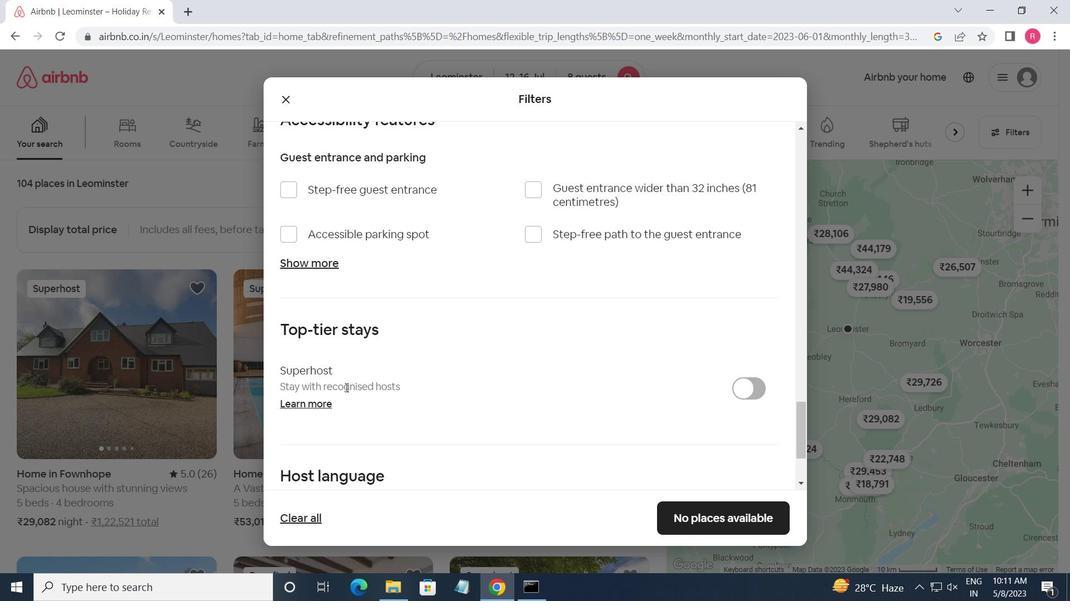 
Action: Mouse scrolled (290, 399) with delta (0, 0)
Screenshot: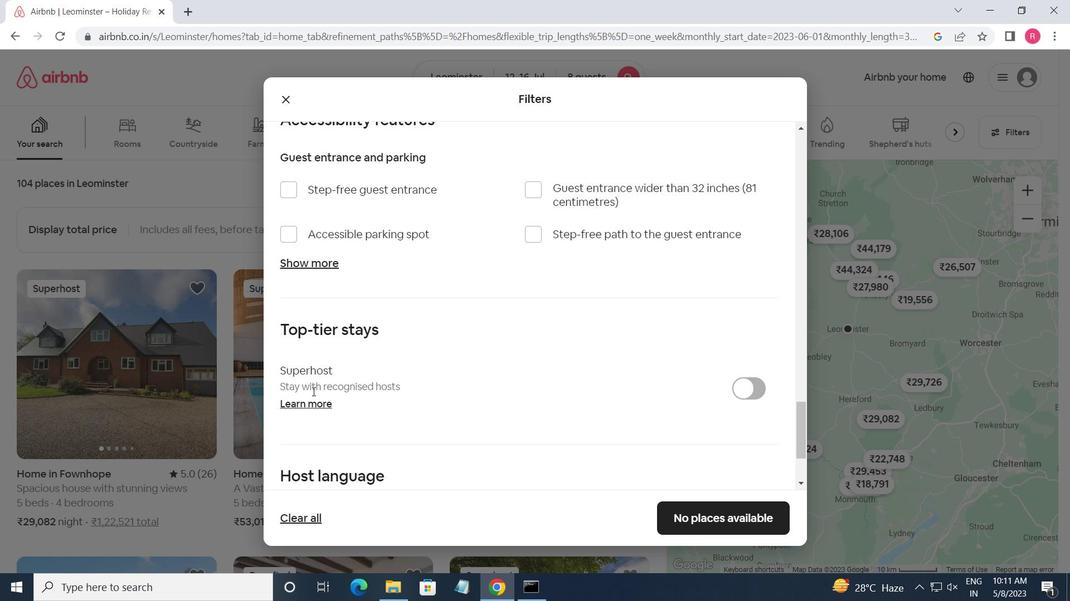 
Action: Mouse moved to (290, 400)
Screenshot: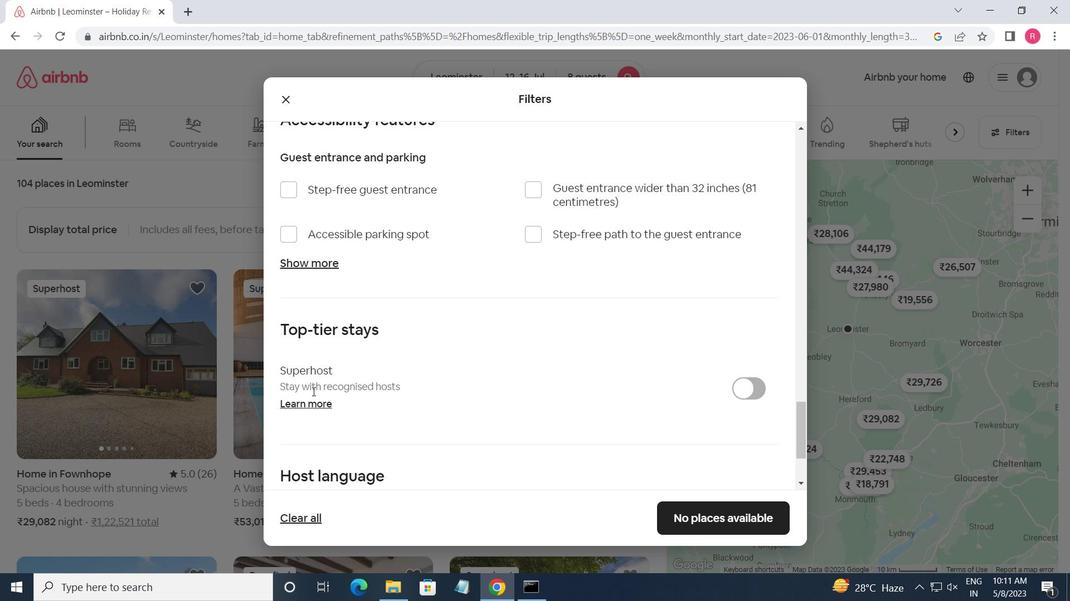 
Action: Mouse scrolled (290, 400) with delta (0, 0)
Screenshot: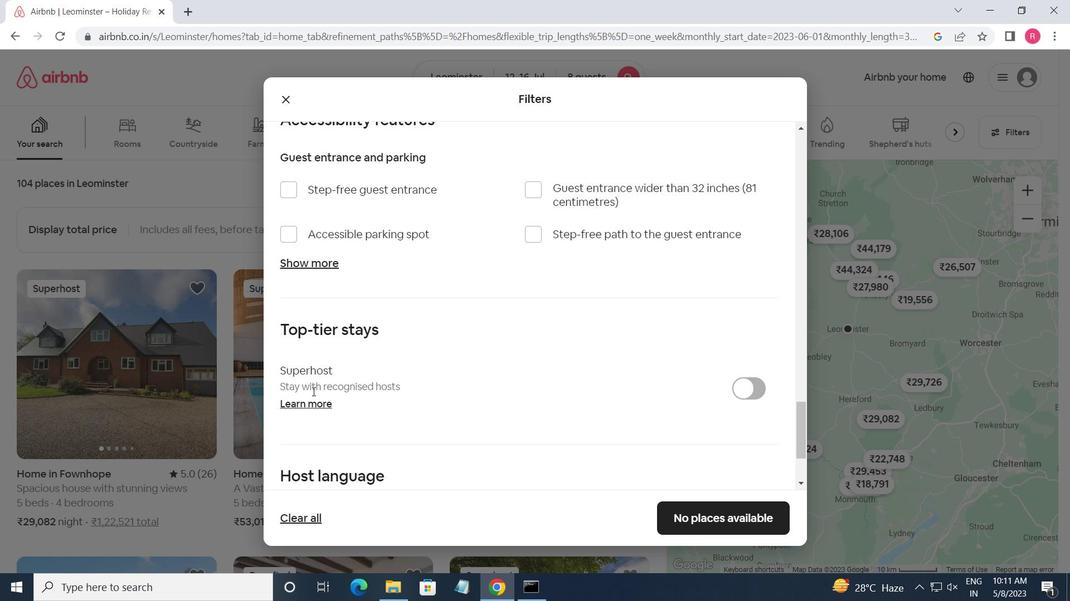 
Action: Mouse scrolled (290, 400) with delta (0, 0)
Screenshot: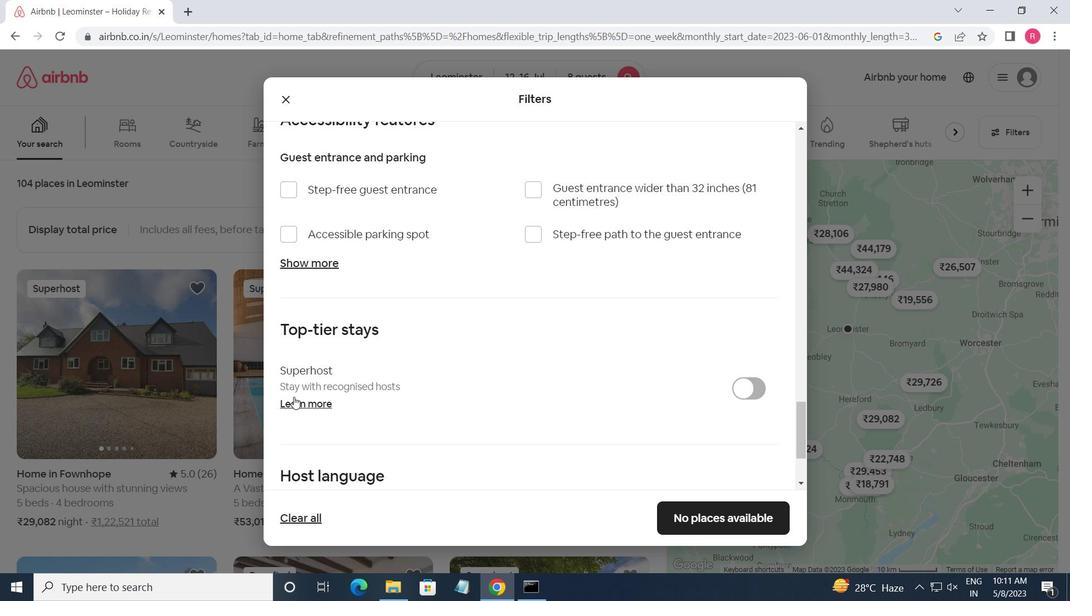 
Action: Mouse moved to (287, 392)
Screenshot: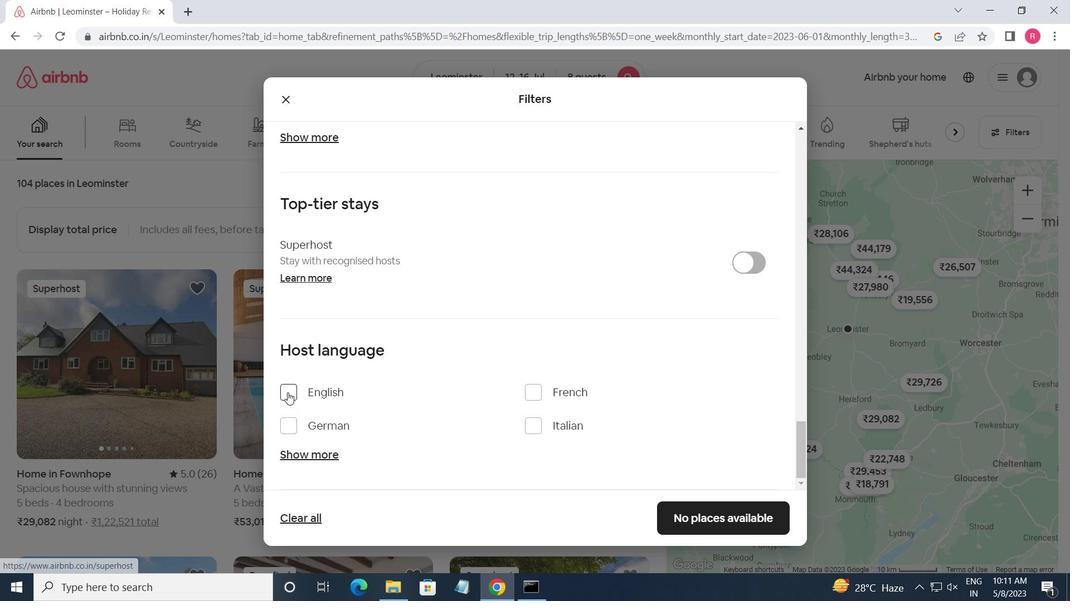 
Action: Mouse pressed left at (287, 392)
Screenshot: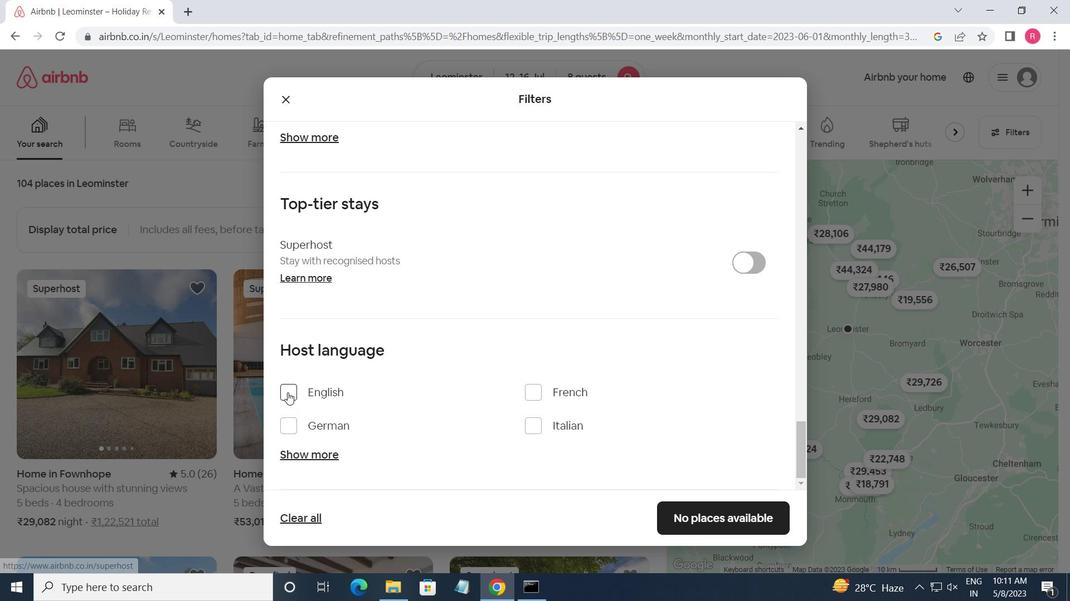
Action: Mouse moved to (702, 512)
Screenshot: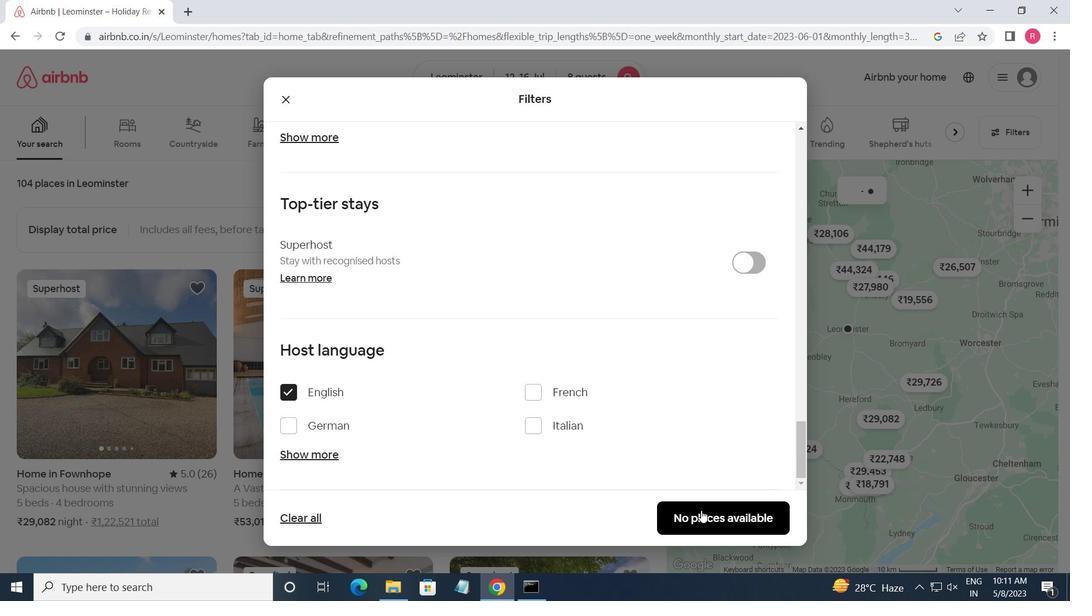 
Action: Mouse pressed left at (702, 512)
Screenshot: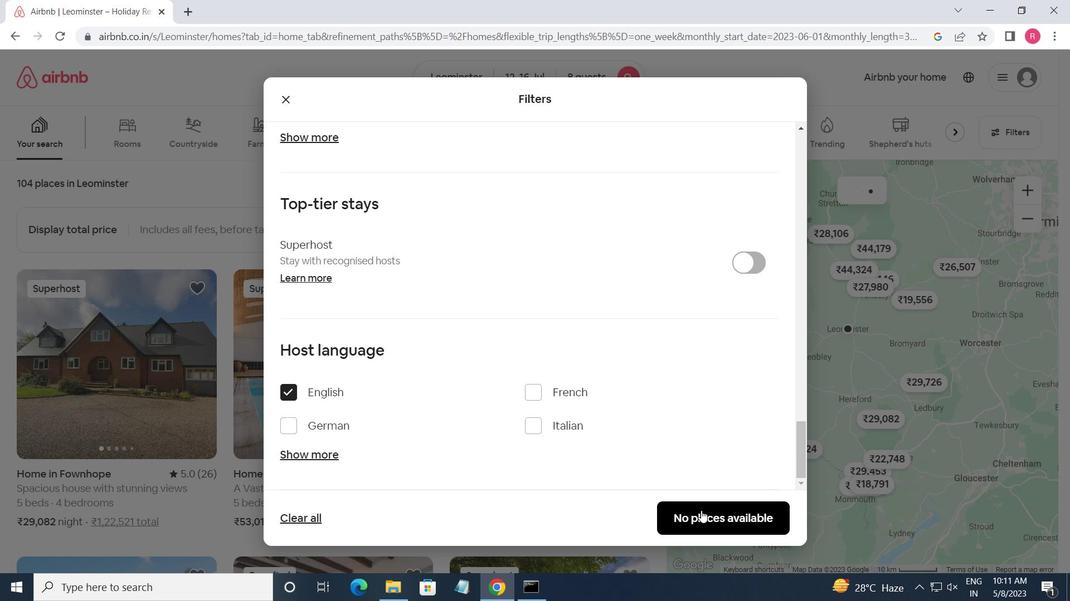 
